 Task: For heading  Tahoma with underline.  font size for heading20,  'Change the font style of data to'Arial.  and font size to 12,  Change the alignment of both headline & data to Align left.  In the sheet   ExpReportsheet
Action: Mouse moved to (125, 198)
Screenshot: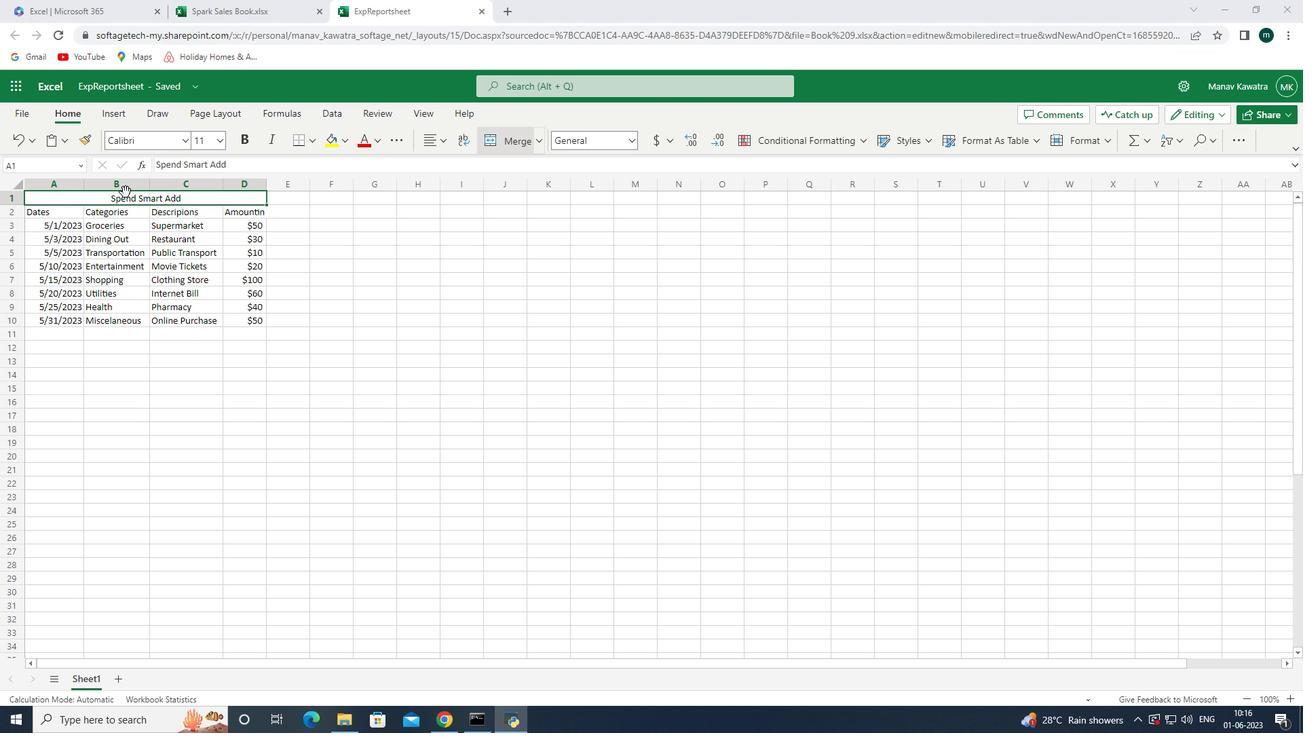 
Action: Mouse pressed left at (125, 198)
Screenshot: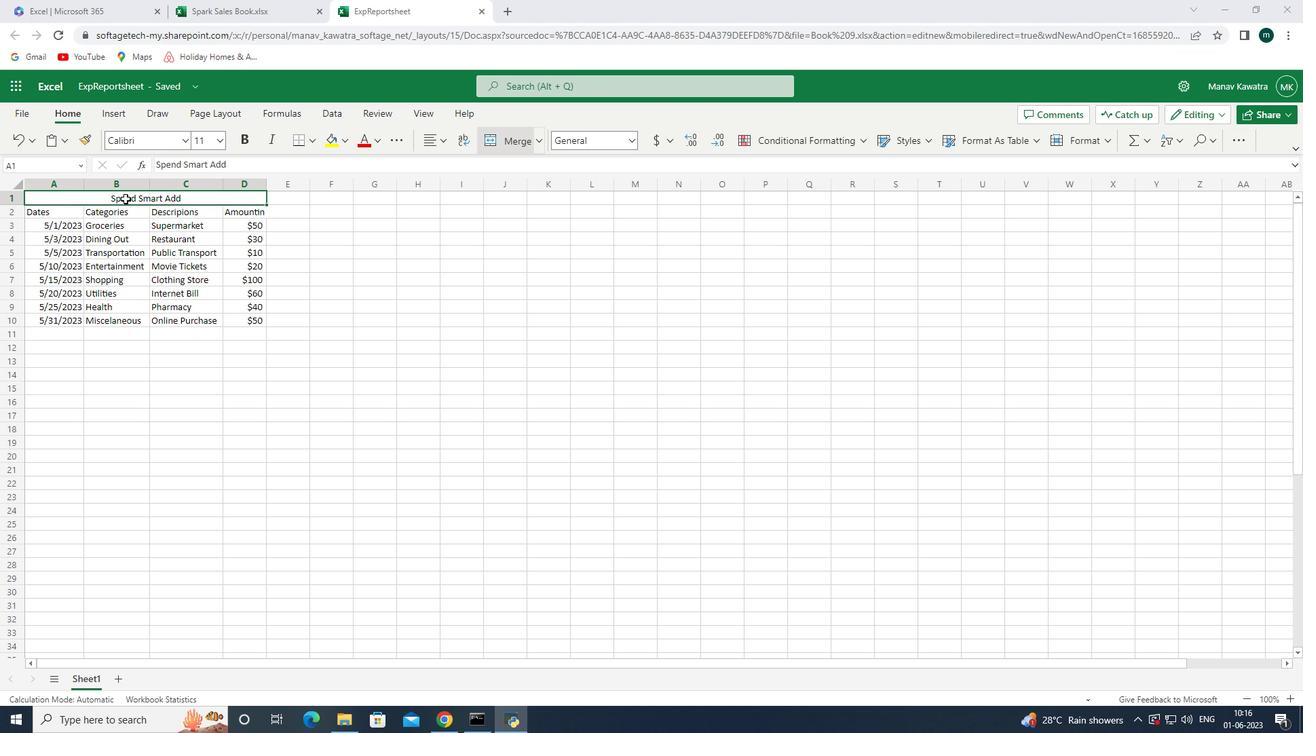 
Action: Mouse moved to (185, 140)
Screenshot: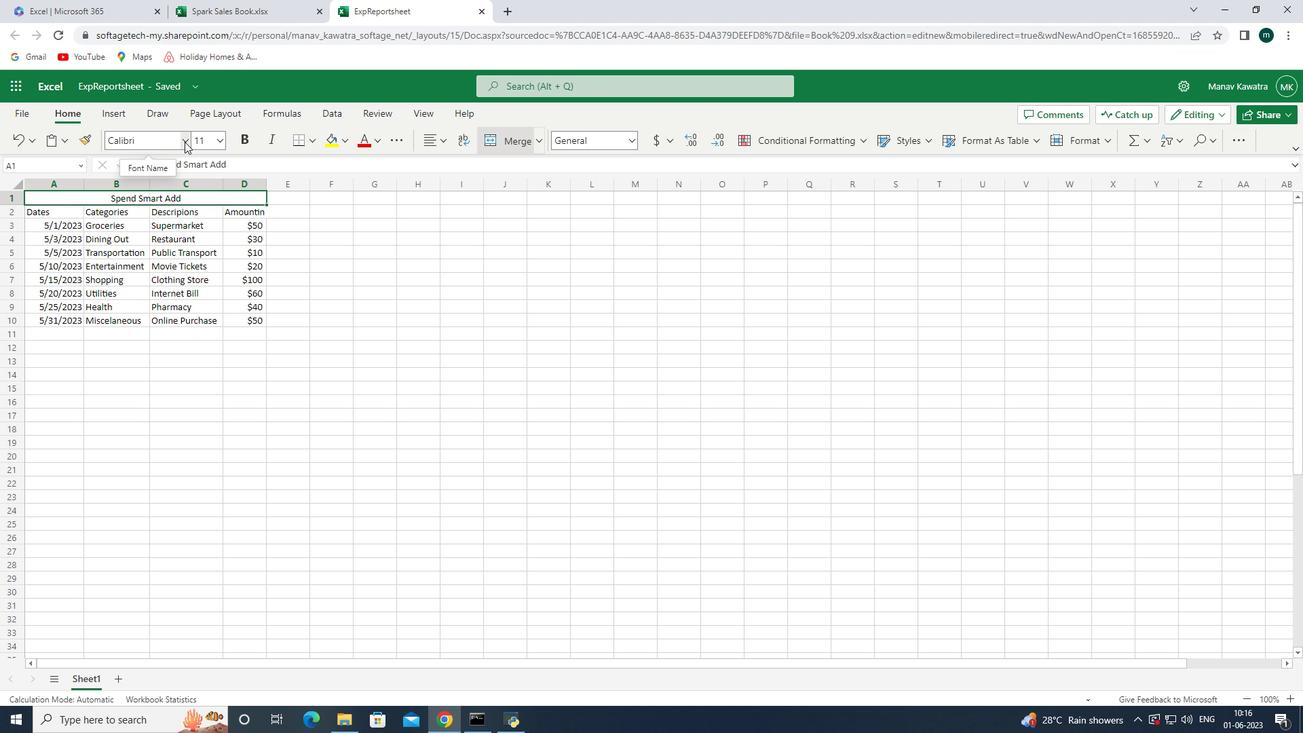 
Action: Mouse pressed left at (185, 140)
Screenshot: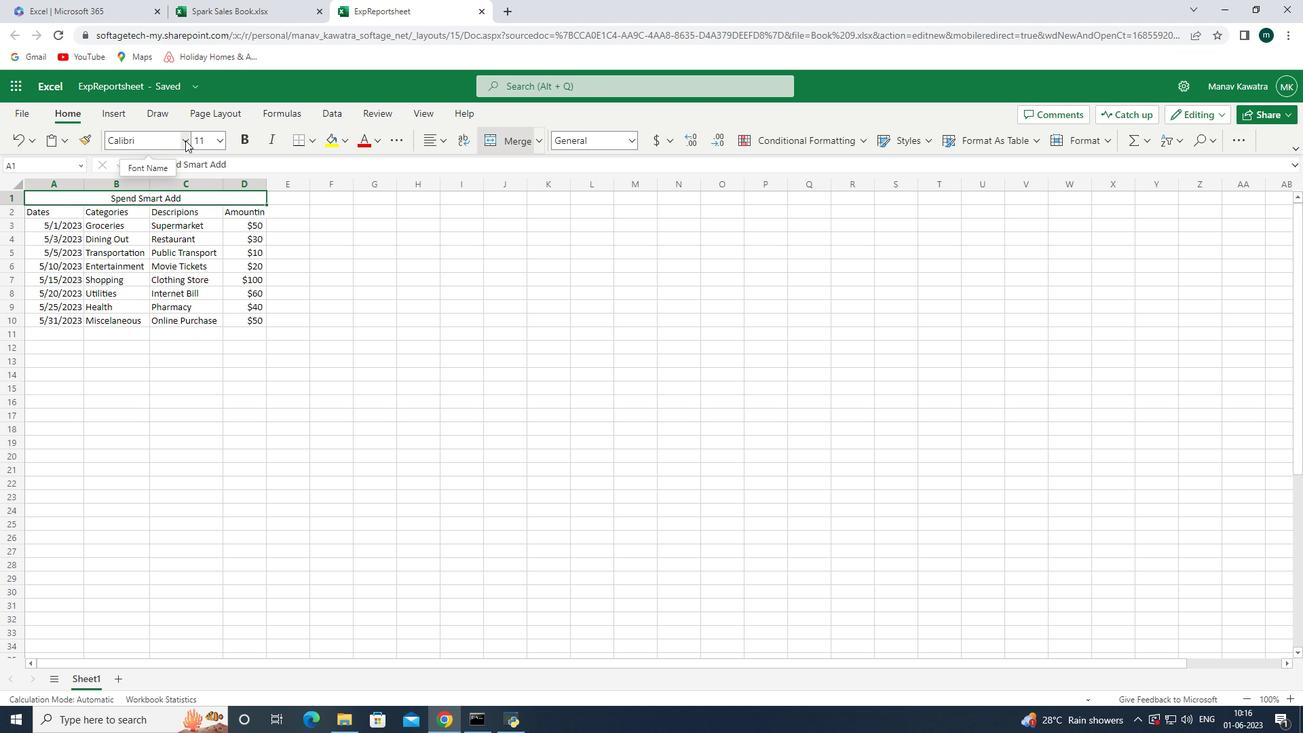 
Action: Mouse moved to (182, 142)
Screenshot: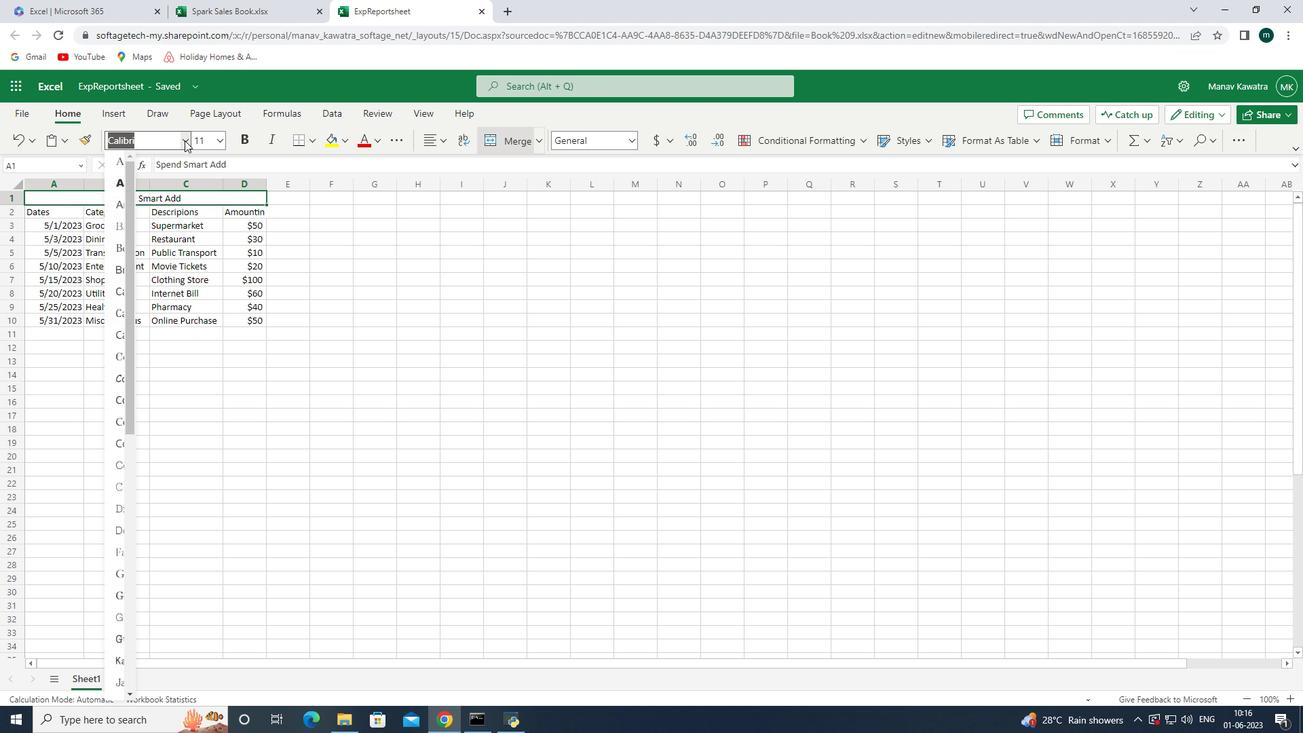 
Action: Mouse pressed left at (182, 142)
Screenshot: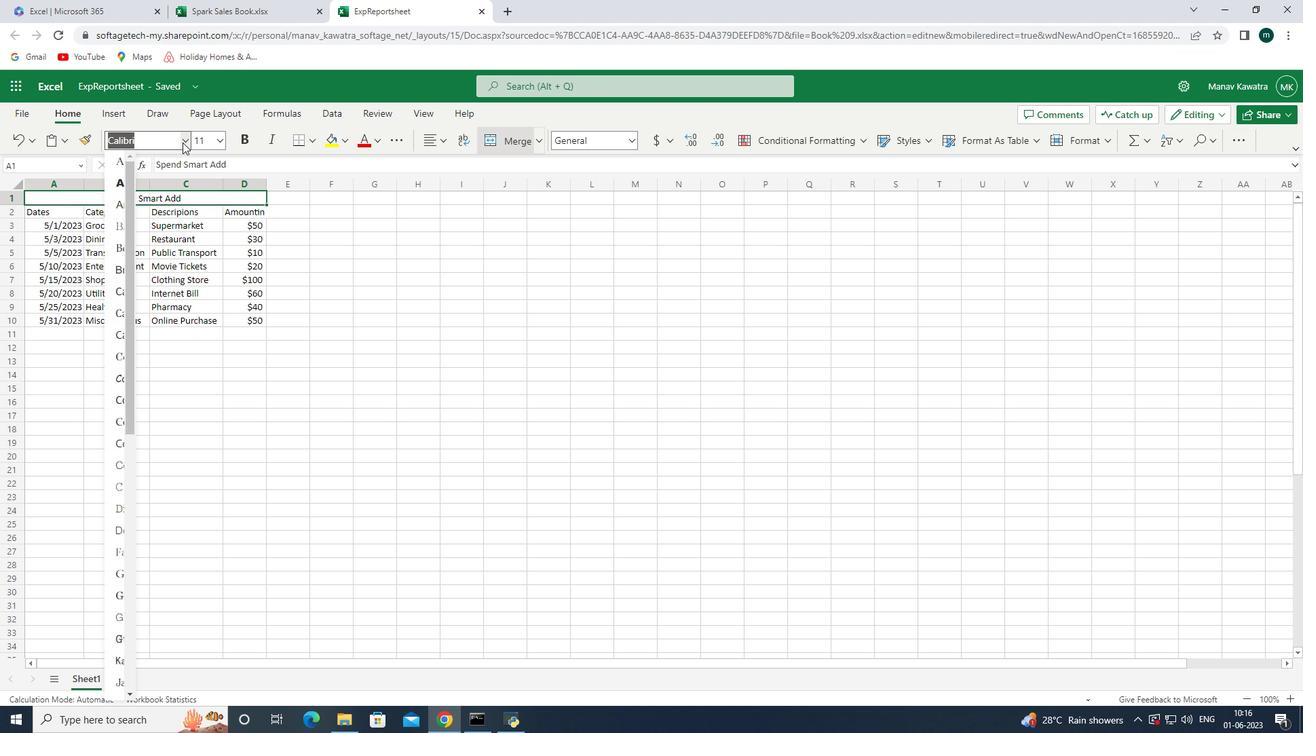 
Action: Mouse pressed left at (182, 142)
Screenshot: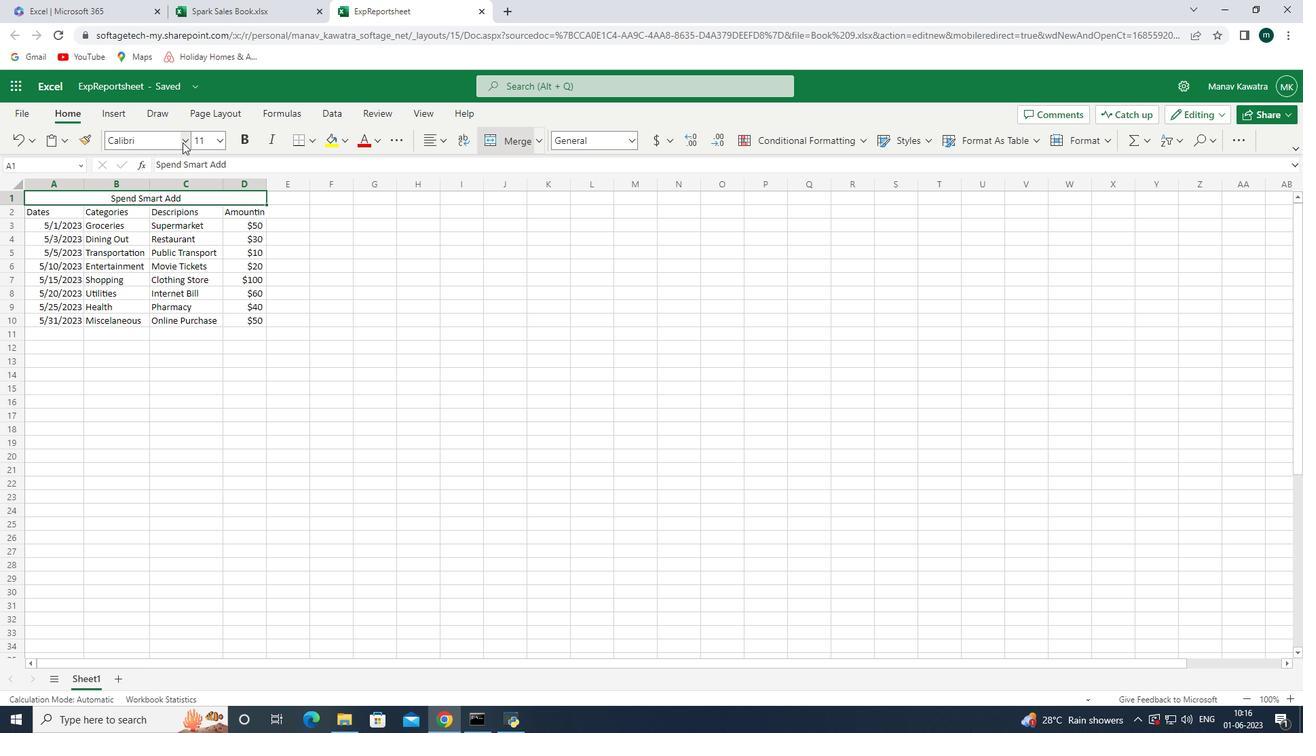 
Action: Key pressed <Key.down><Key.down><Key.down><Key.down><Key.down><Key.down><Key.down><Key.down><Key.down><Key.down><Key.down><Key.down><Key.down><Key.down><Key.down><Key.down><Key.down><Key.down><Key.down><Key.down><Key.down><Key.down><Key.down><Key.down><Key.down><Key.down><Key.down><Key.down><Key.down><Key.down><Key.down><Key.down><Key.down><Key.down><Key.down><Key.down><Key.down><Key.down><Key.down><Key.down><Key.down><Key.down><Key.down><Key.enter>
Screenshot: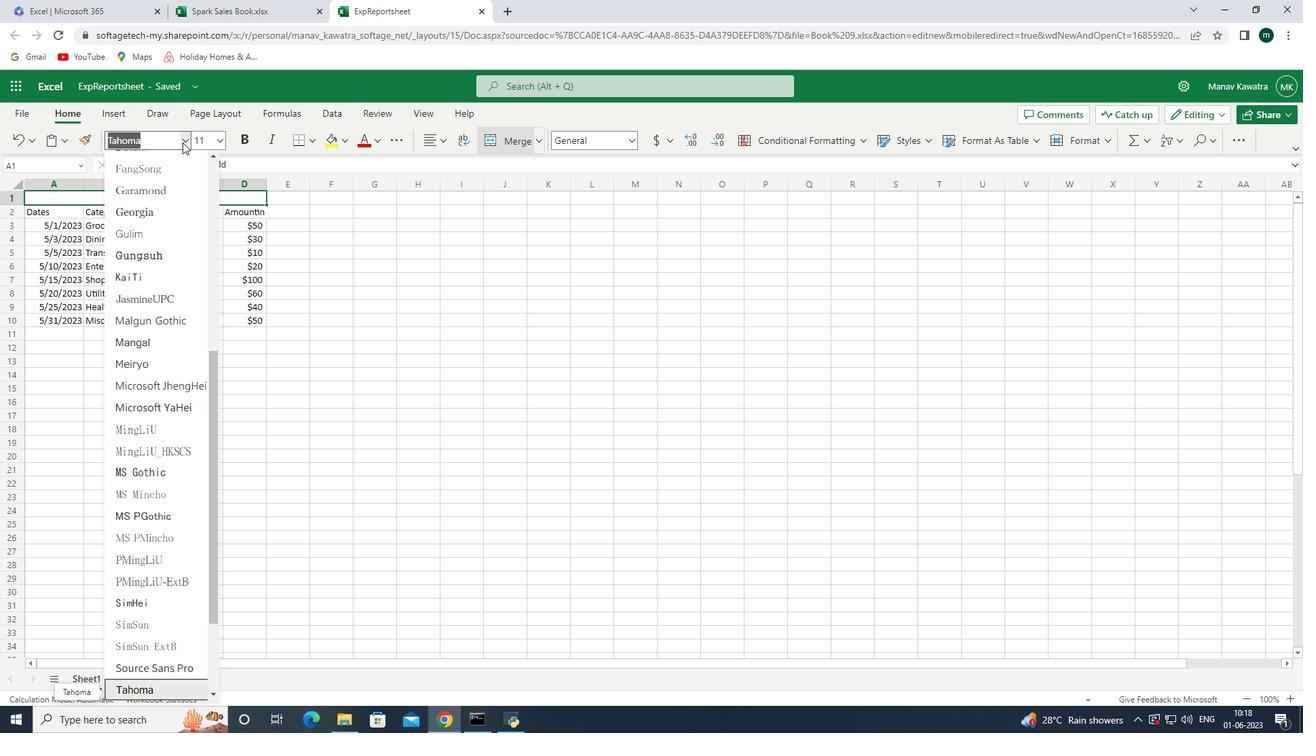 
Action: Mouse moved to (439, 138)
Screenshot: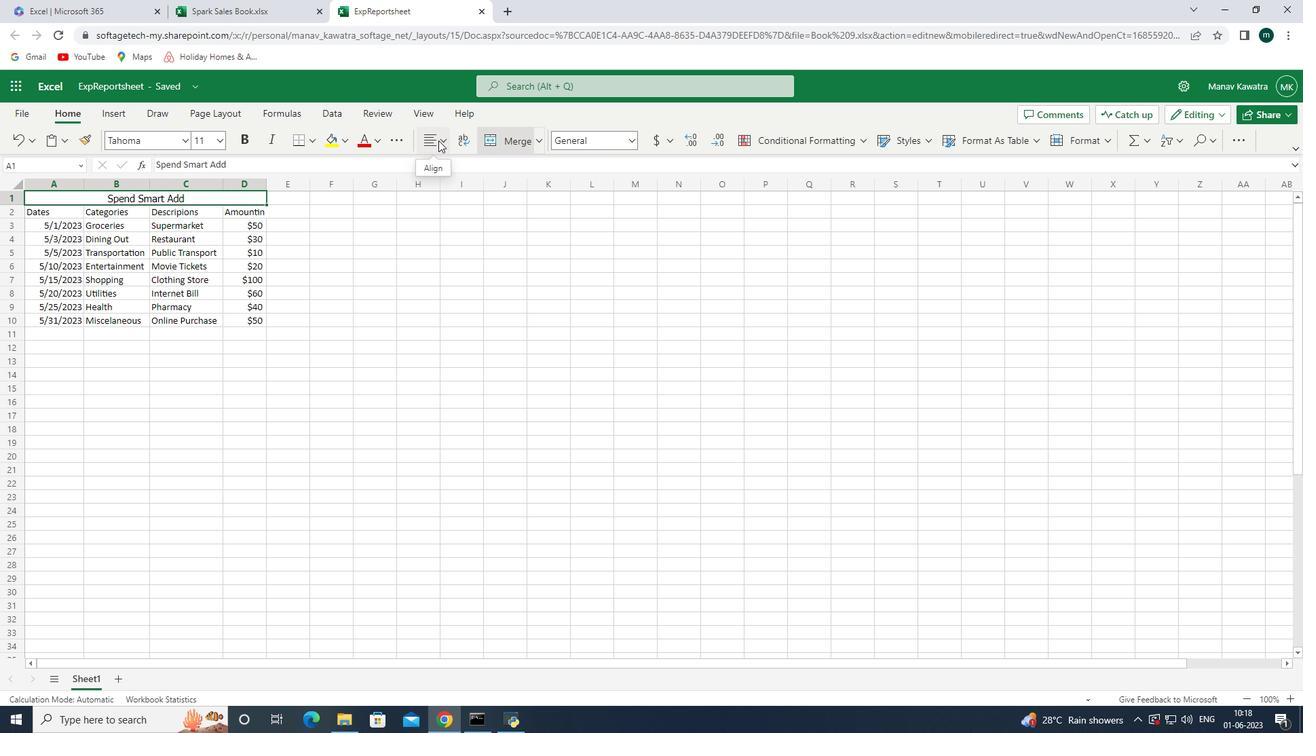 
Action: Mouse pressed left at (439, 138)
Screenshot: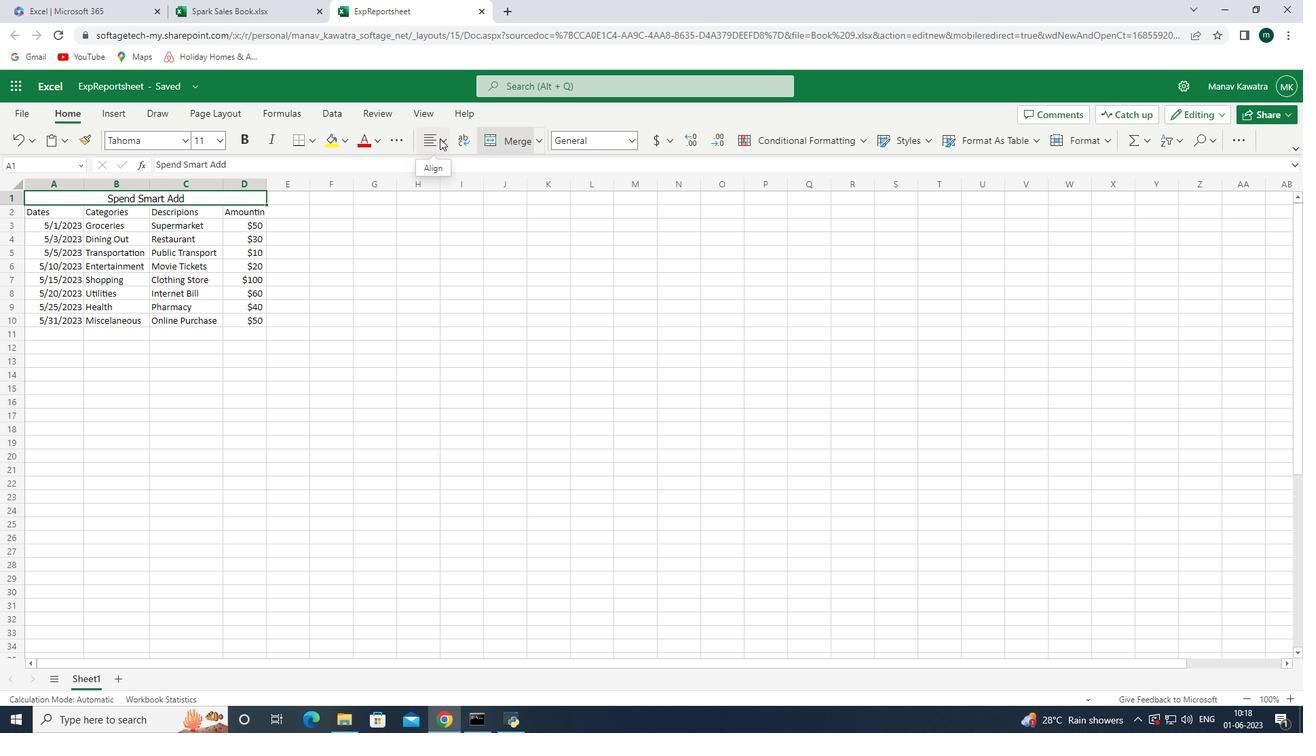 
Action: Mouse pressed left at (439, 138)
Screenshot: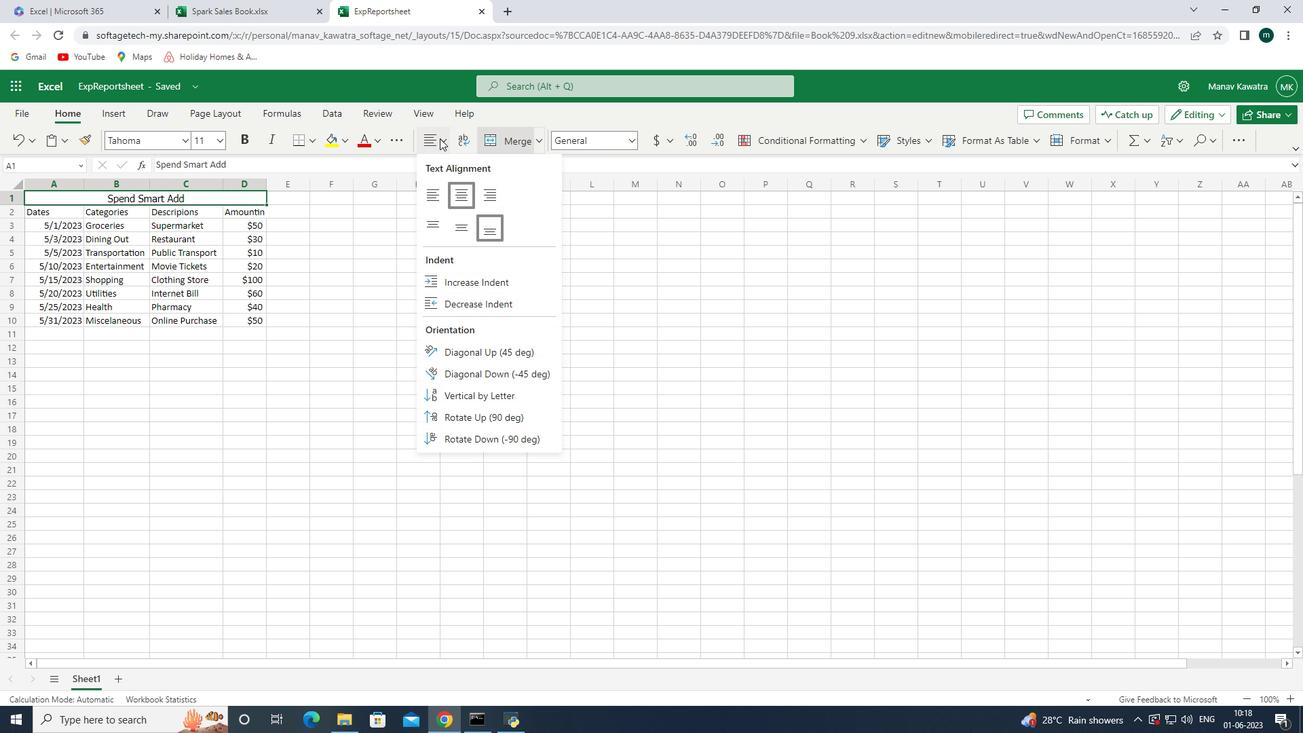
Action: Mouse moved to (397, 137)
Screenshot: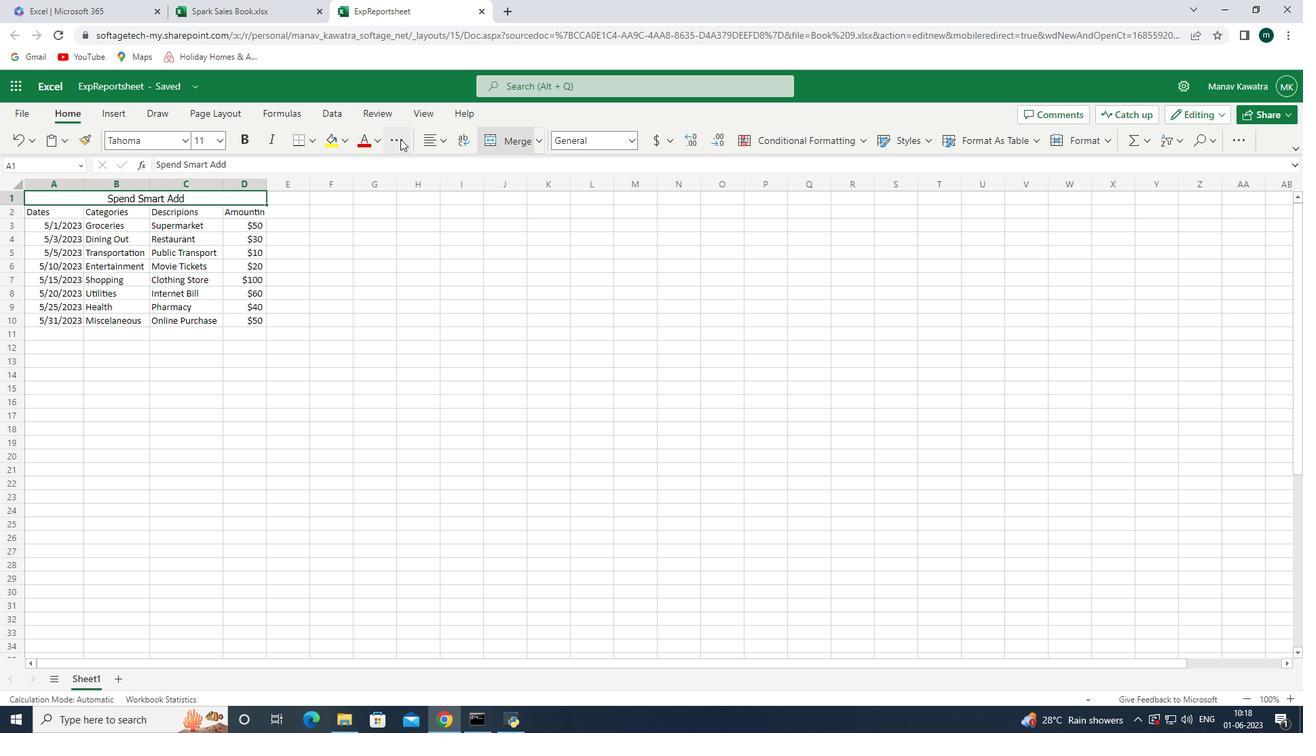
Action: Mouse pressed left at (397, 137)
Screenshot: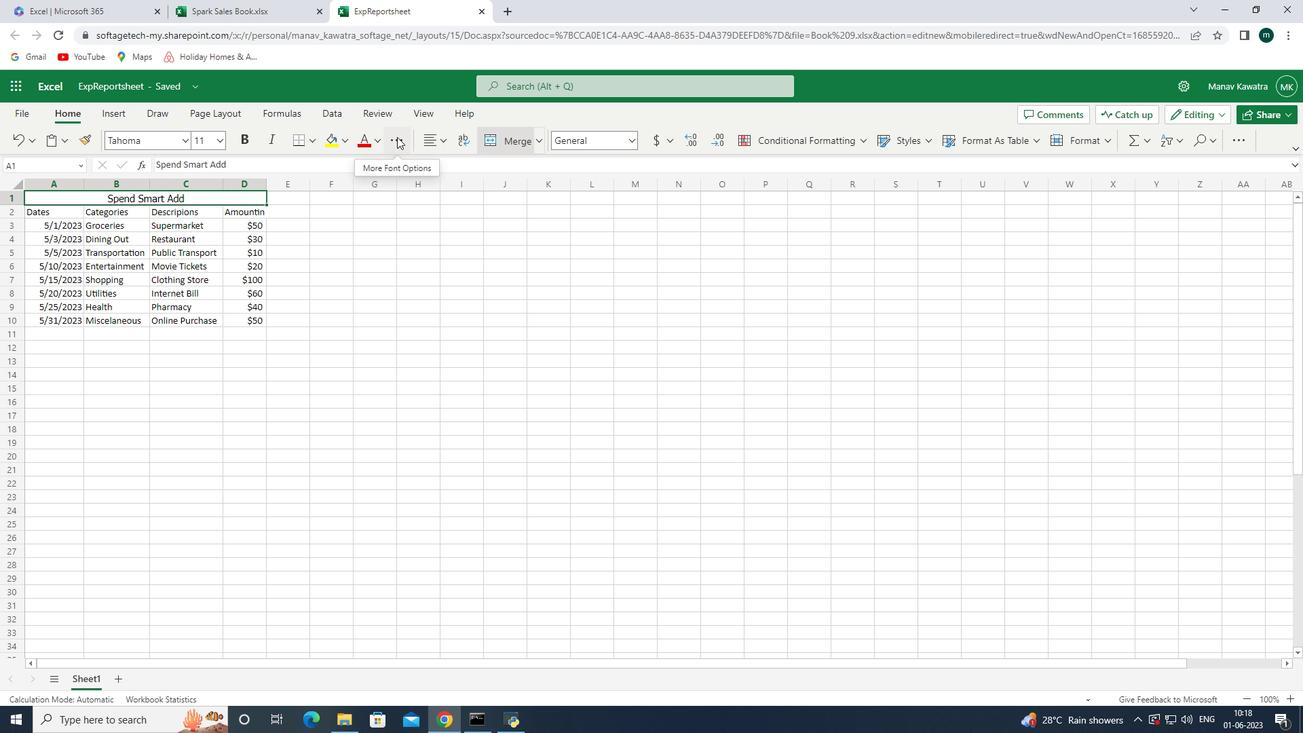 
Action: Mouse moved to (406, 228)
Screenshot: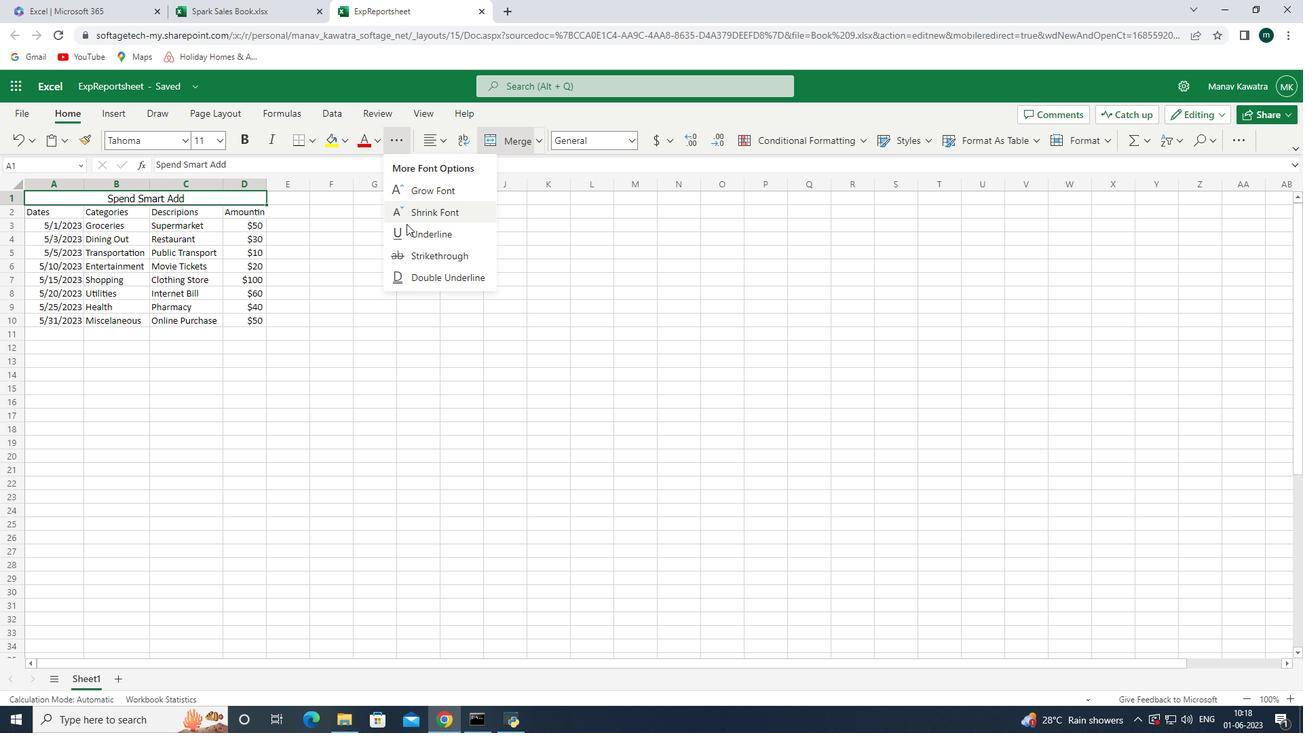 
Action: Mouse pressed left at (406, 228)
Screenshot: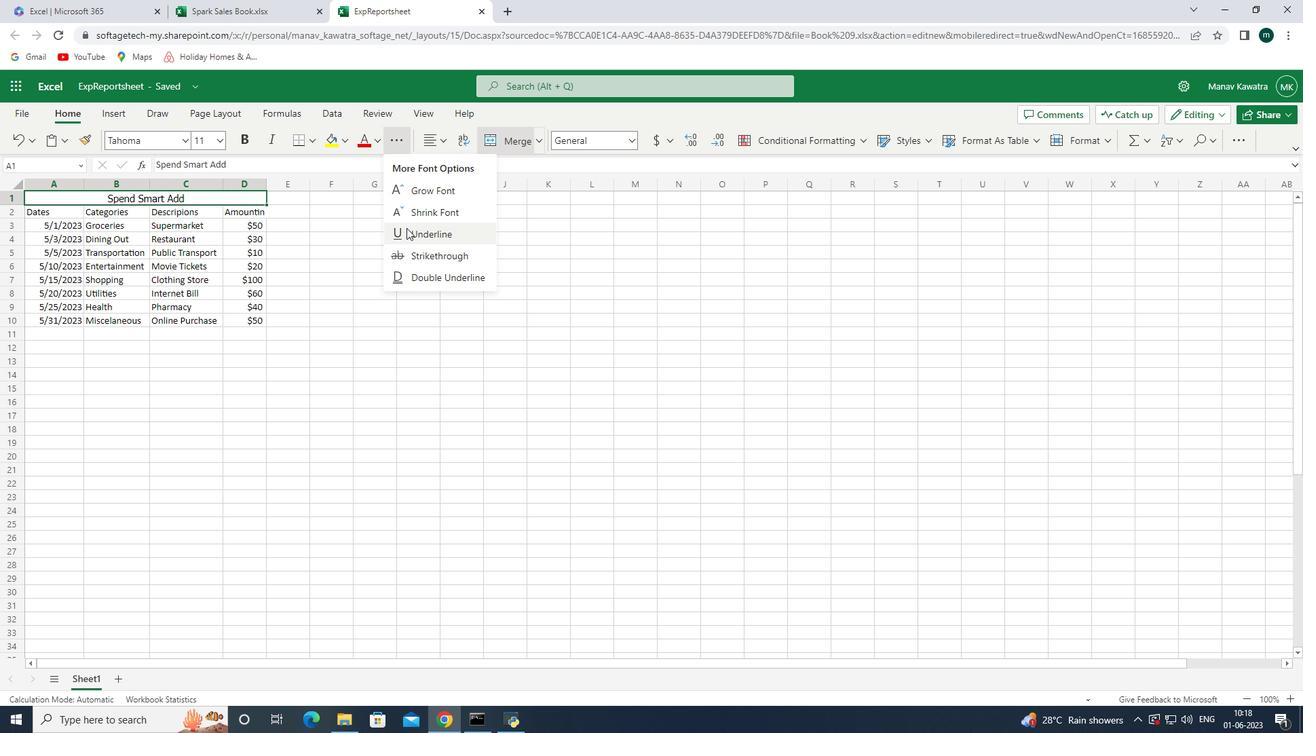 
Action: Mouse moved to (219, 141)
Screenshot: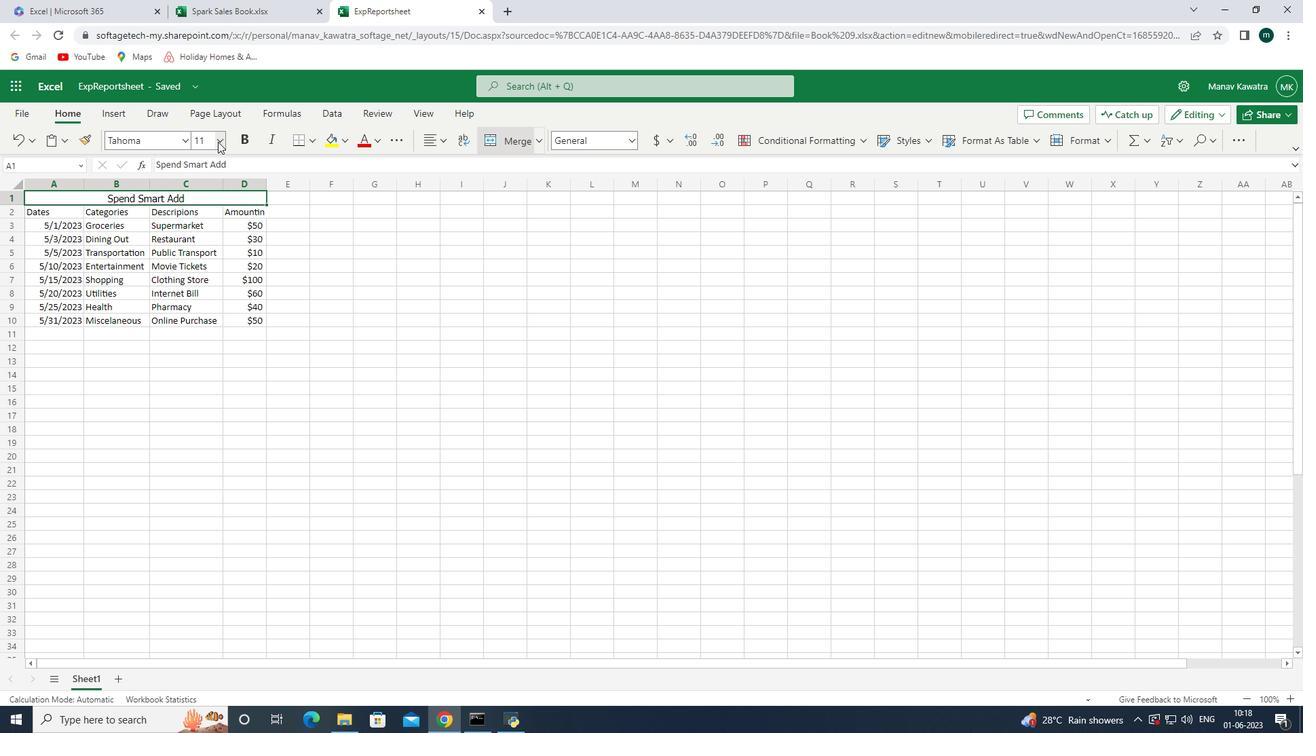 
Action: Mouse pressed left at (219, 141)
Screenshot: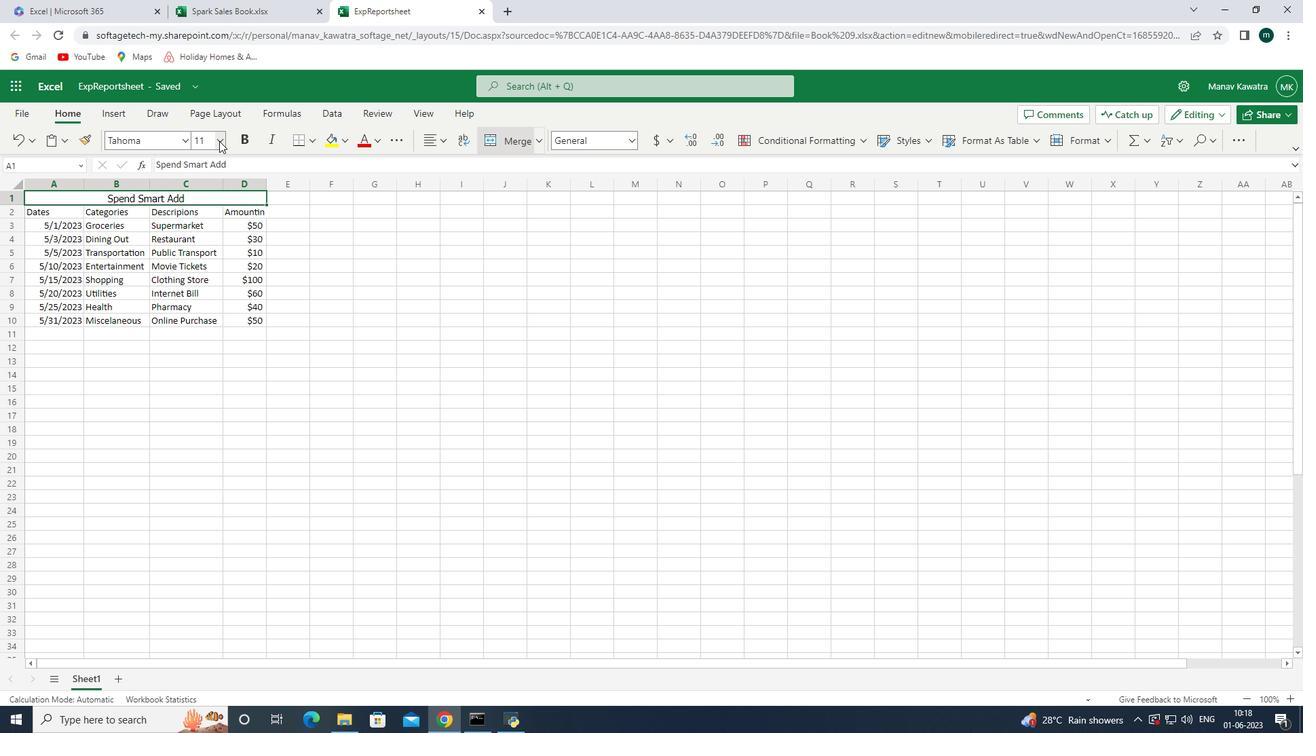 
Action: Mouse moved to (217, 331)
Screenshot: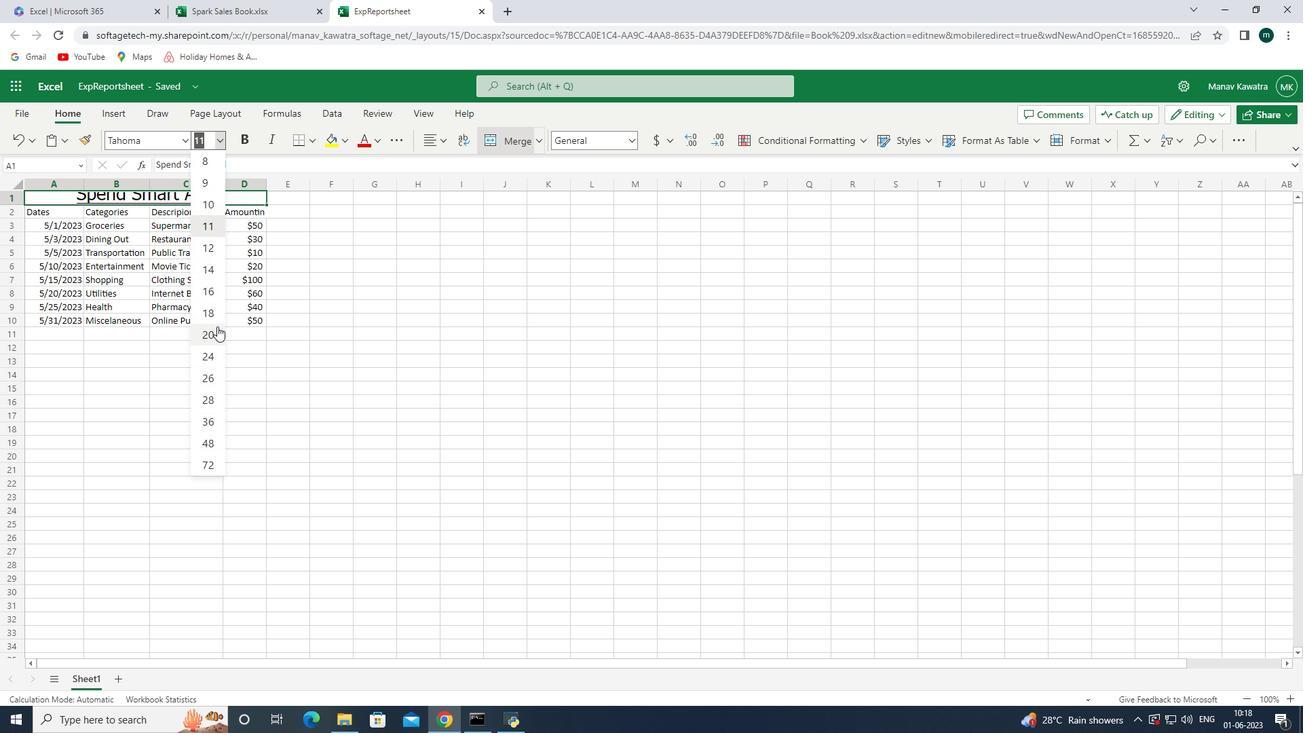
Action: Mouse pressed left at (217, 331)
Screenshot: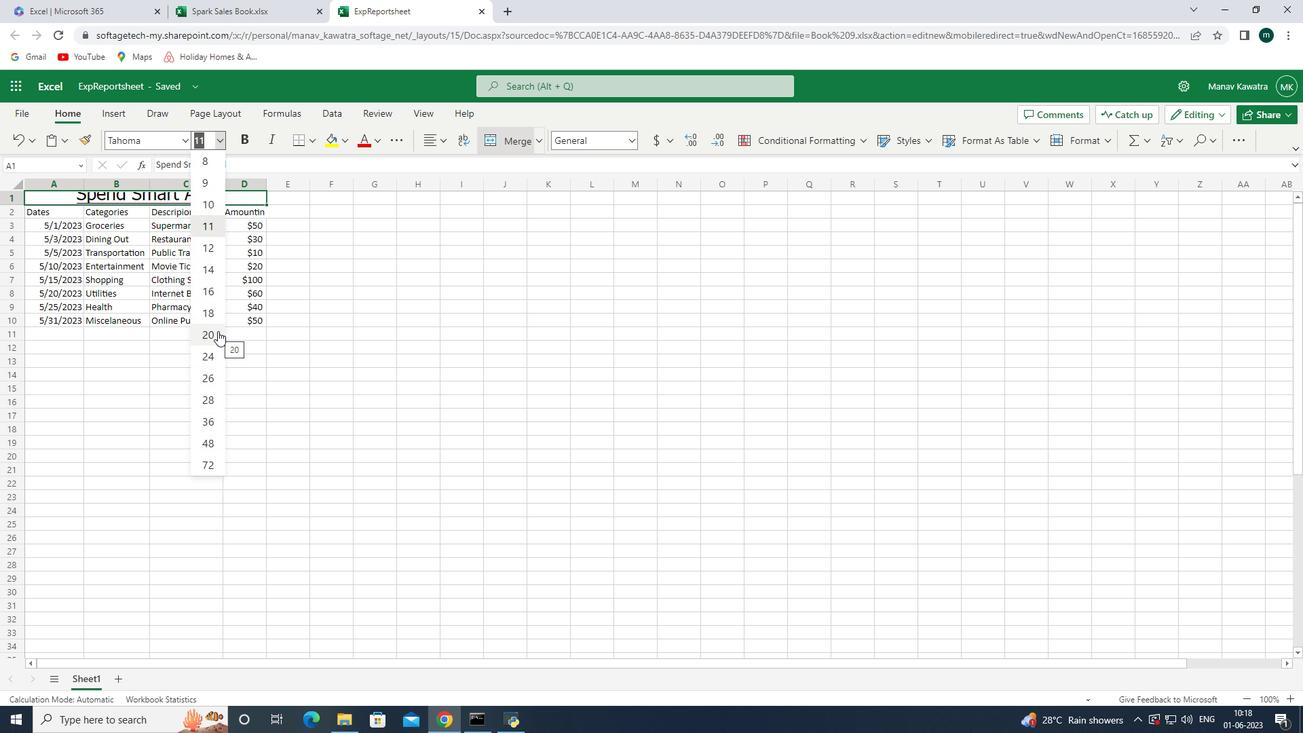 
Action: Mouse moved to (61, 225)
Screenshot: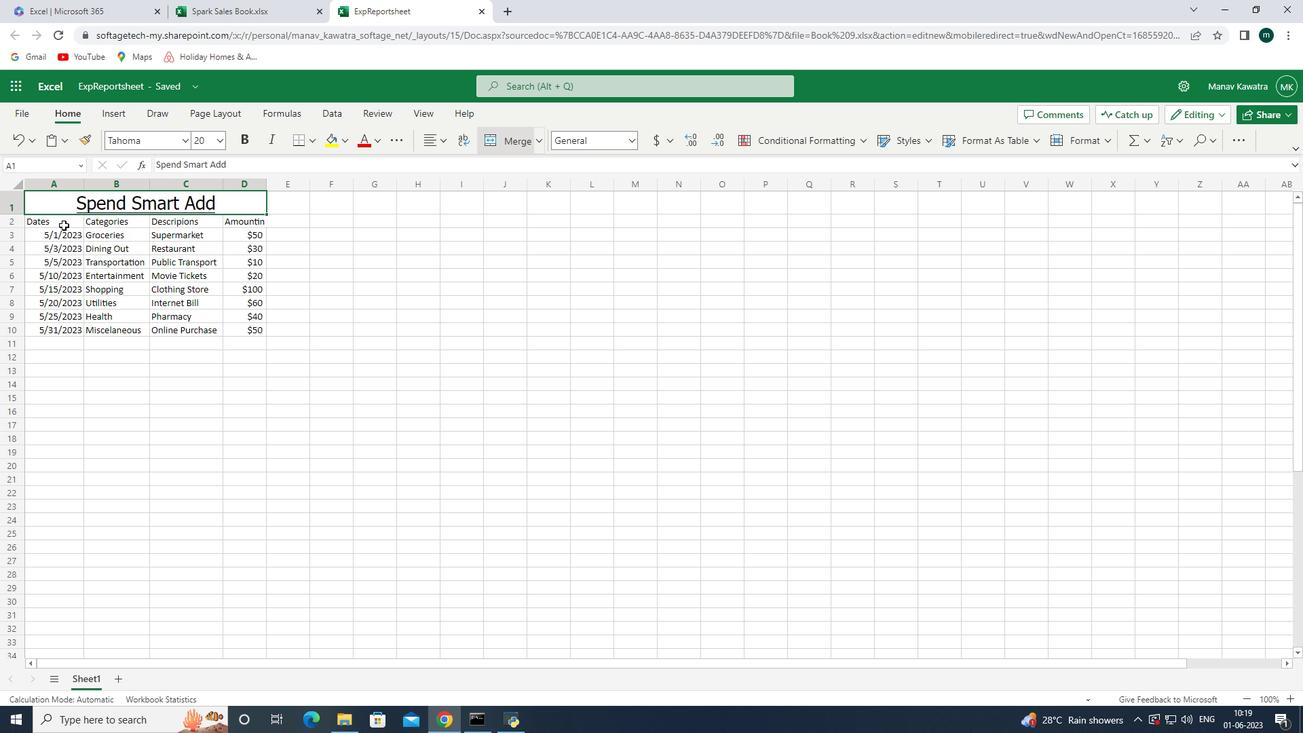 
Action: Mouse pressed left at (61, 225)
Screenshot: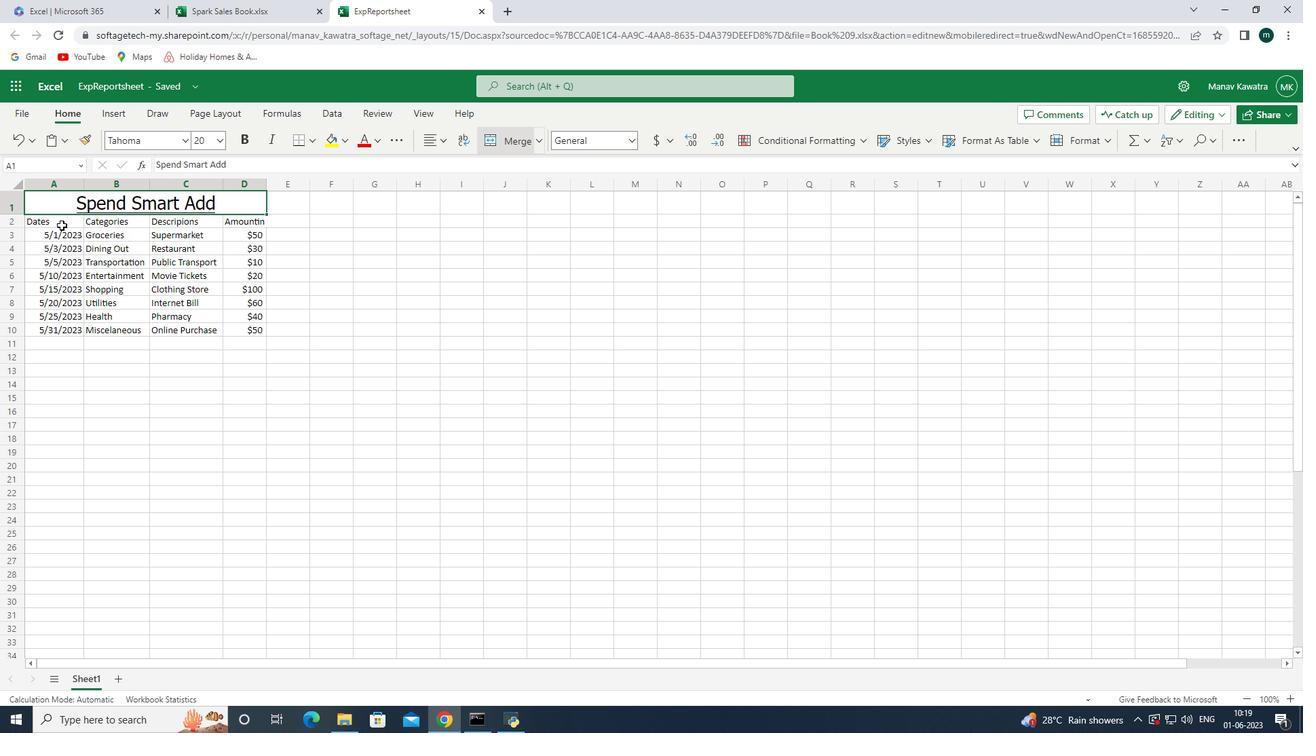 
Action: Mouse moved to (185, 140)
Screenshot: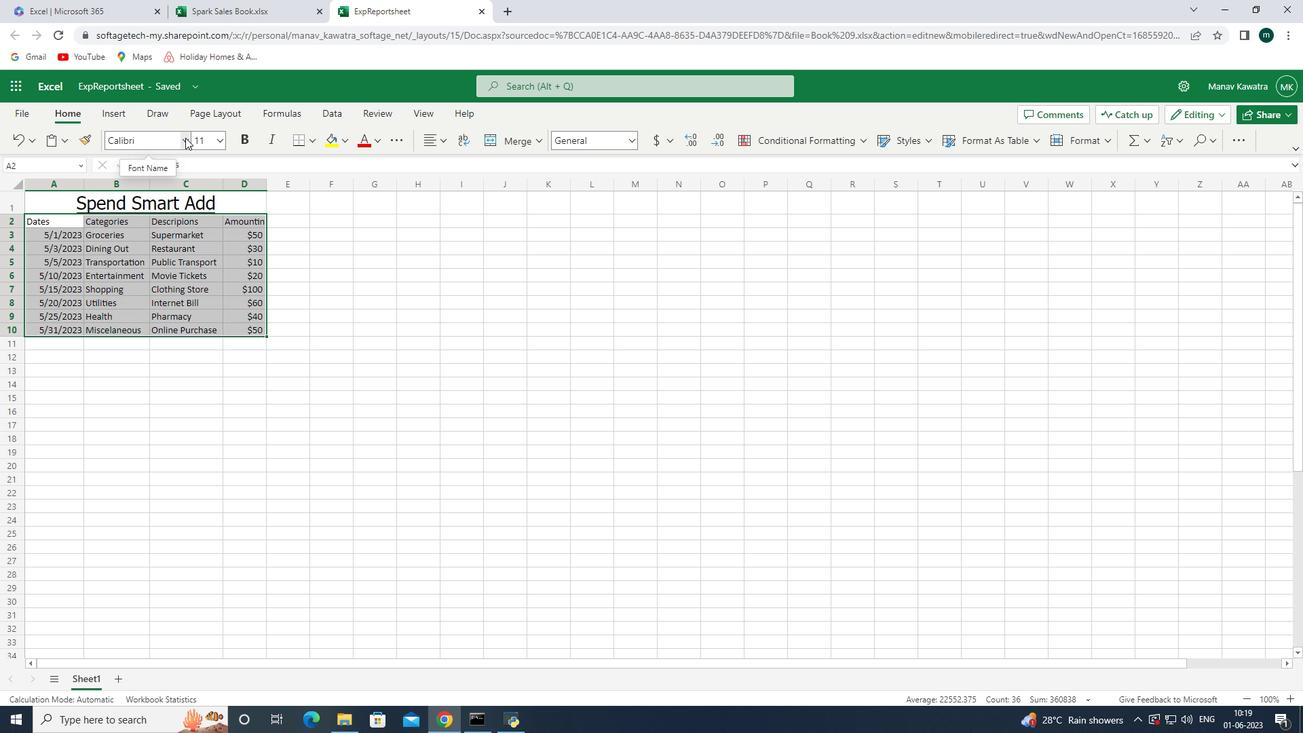 
Action: Mouse pressed left at (185, 140)
Screenshot: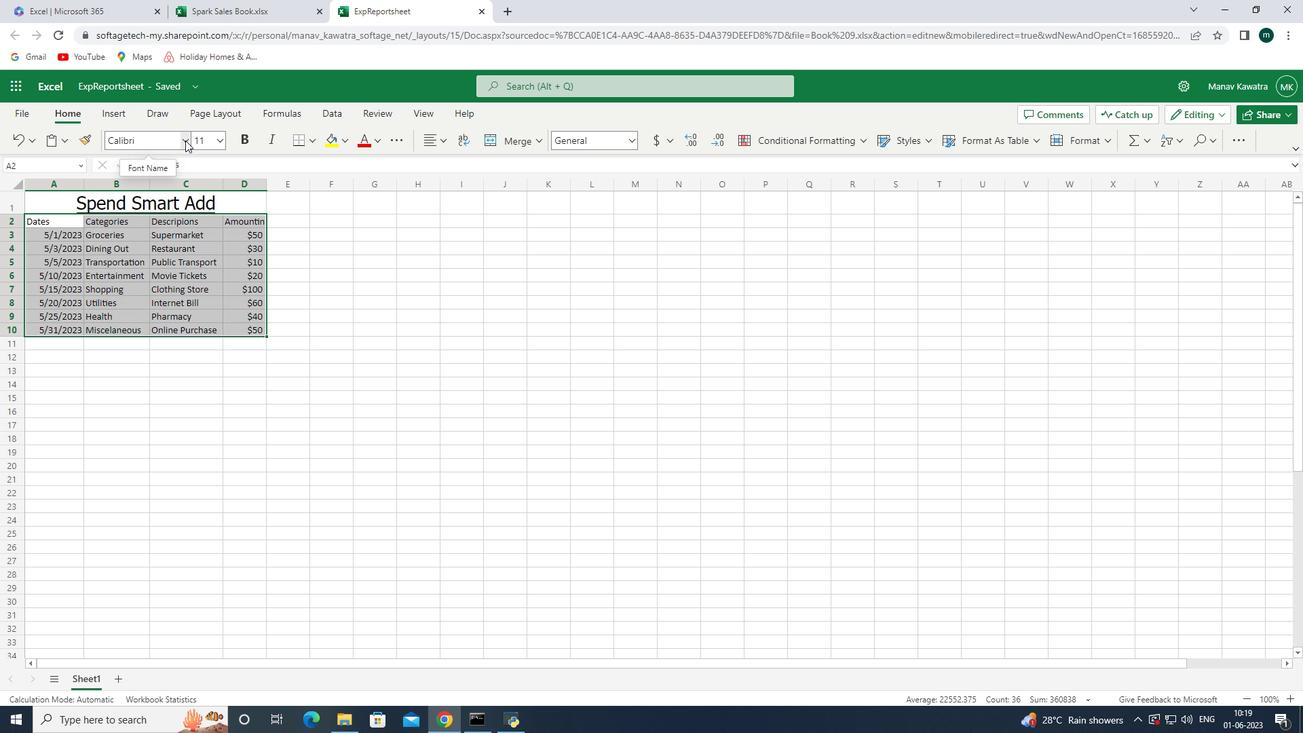 
Action: Mouse moved to (168, 135)
Screenshot: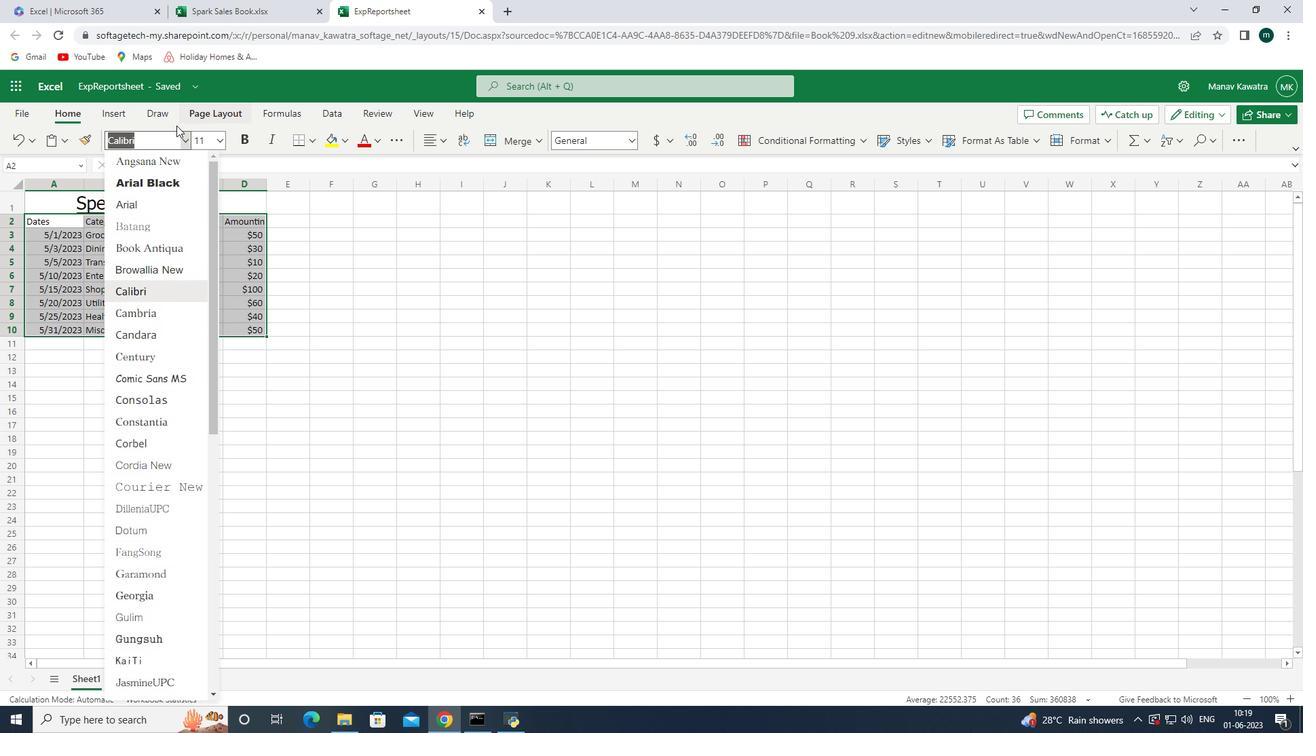
Action: Key pressed <Key.down><Key.down><Key.down><Key.enter>
Screenshot: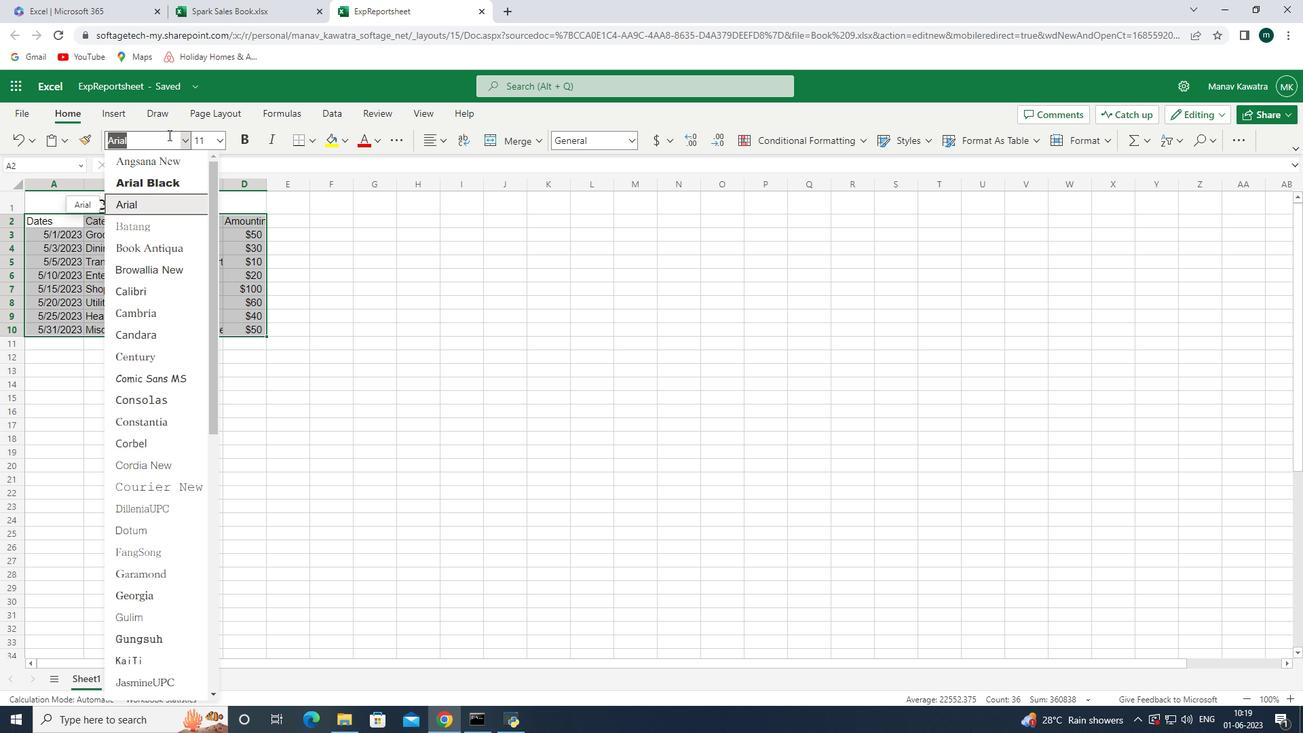 
Action: Mouse moved to (222, 141)
Screenshot: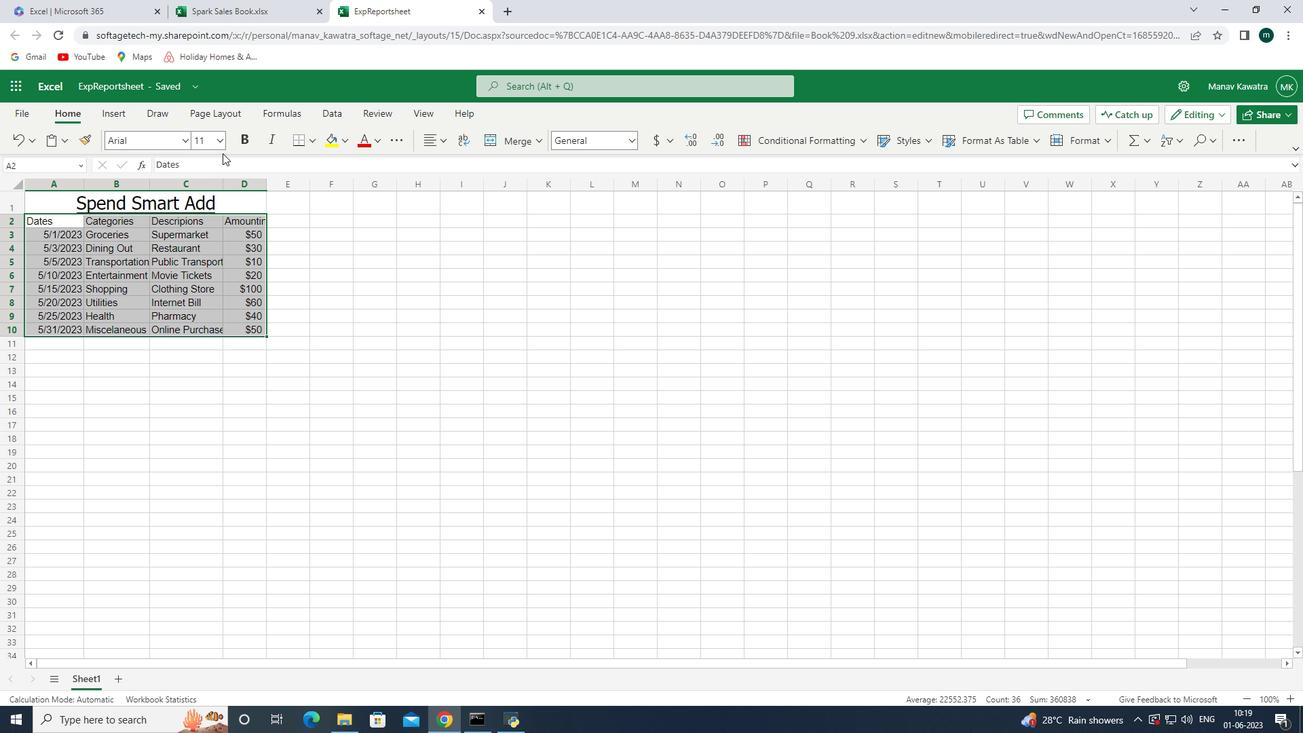 
Action: Mouse pressed left at (222, 141)
Screenshot: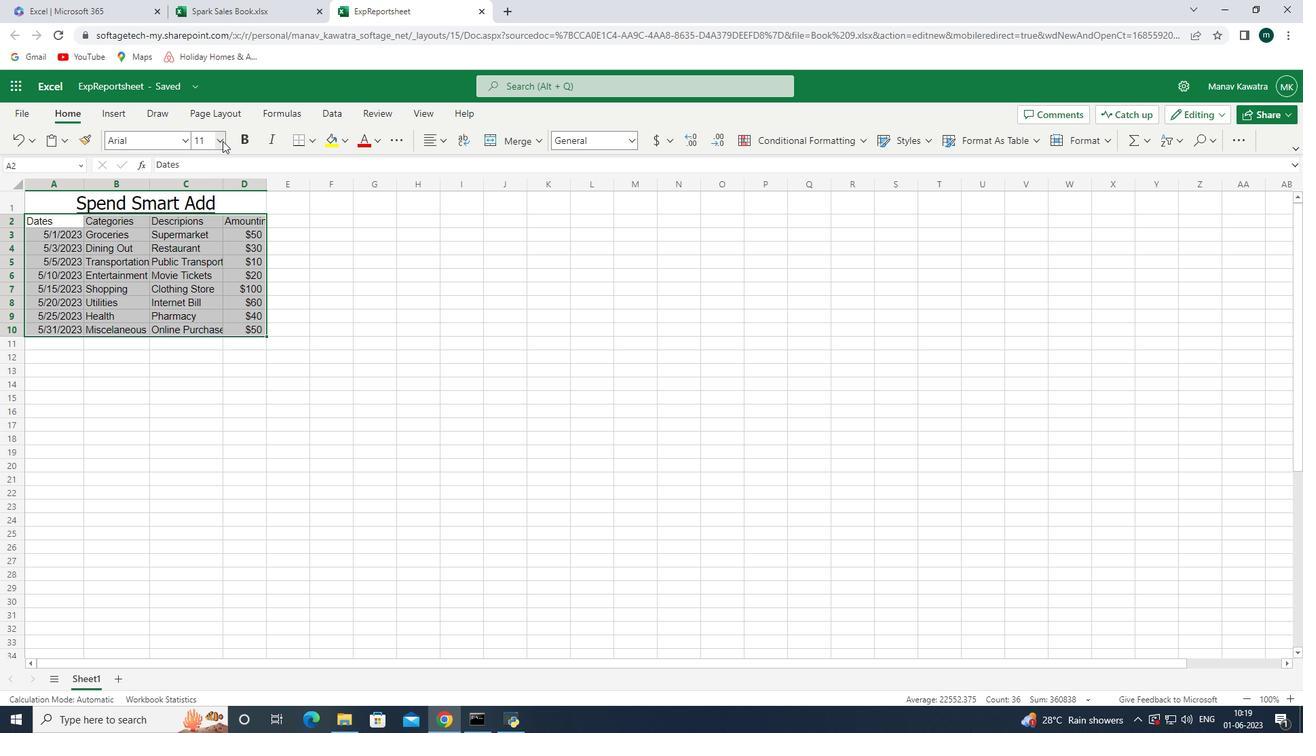 
Action: Mouse moved to (206, 244)
Screenshot: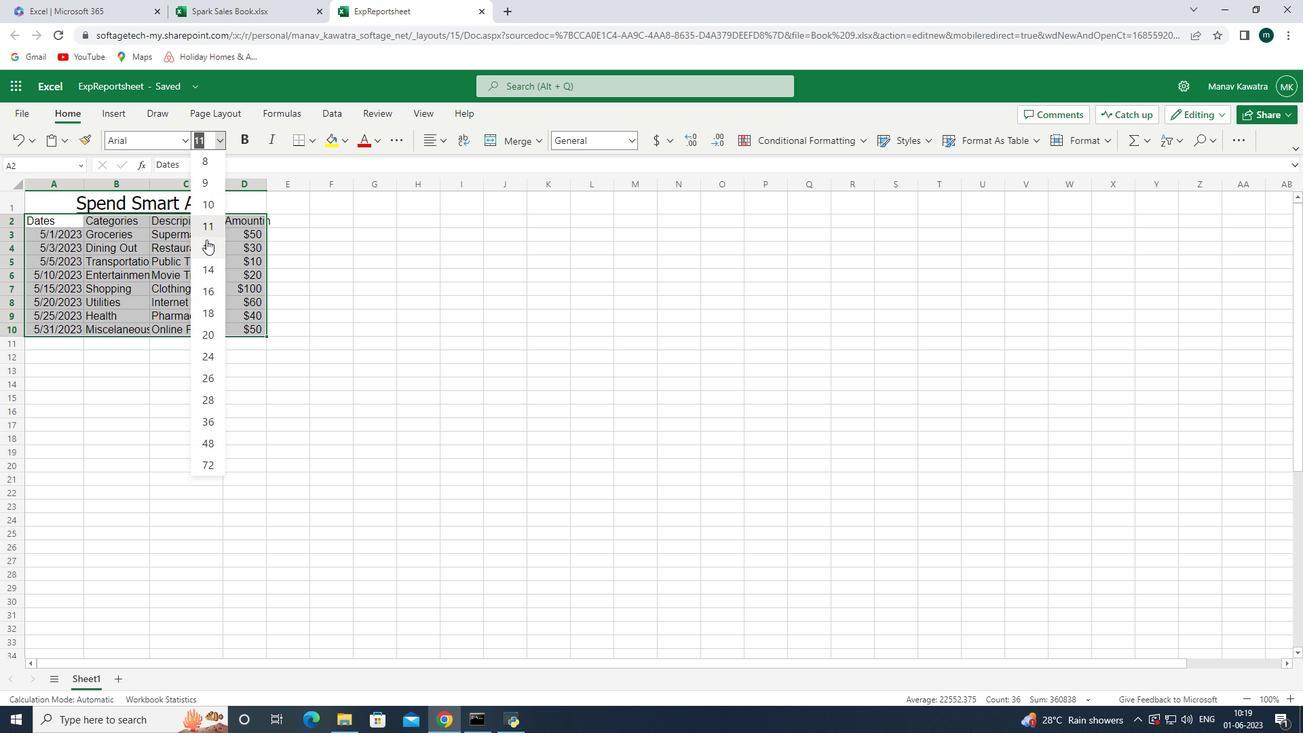 
Action: Mouse pressed left at (206, 244)
Screenshot: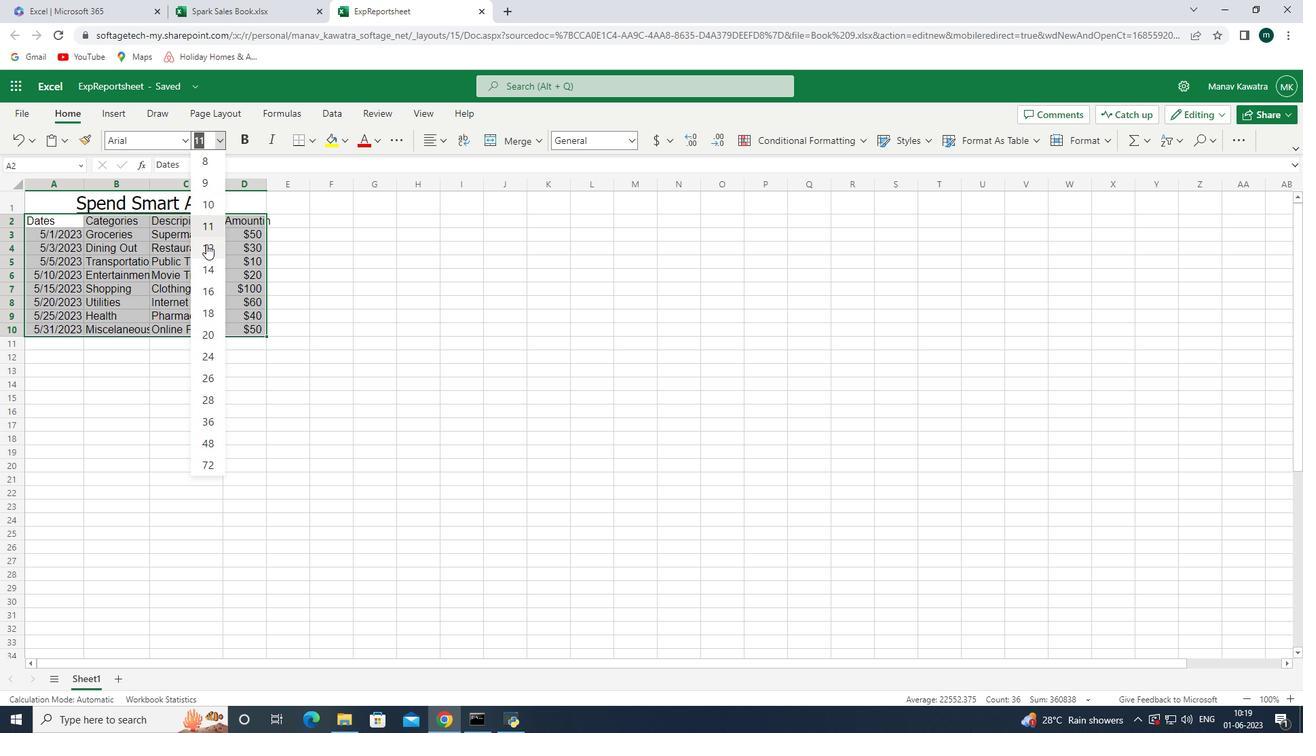 
Action: Mouse moved to (308, 211)
Screenshot: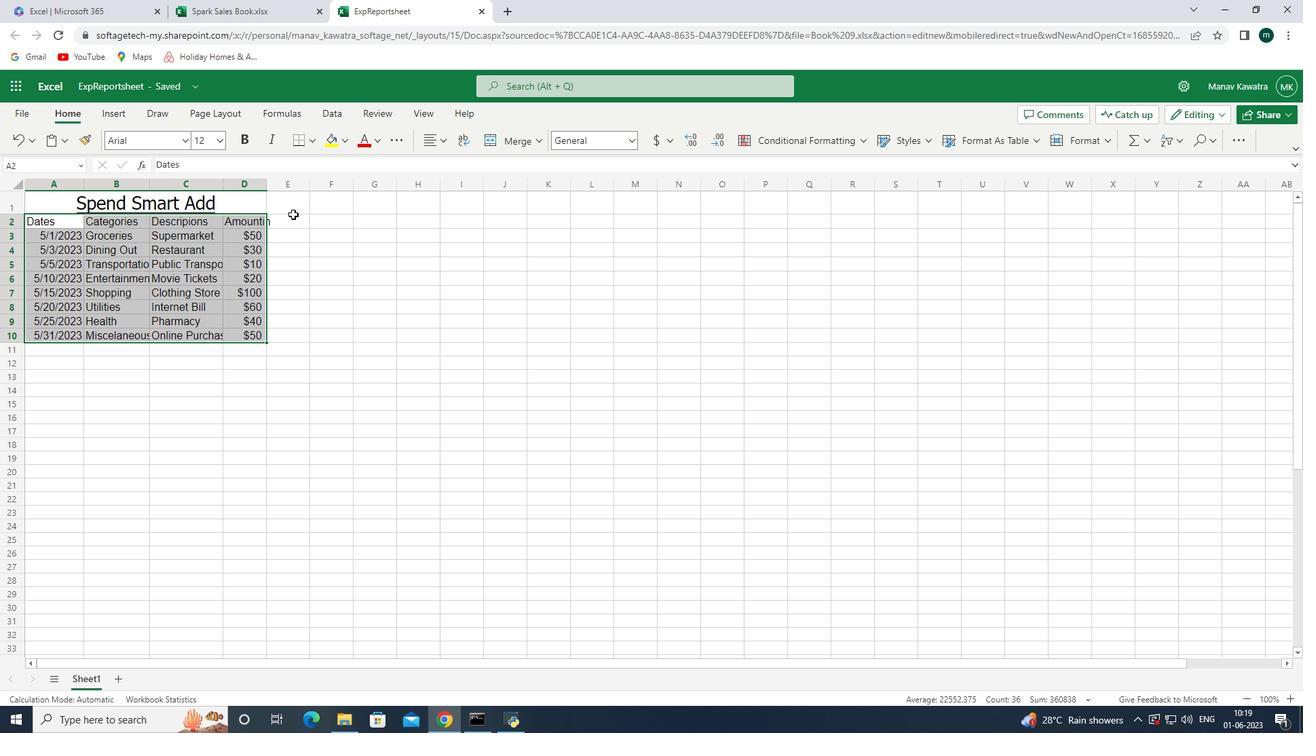 
Action: Mouse pressed left at (308, 211)
Screenshot: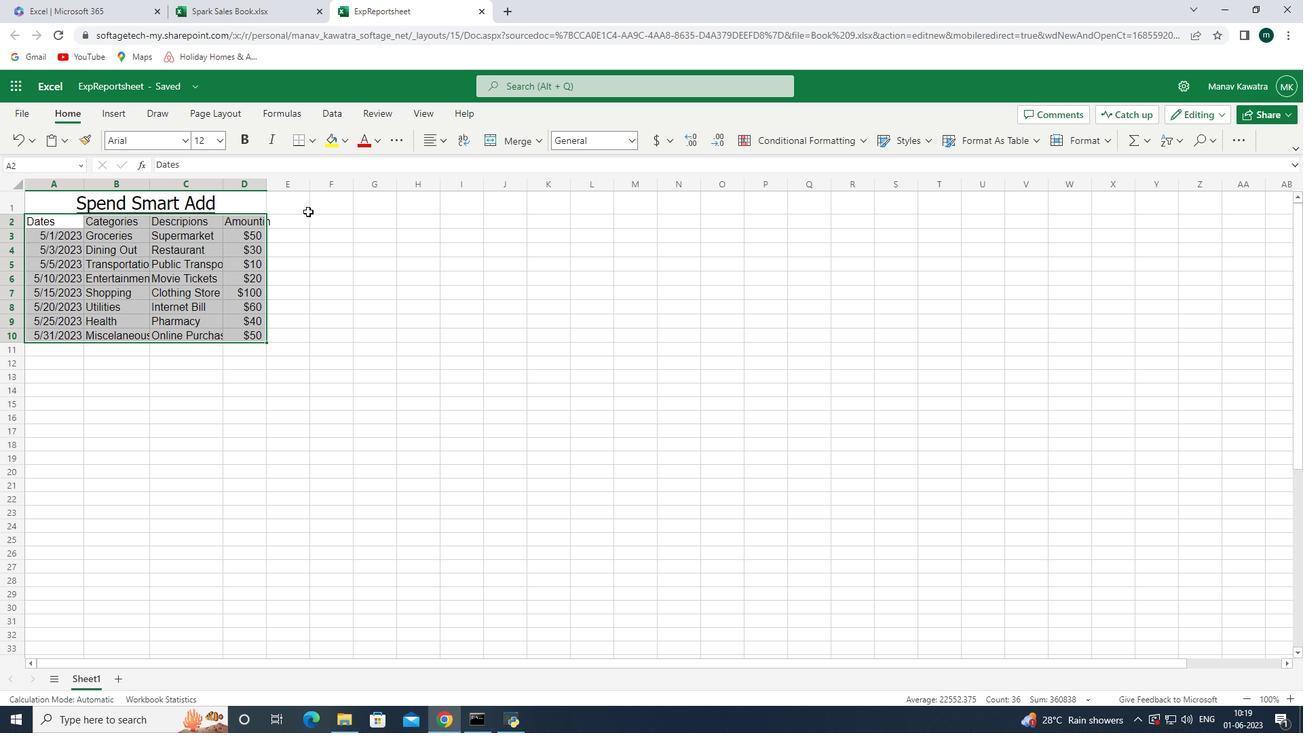
Action: Mouse moved to (81, 179)
Screenshot: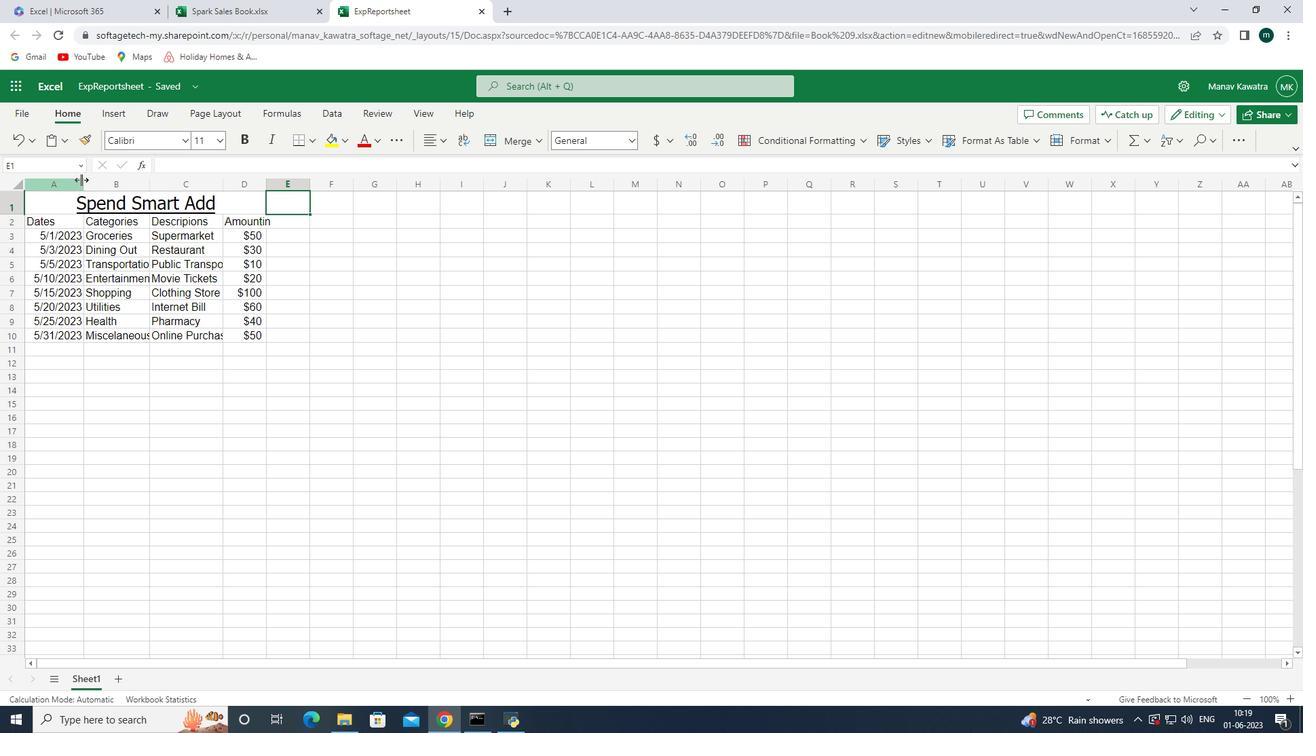 
Action: Mouse pressed left at (81, 179)
Screenshot: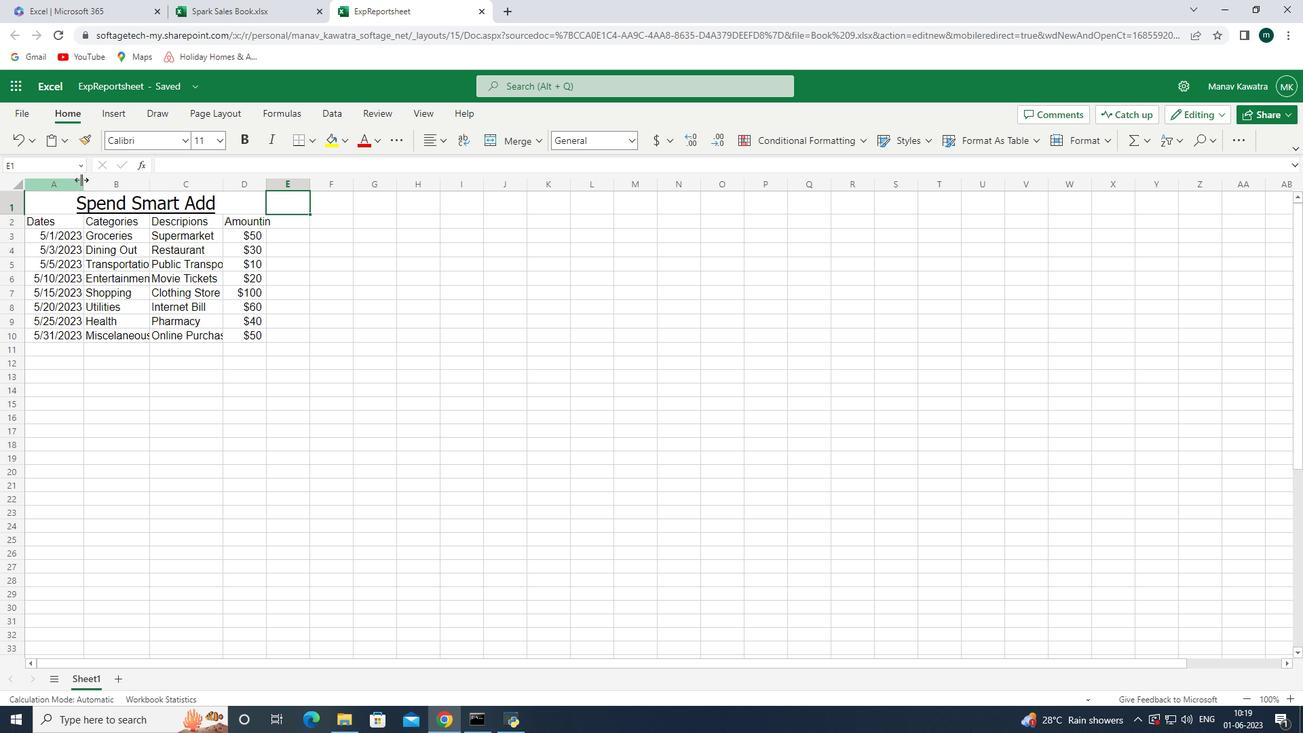 
Action: Mouse pressed left at (81, 179)
Screenshot: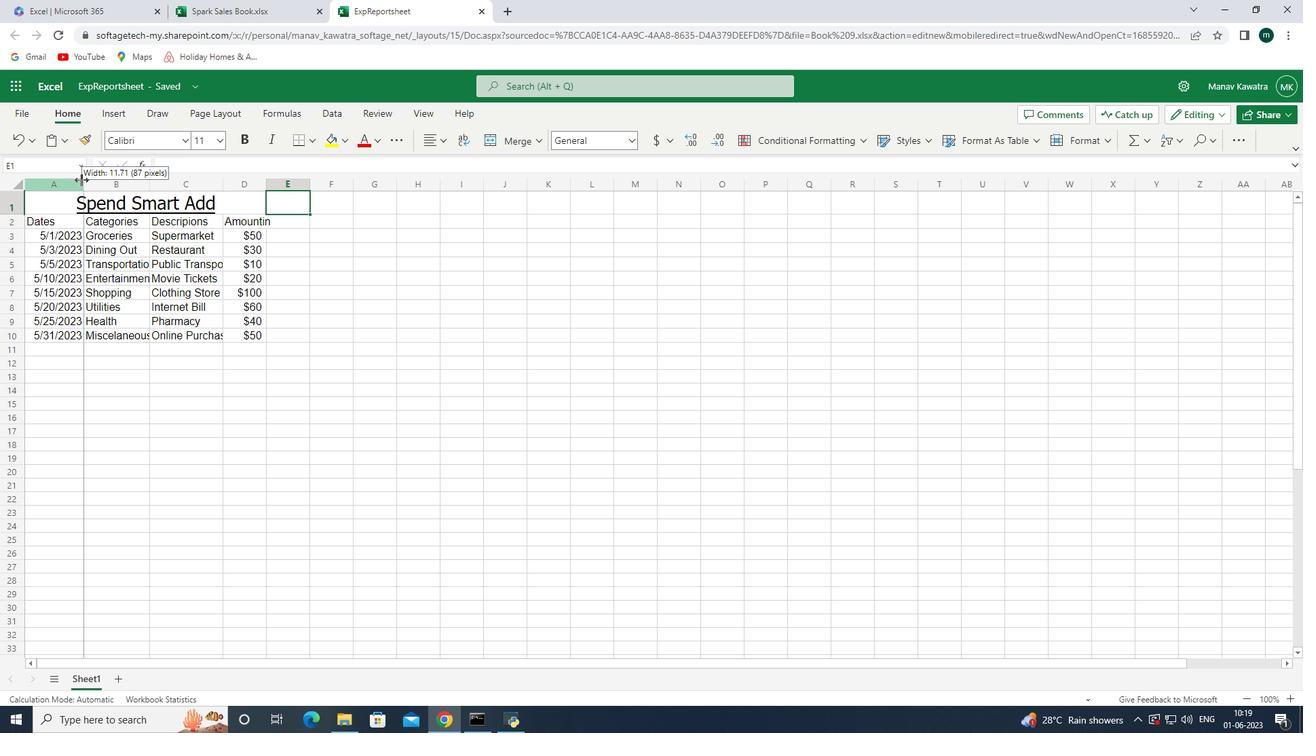 
Action: Mouse moved to (80, 181)
Screenshot: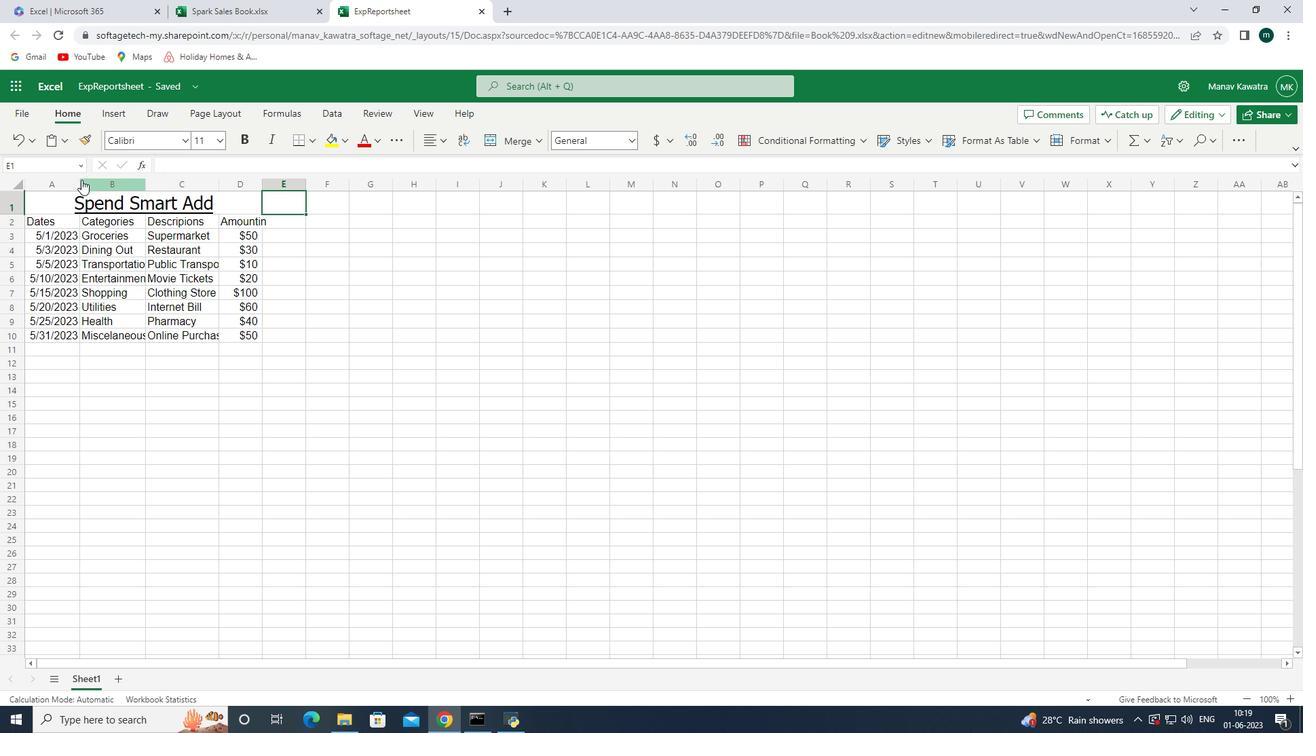 
Action: Mouse pressed left at (80, 181)
Screenshot: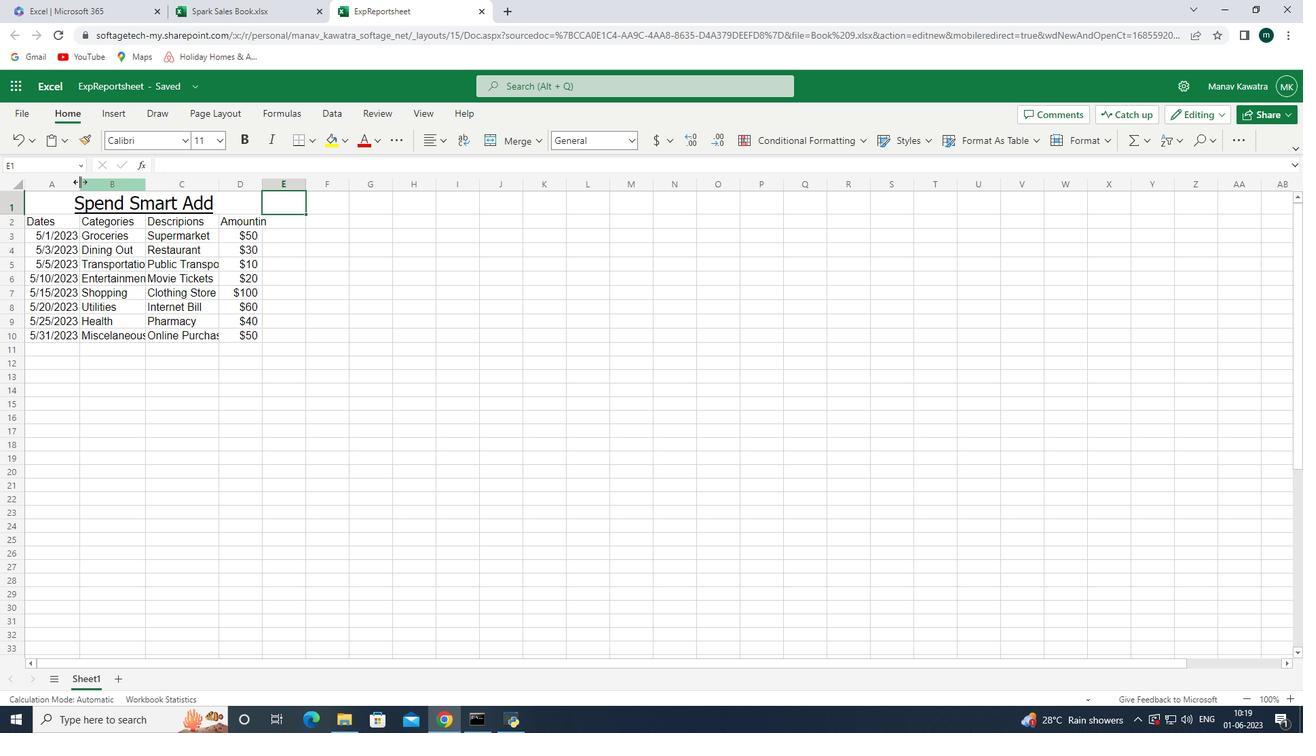 
Action: Mouse pressed left at (80, 181)
Screenshot: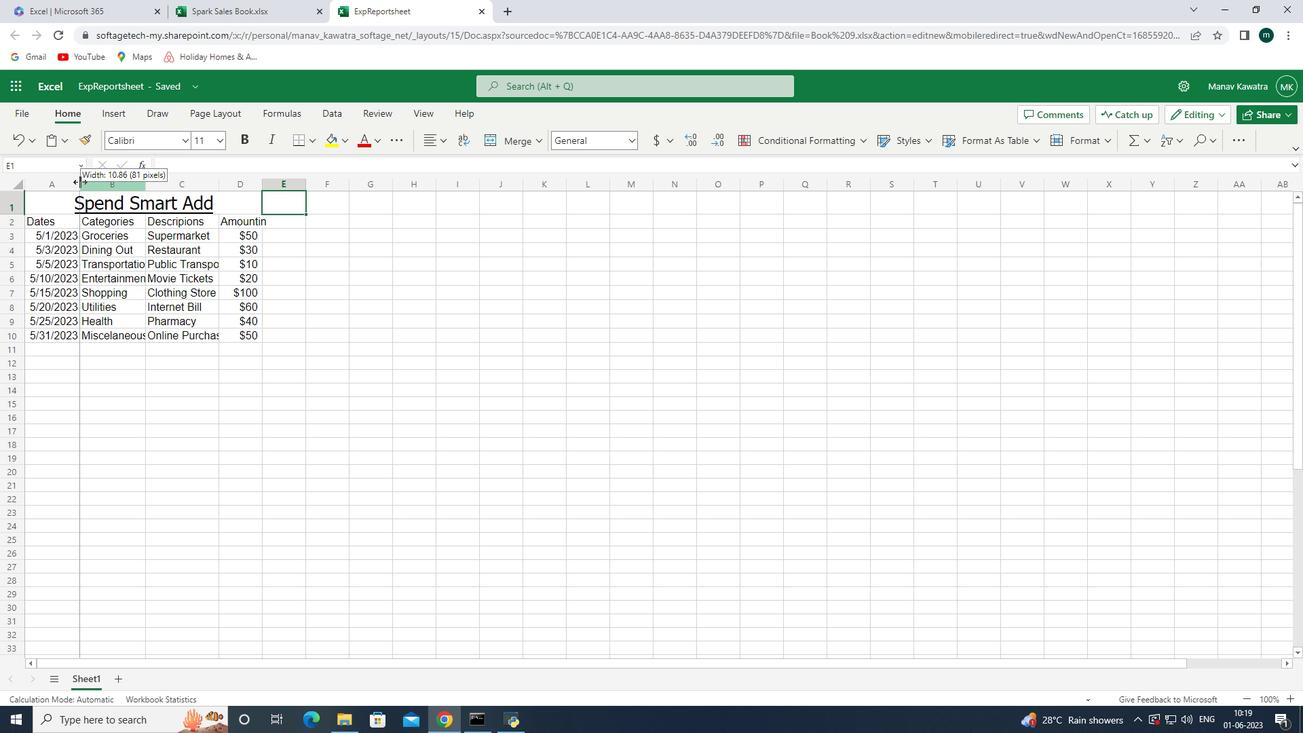 
Action: Mouse pressed left at (80, 181)
Screenshot: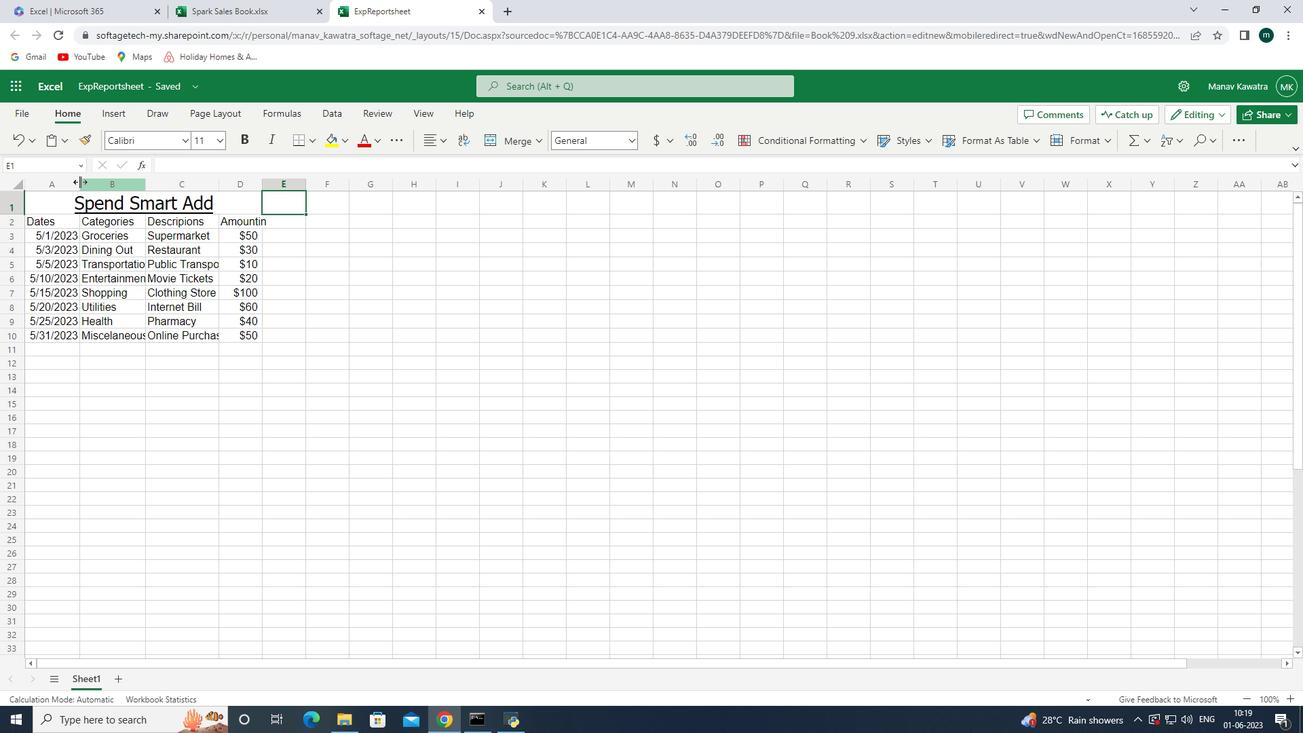 
Action: Mouse moved to (149, 183)
Screenshot: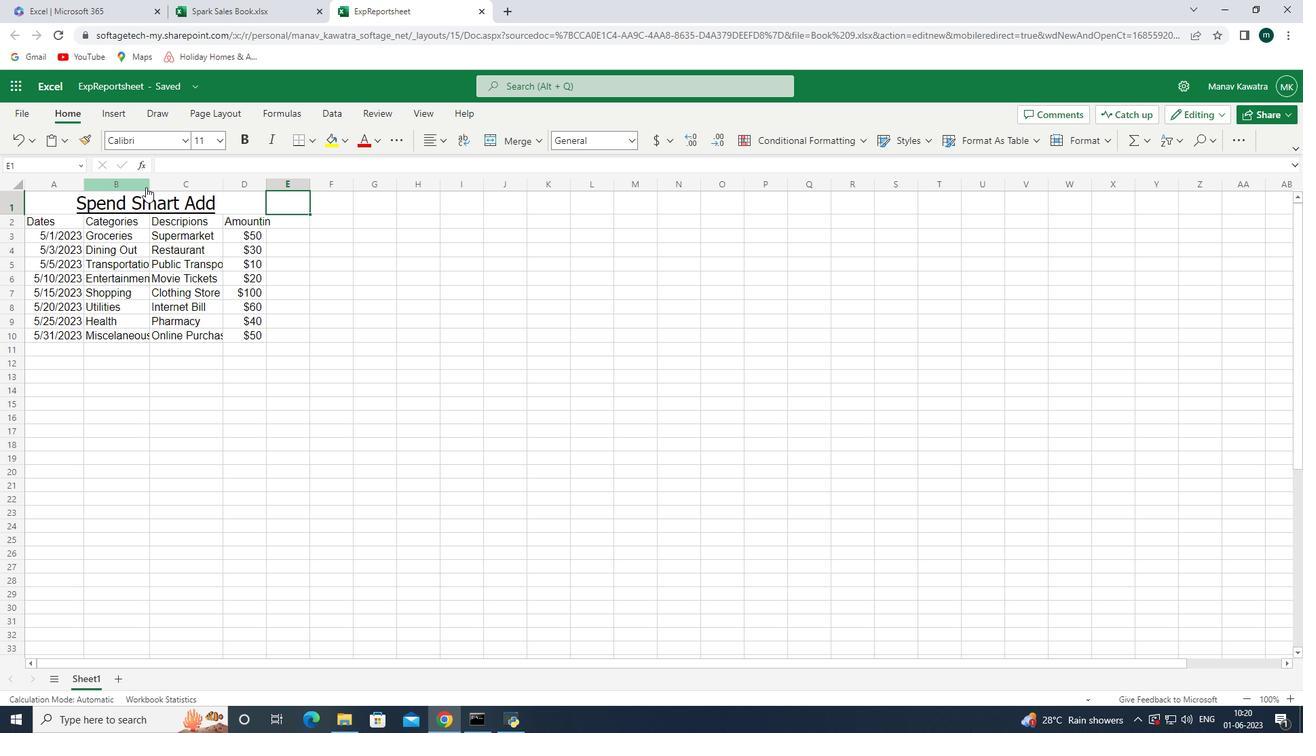 
Action: Mouse pressed left at (149, 183)
Screenshot: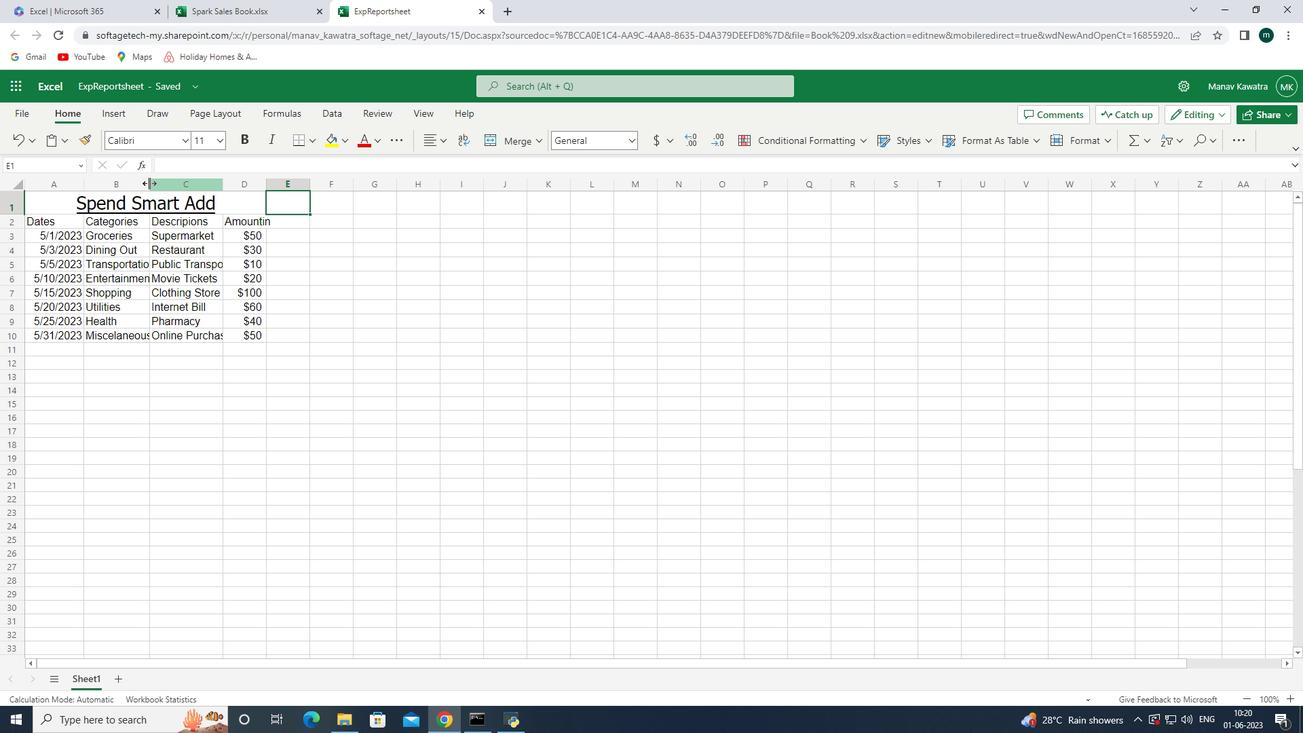 
Action: Mouse pressed left at (149, 183)
Screenshot: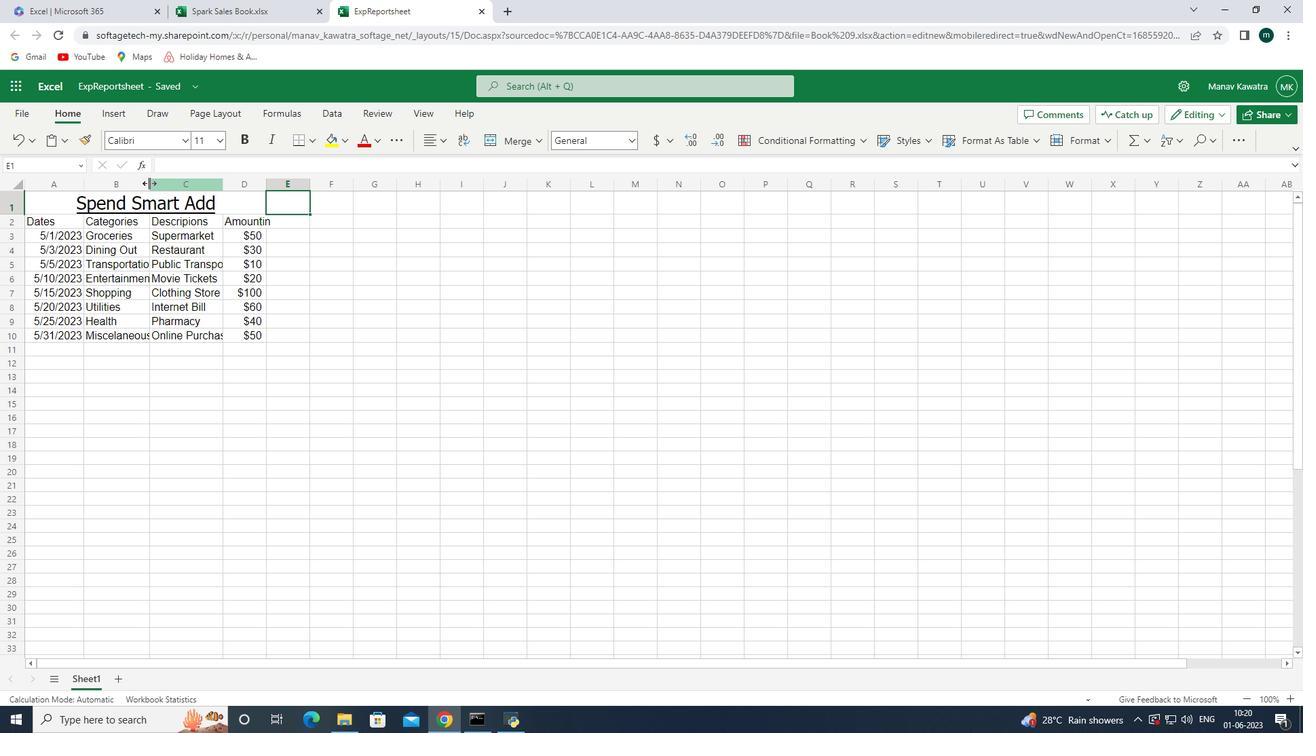 
Action: Mouse moved to (232, 182)
Screenshot: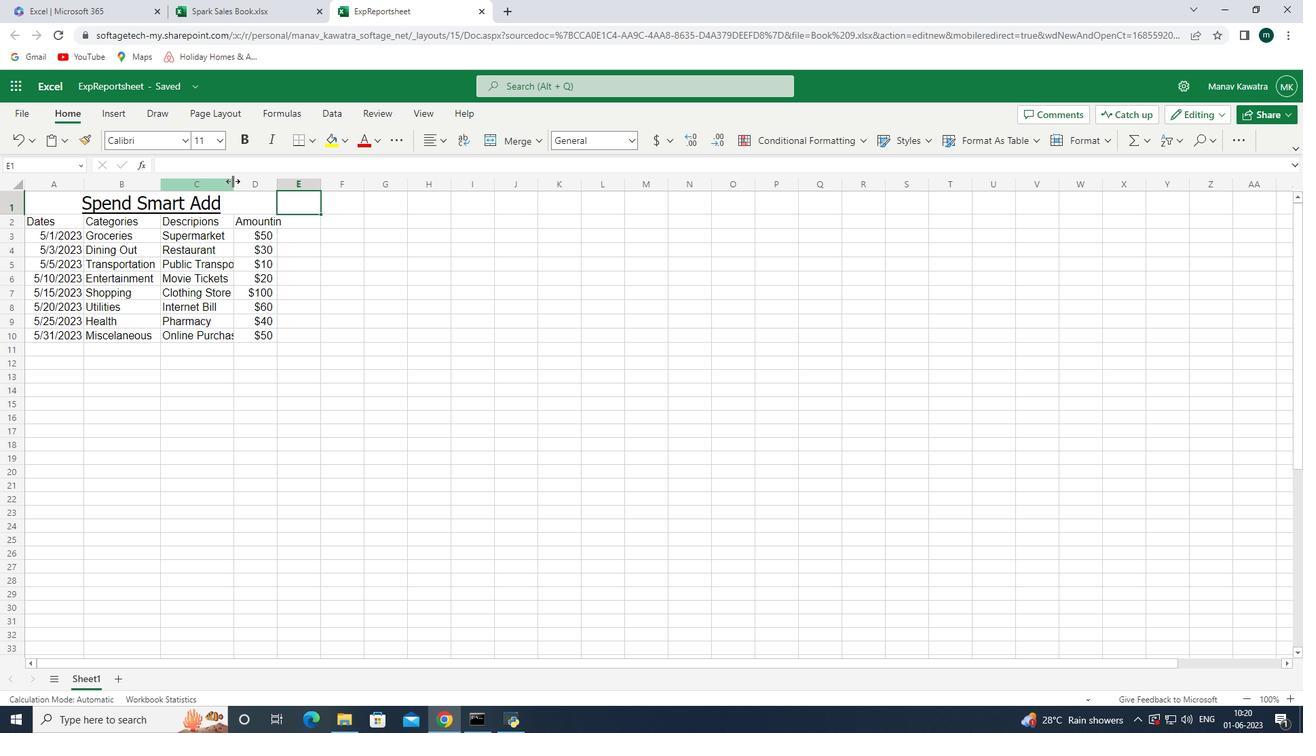 
Action: Mouse pressed left at (232, 182)
Screenshot: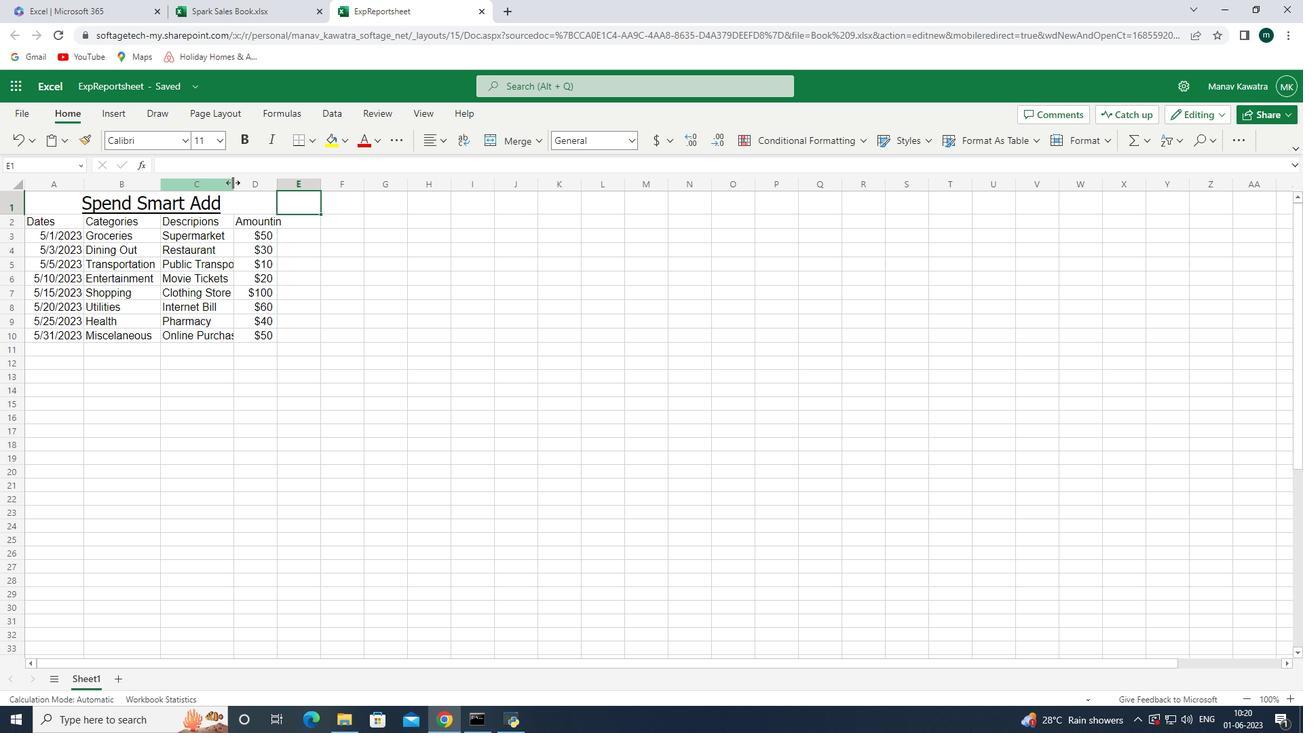 
Action: Mouse pressed left at (232, 182)
Screenshot: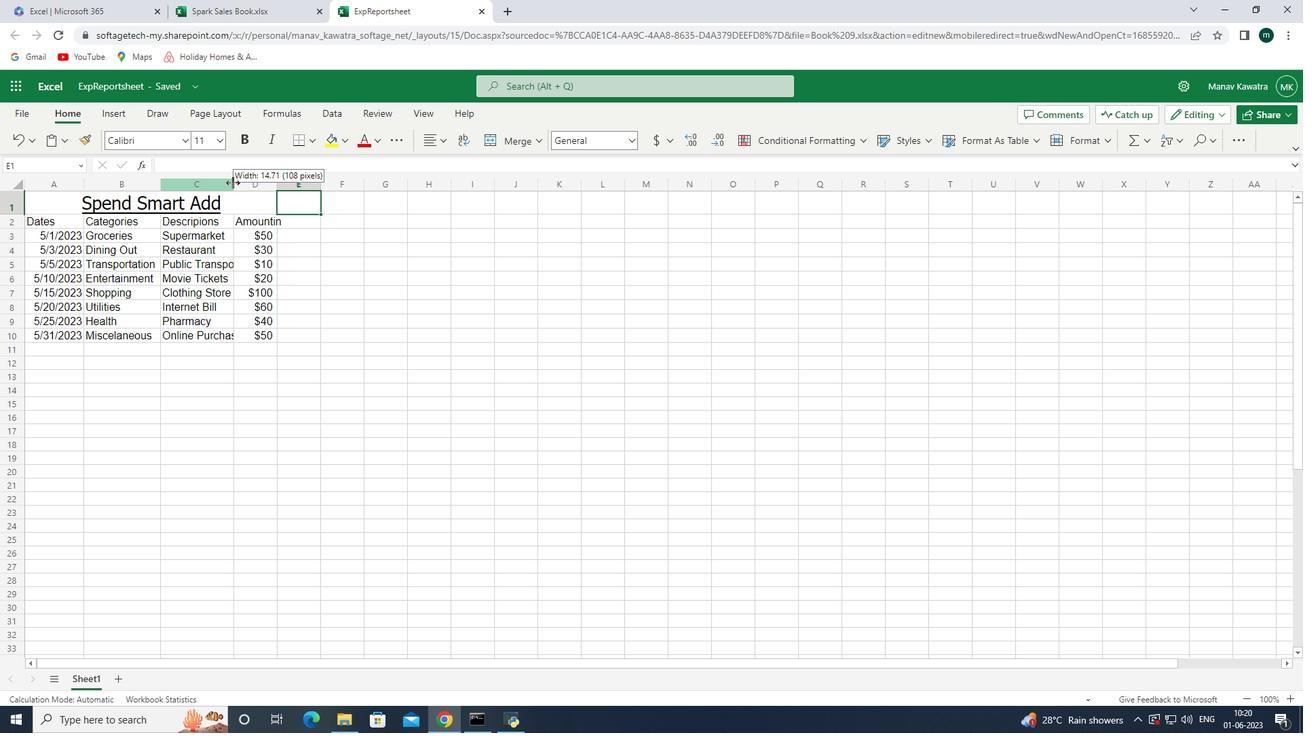
Action: Mouse moved to (293, 183)
Screenshot: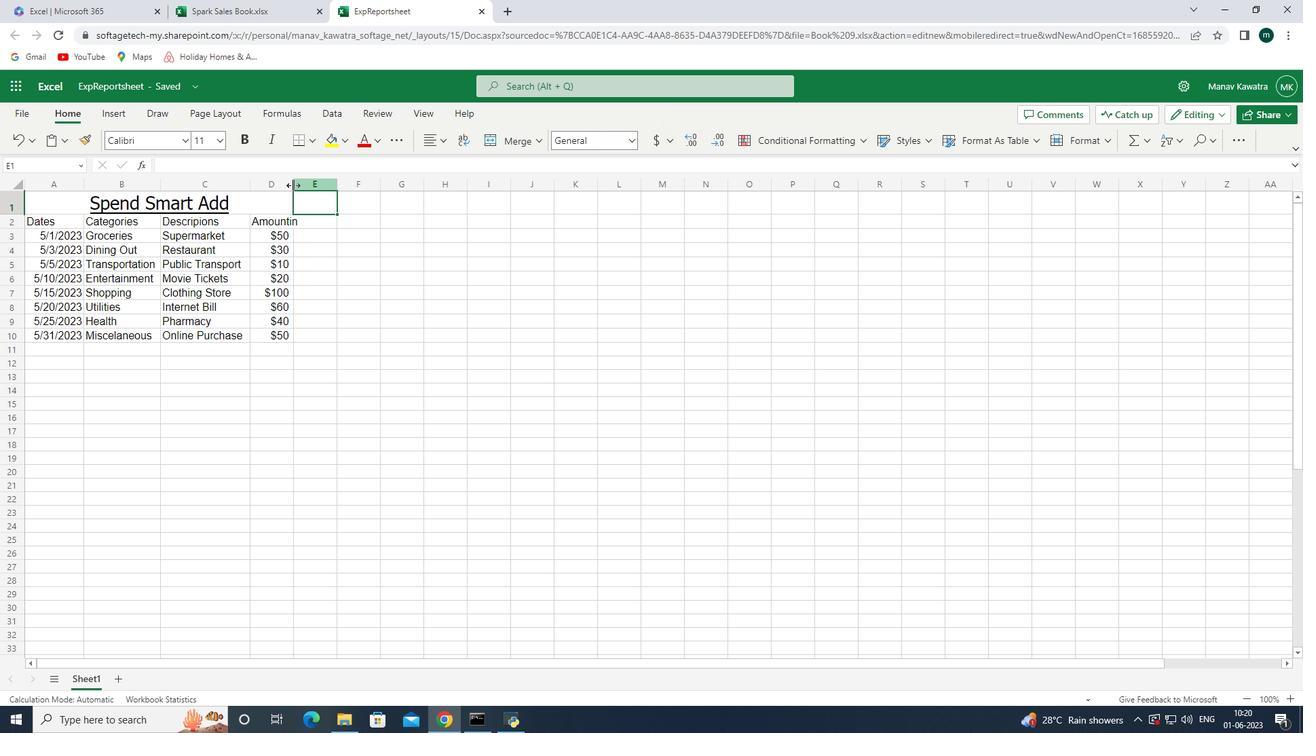 
Action: Mouse pressed left at (293, 183)
Screenshot: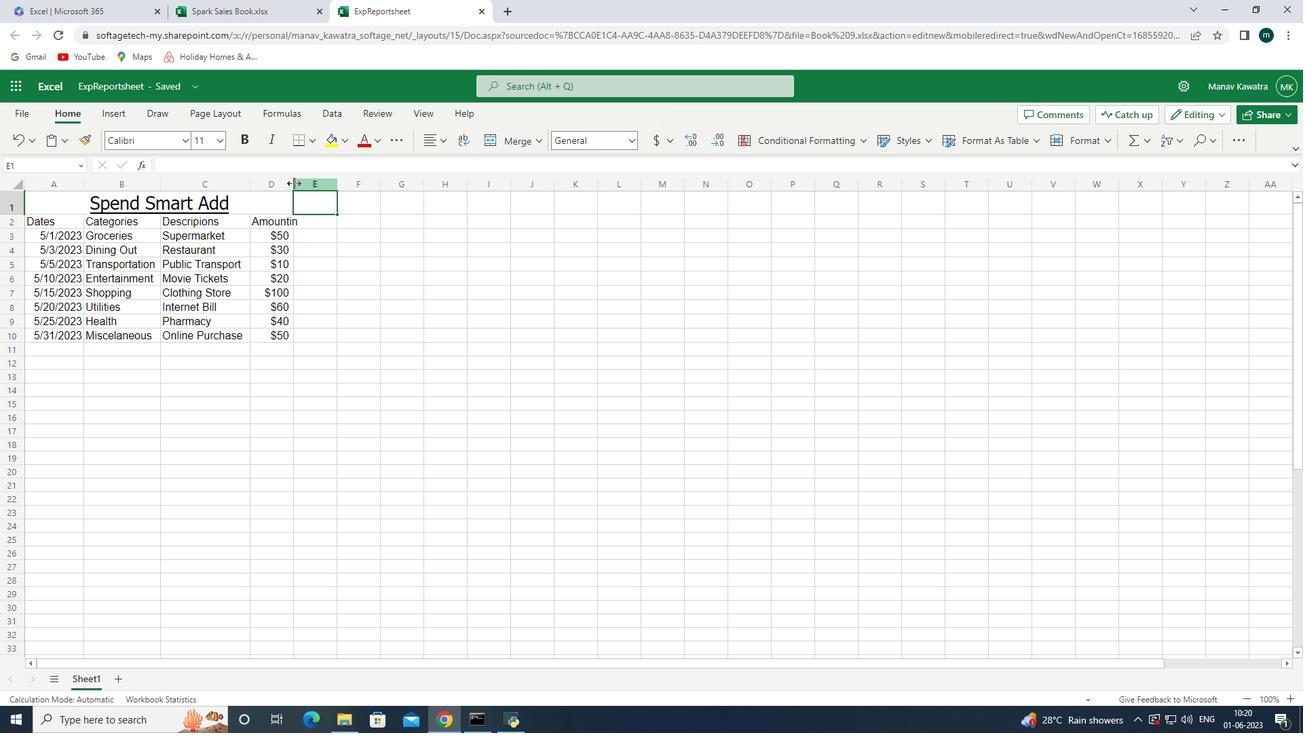 
Action: Mouse pressed left at (293, 183)
Screenshot: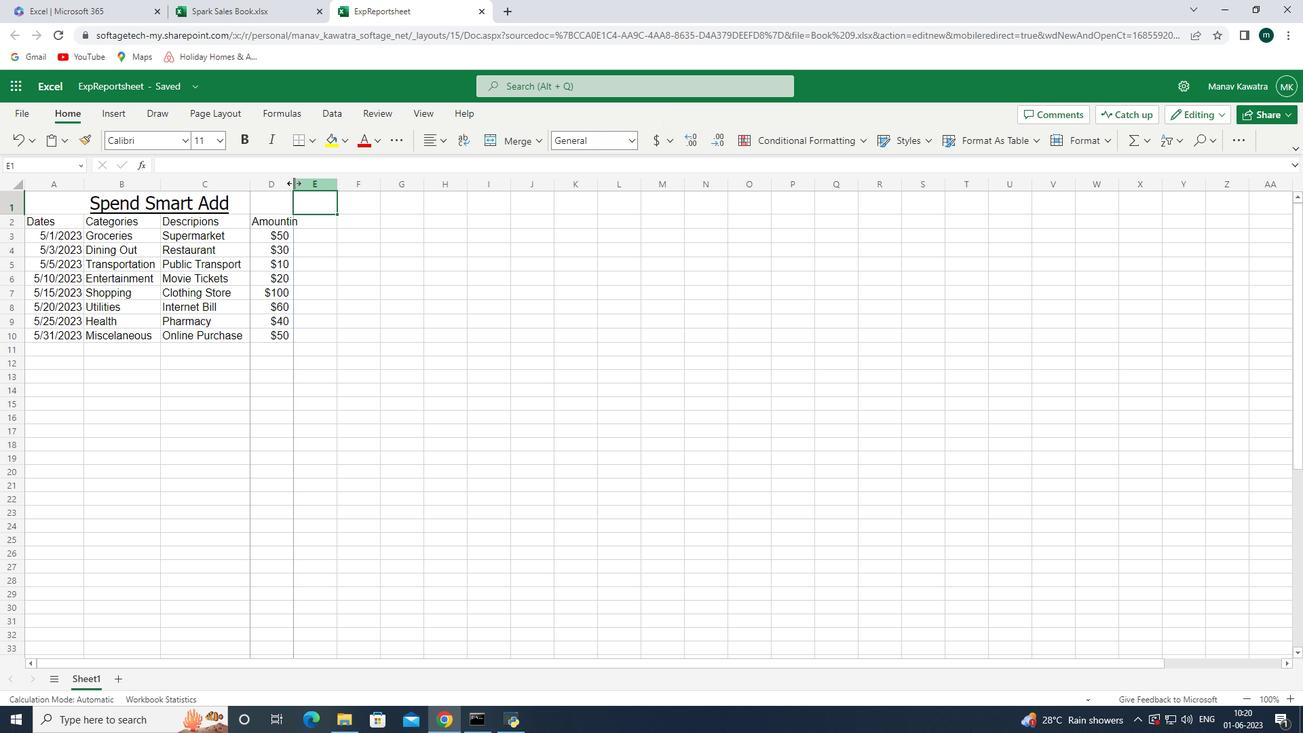 
Action: Mouse moved to (125, 207)
Screenshot: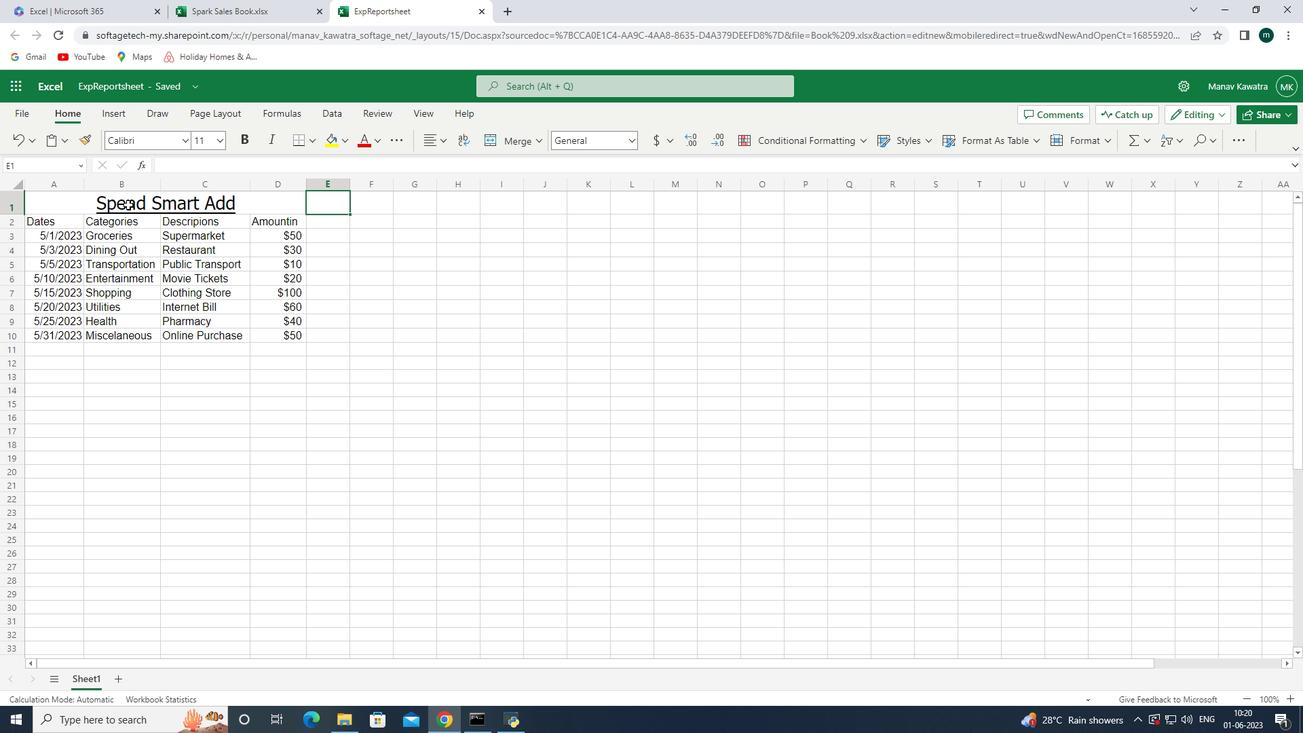 
Action: Mouse pressed left at (125, 207)
Screenshot: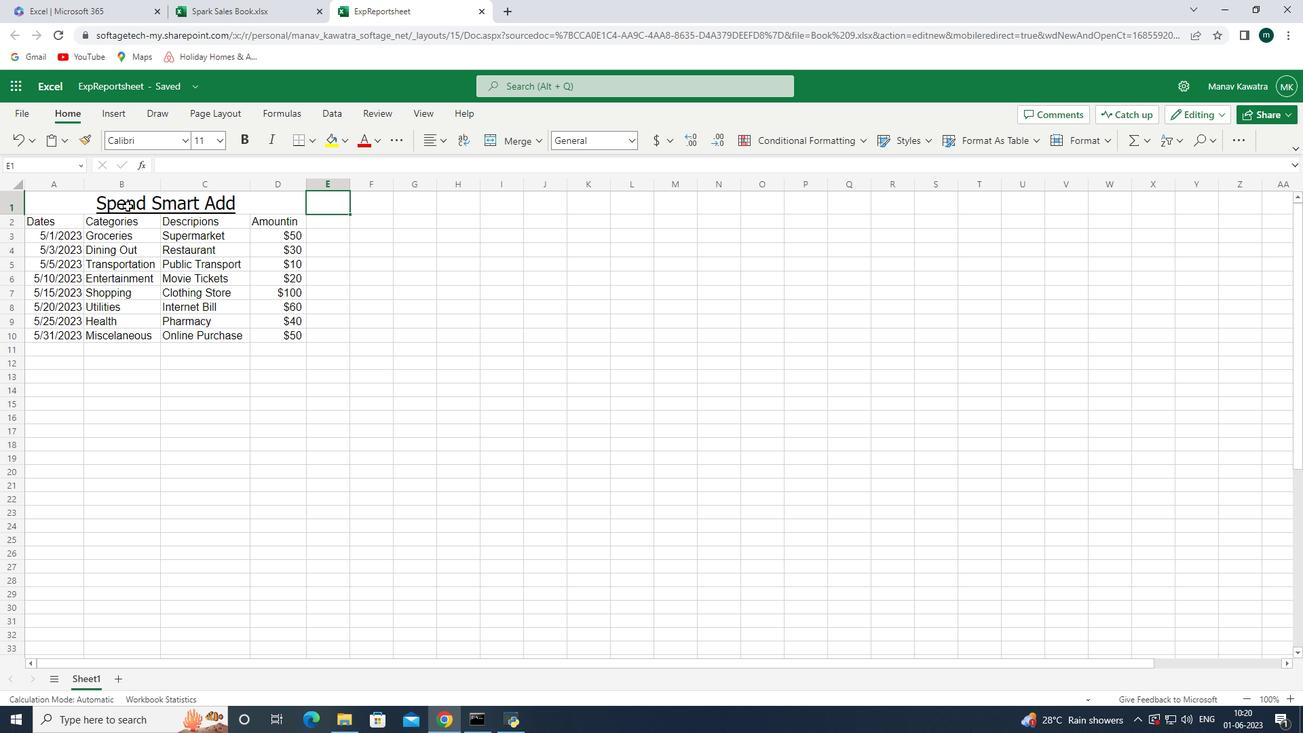 
Action: Mouse moved to (106, 107)
Screenshot: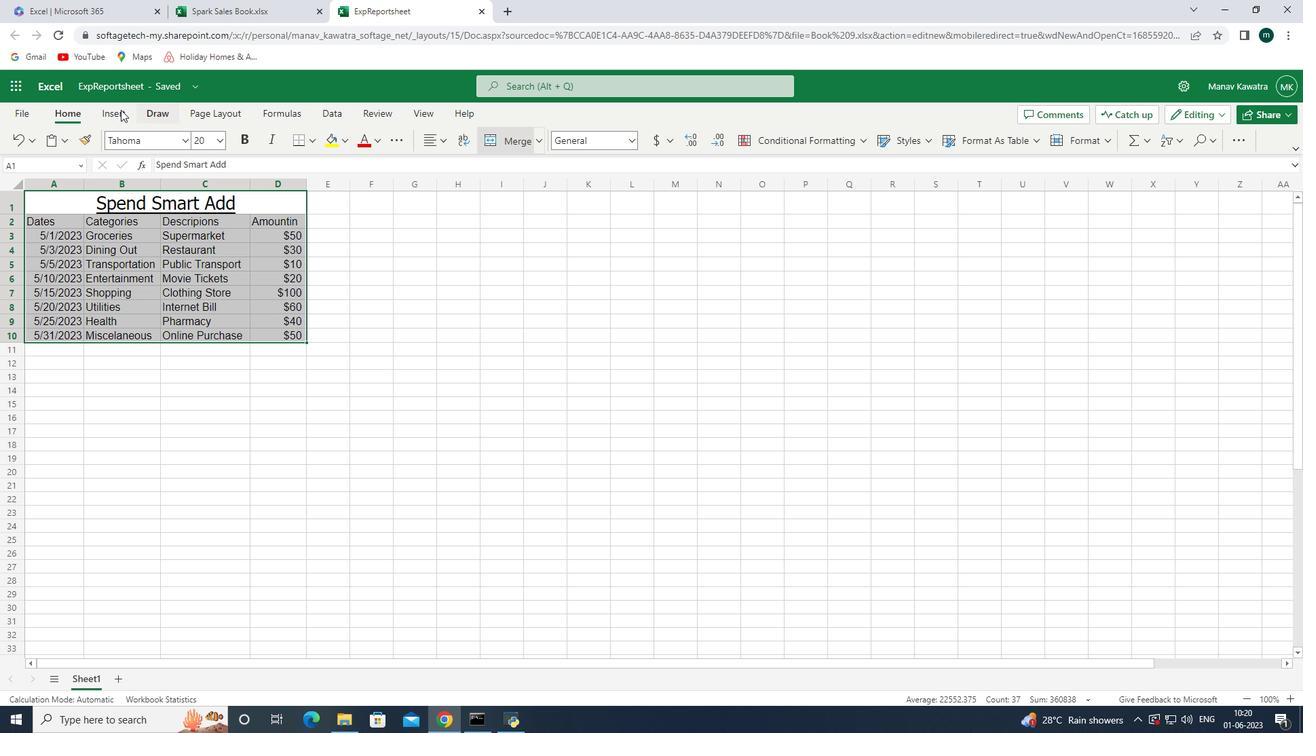 
Action: Mouse pressed left at (106, 107)
Screenshot: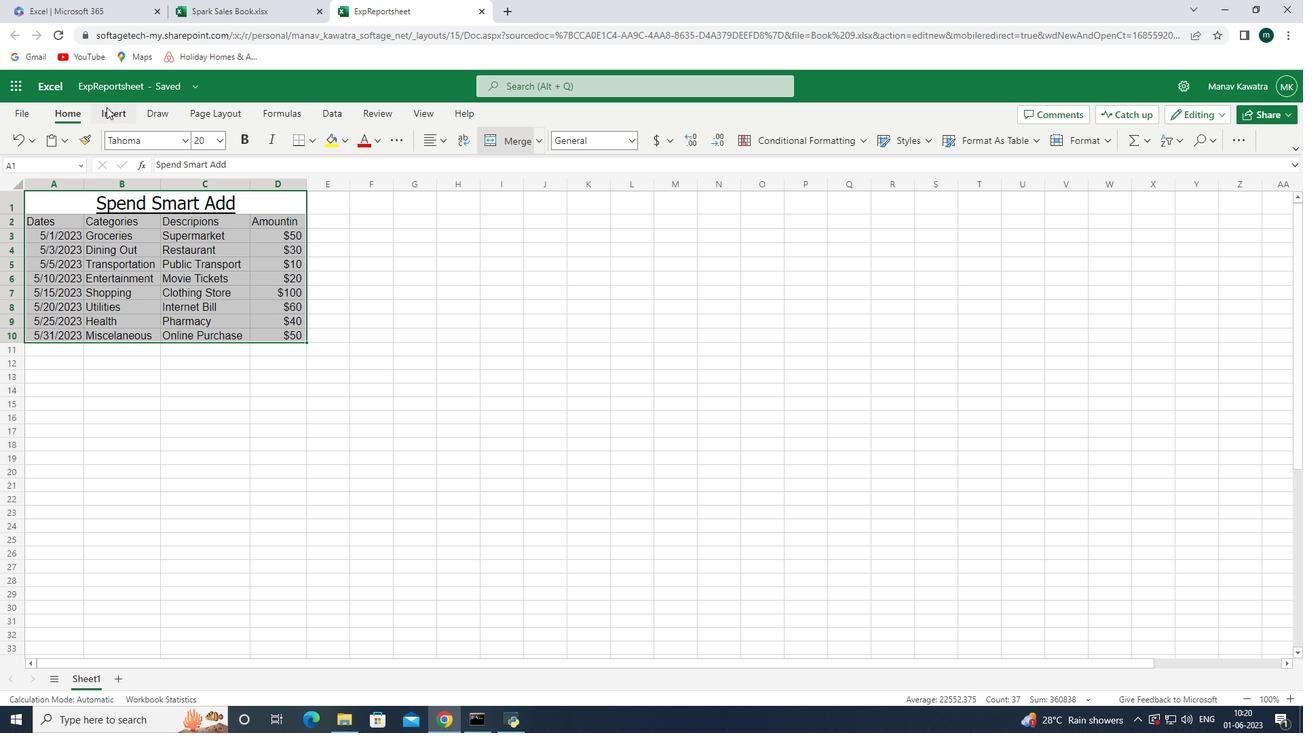 
Action: Mouse moved to (170, 114)
Screenshot: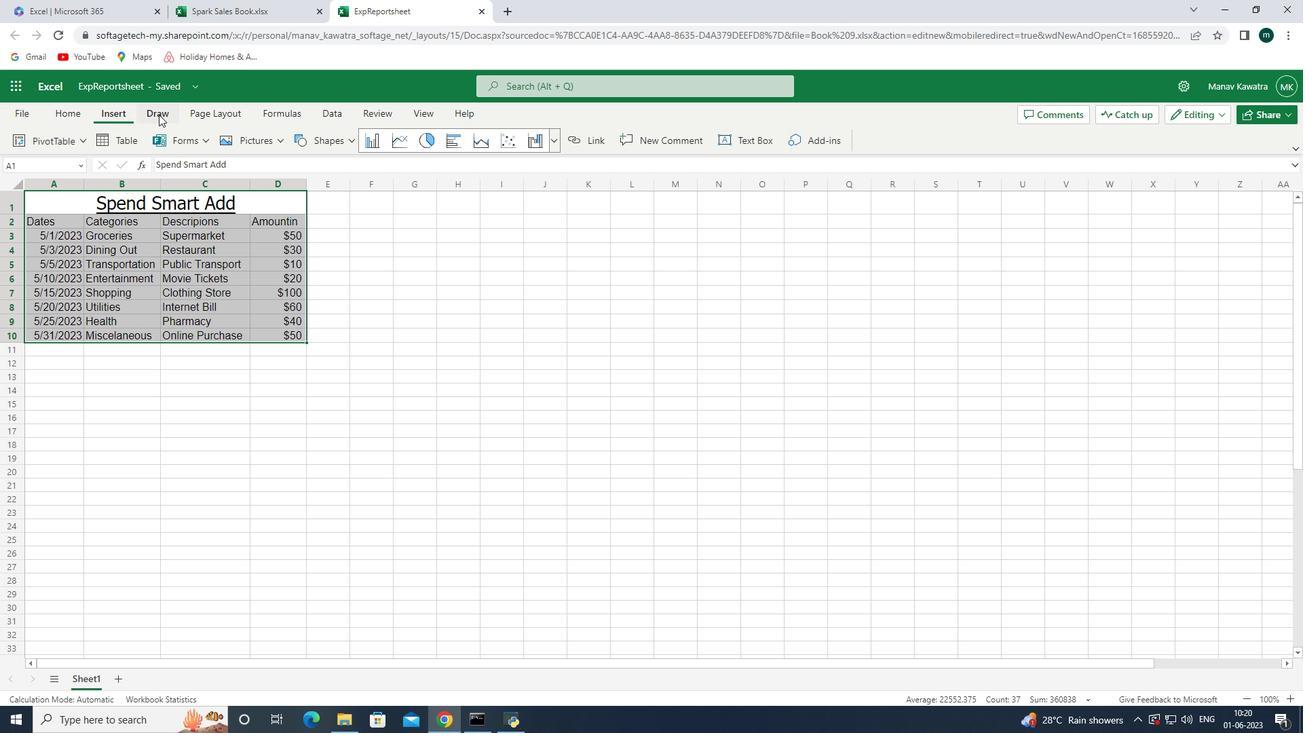
Action: Mouse pressed left at (170, 114)
Screenshot: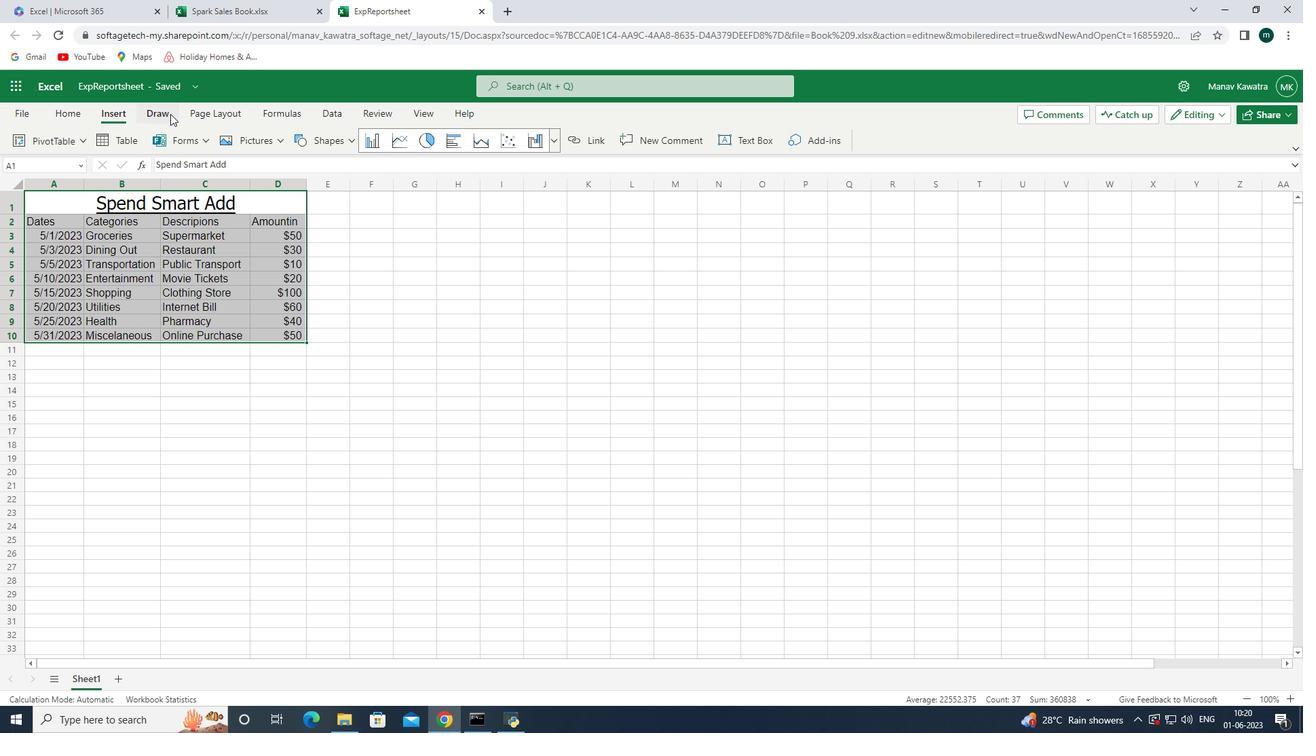 
Action: Mouse moved to (200, 112)
Screenshot: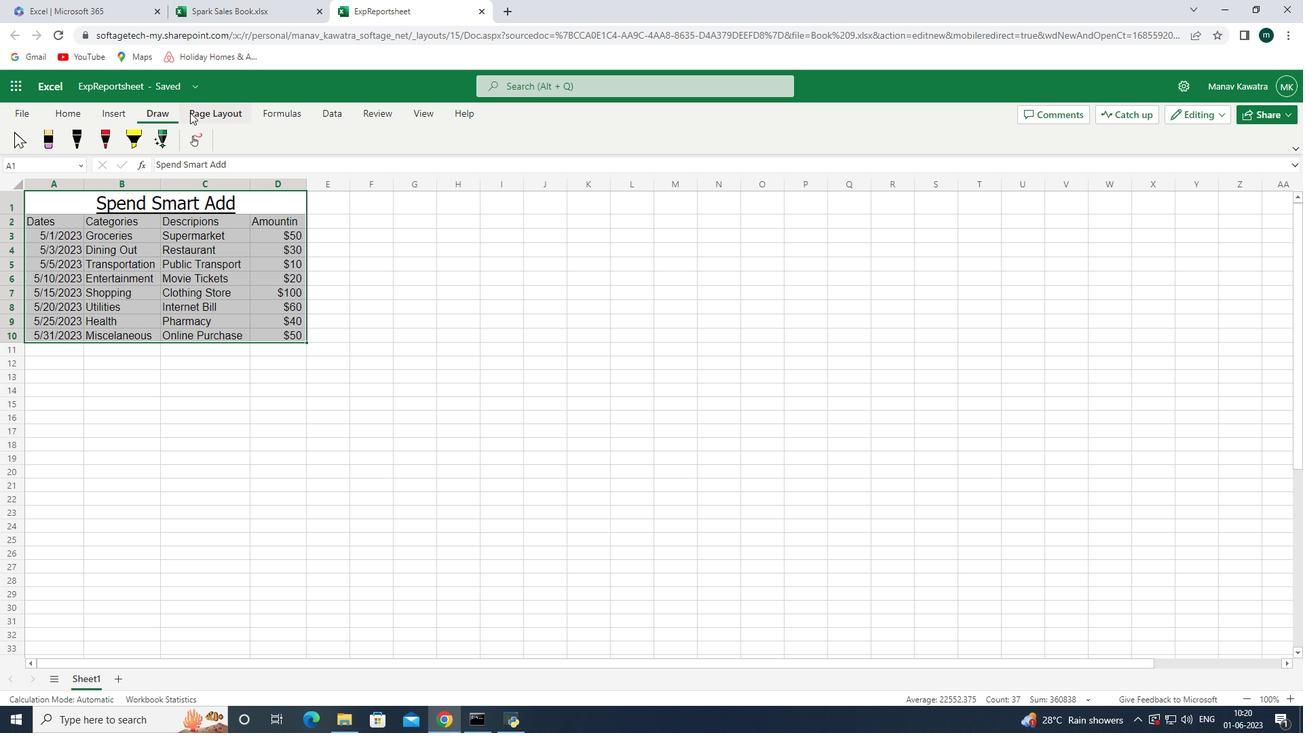 
Action: Mouse pressed left at (200, 112)
Screenshot: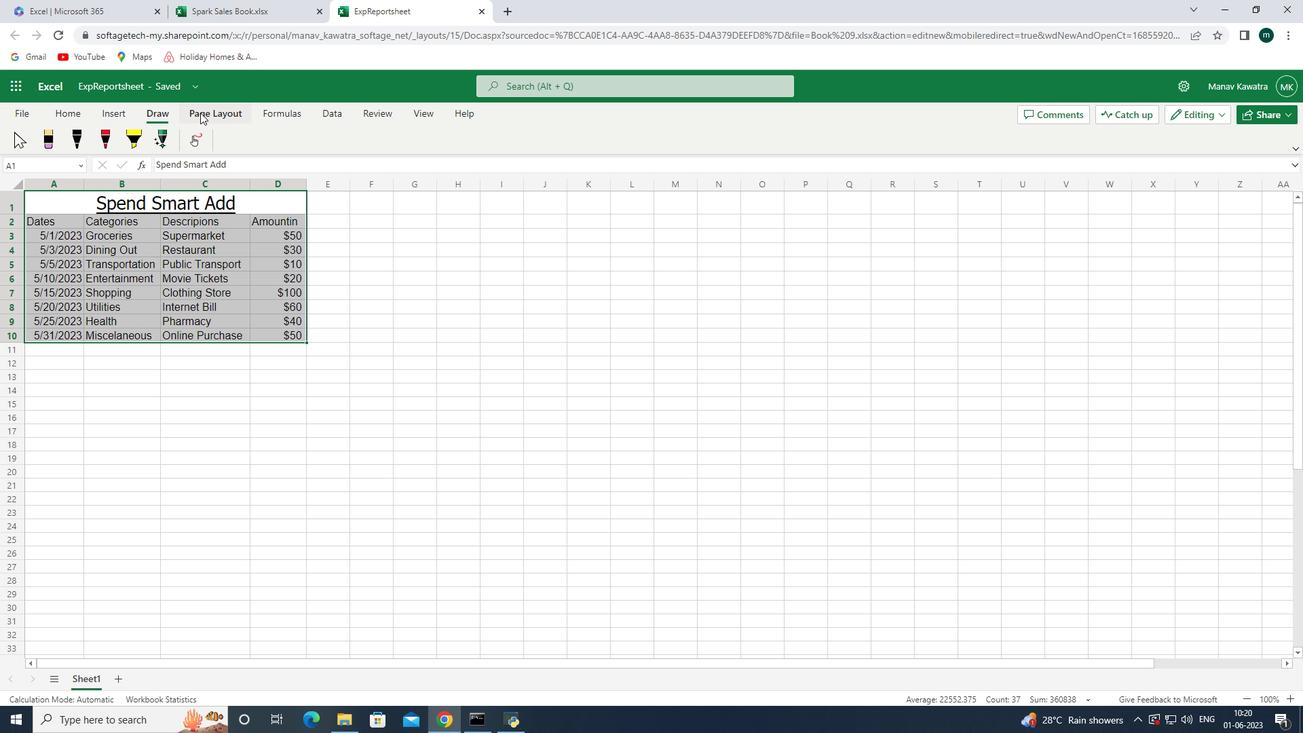 
Action: Mouse moved to (81, 107)
Screenshot: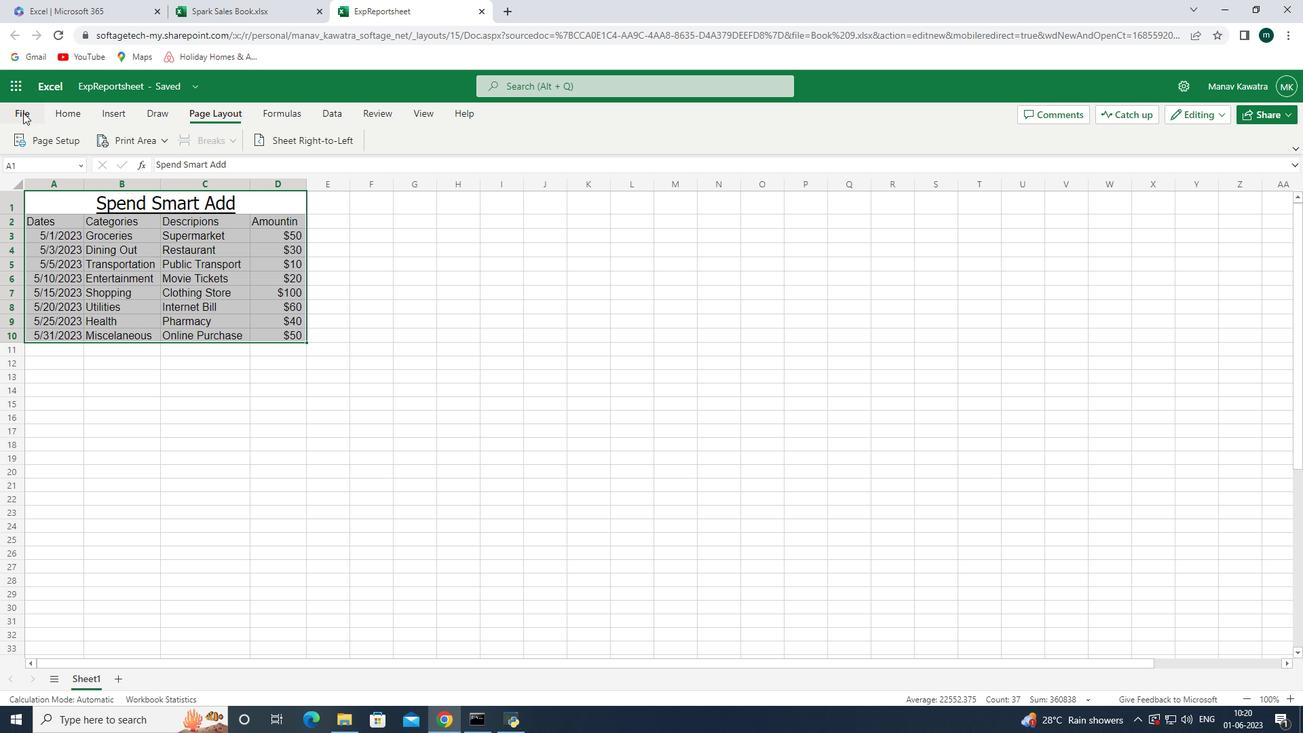
Action: Mouse pressed left at (81, 107)
Screenshot: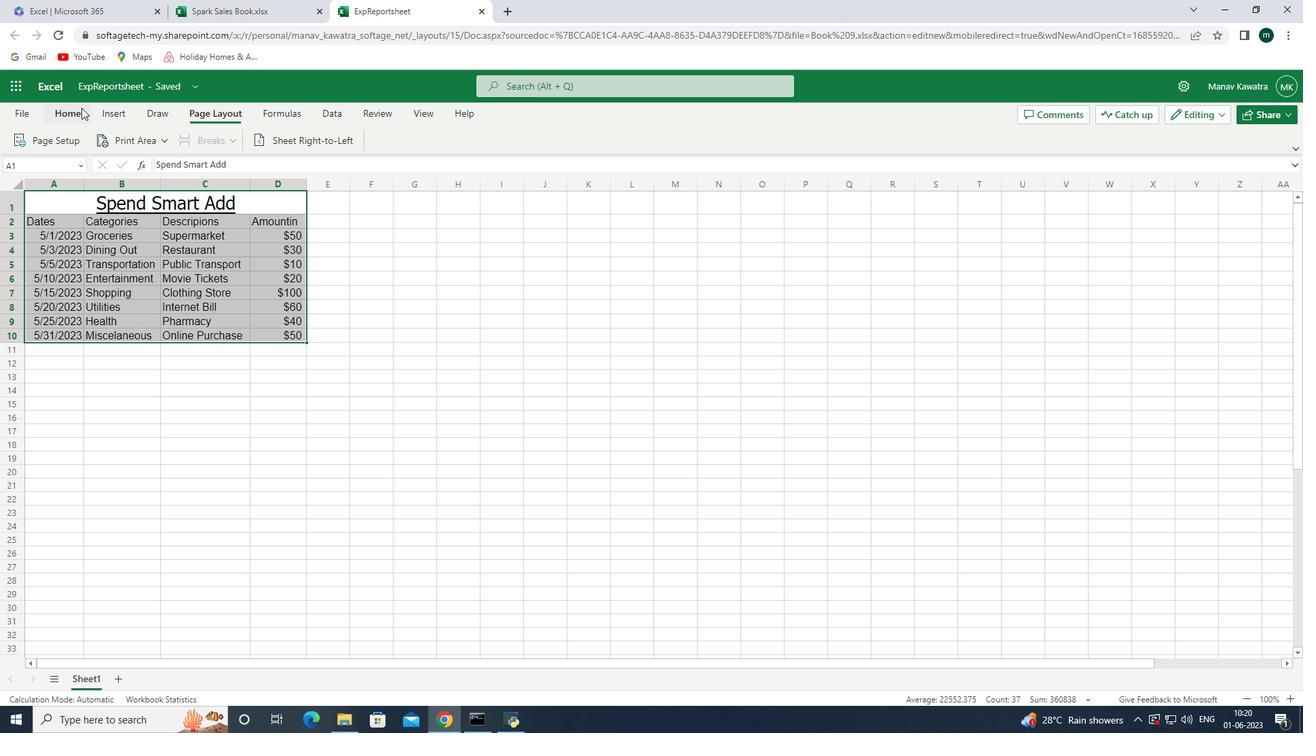 
Action: Mouse moved to (124, 111)
Screenshot: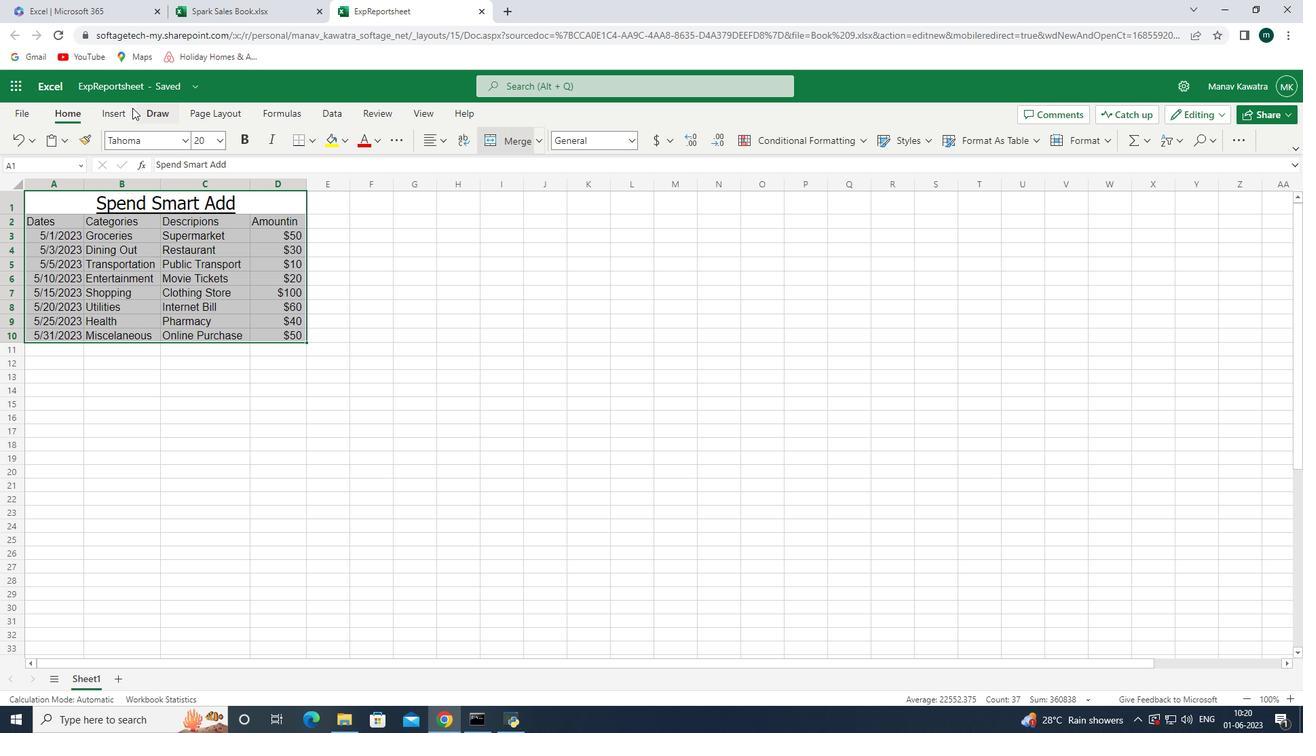 
Action: Mouse pressed left at (124, 111)
Screenshot: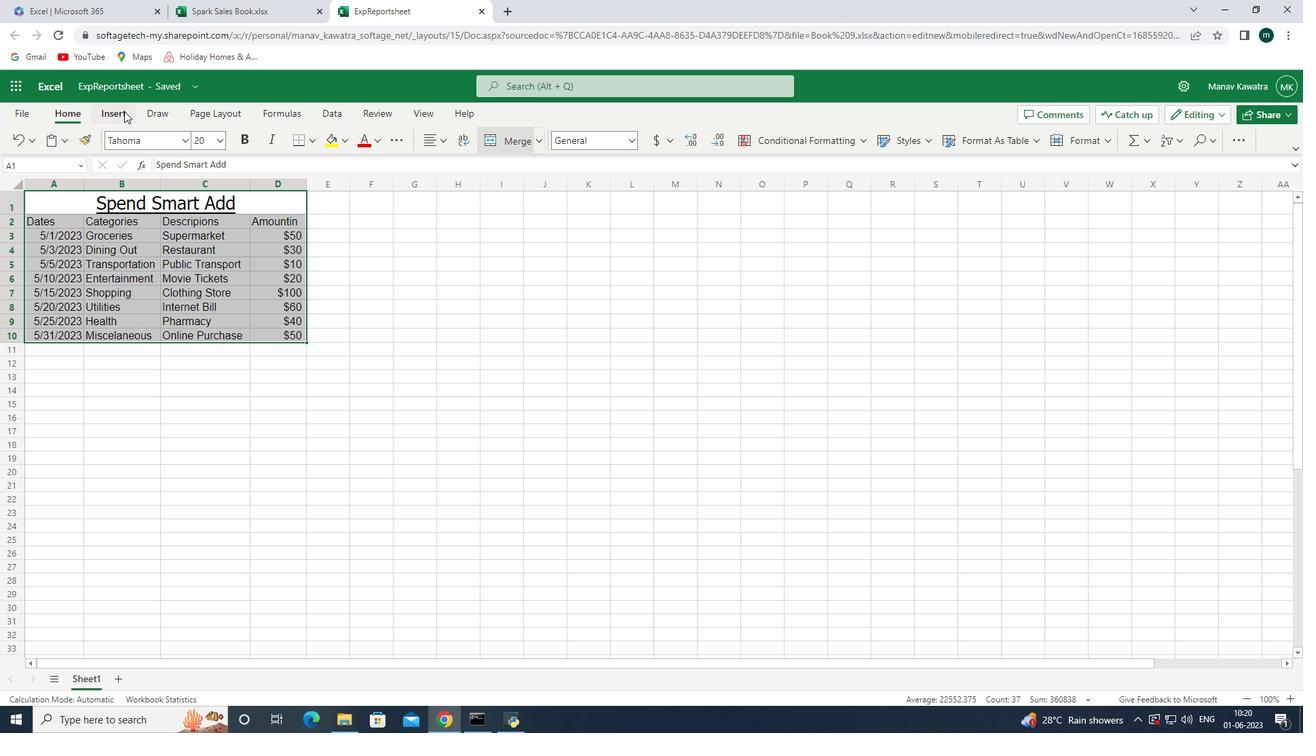 
Action: Mouse moved to (82, 137)
Screenshot: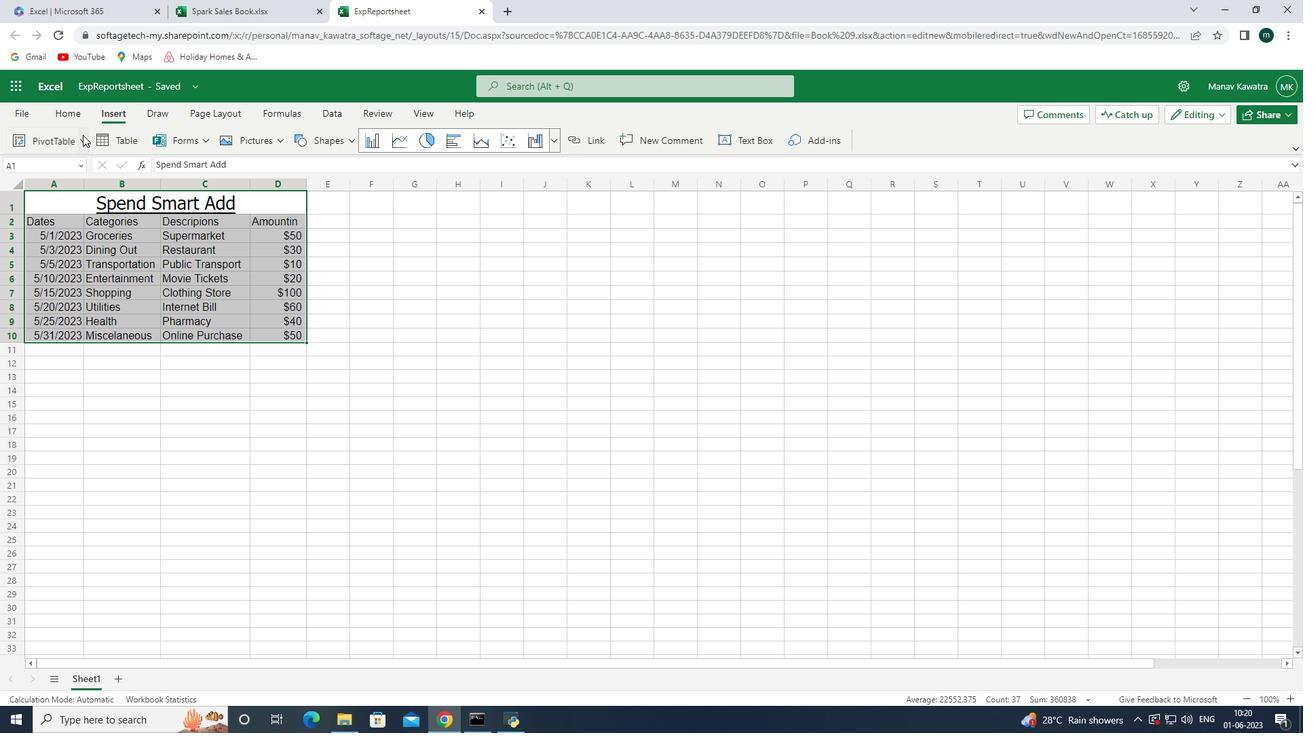 
Action: Mouse pressed left at (82, 137)
Screenshot: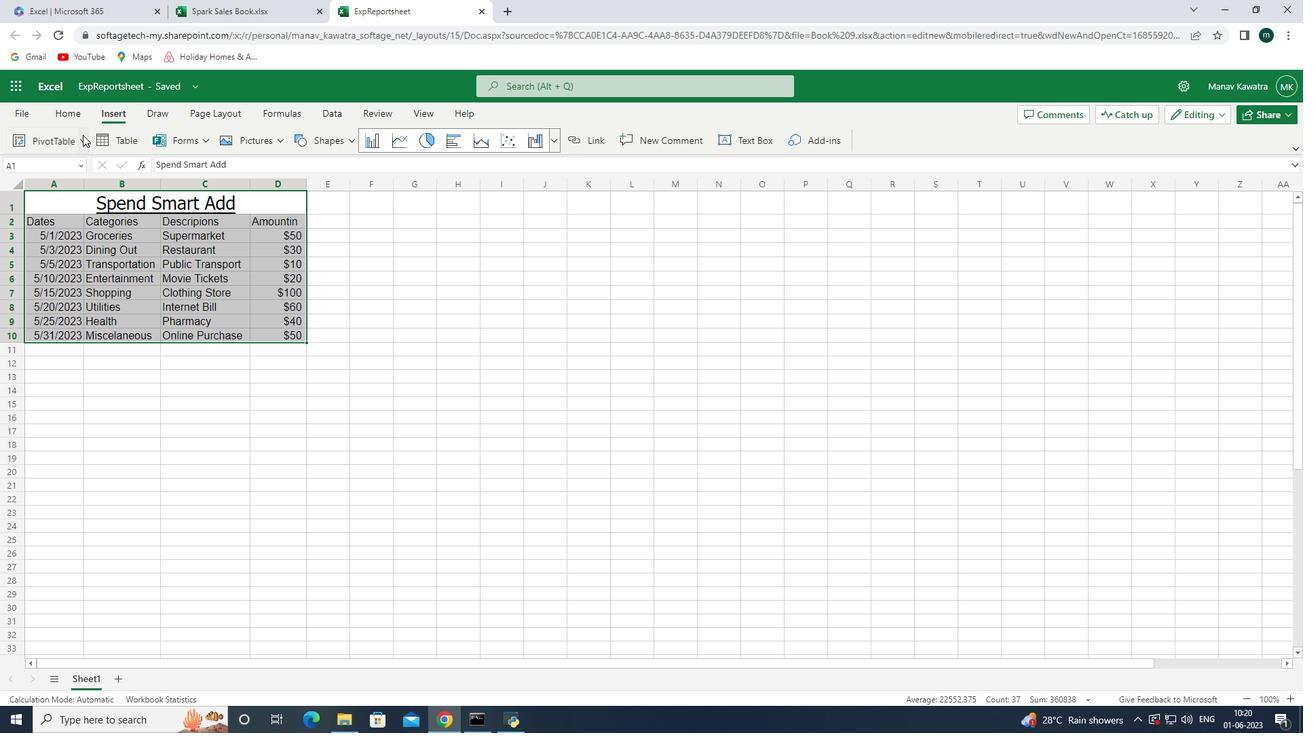 
Action: Mouse moved to (207, 141)
Screenshot: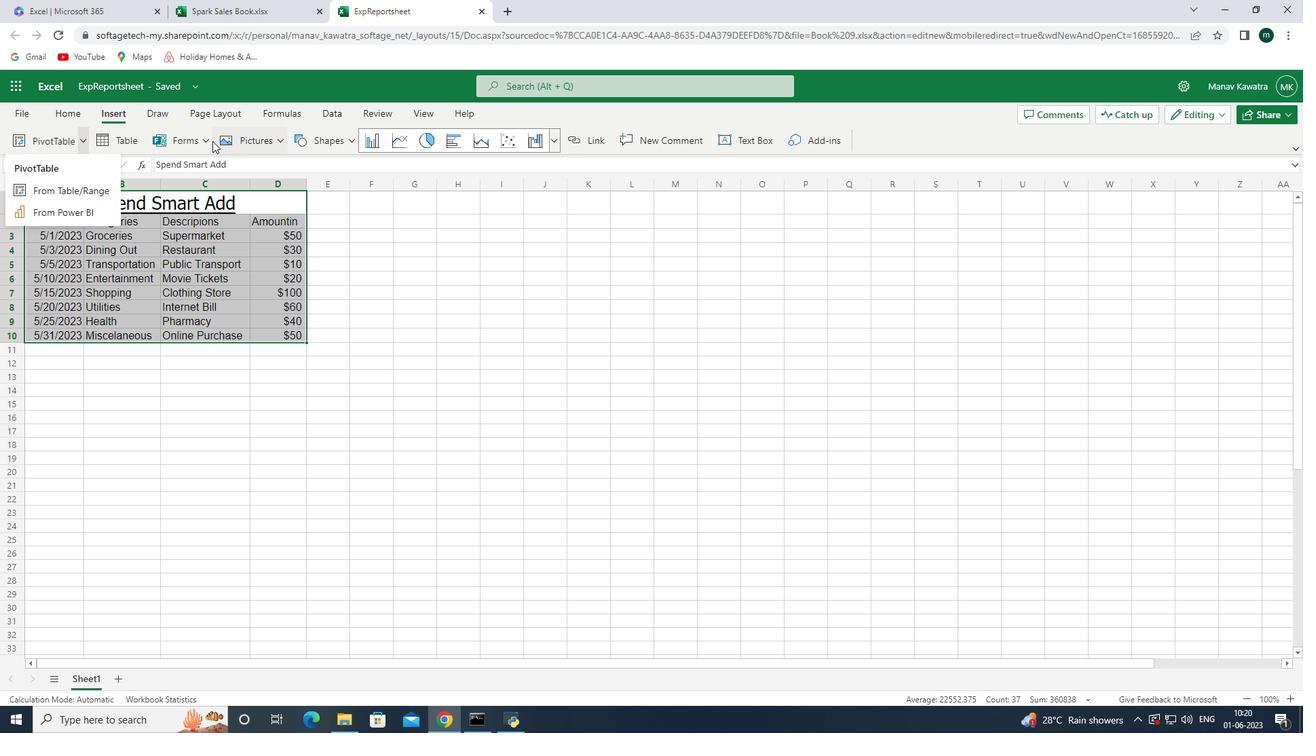 
Action: Mouse pressed left at (207, 141)
Screenshot: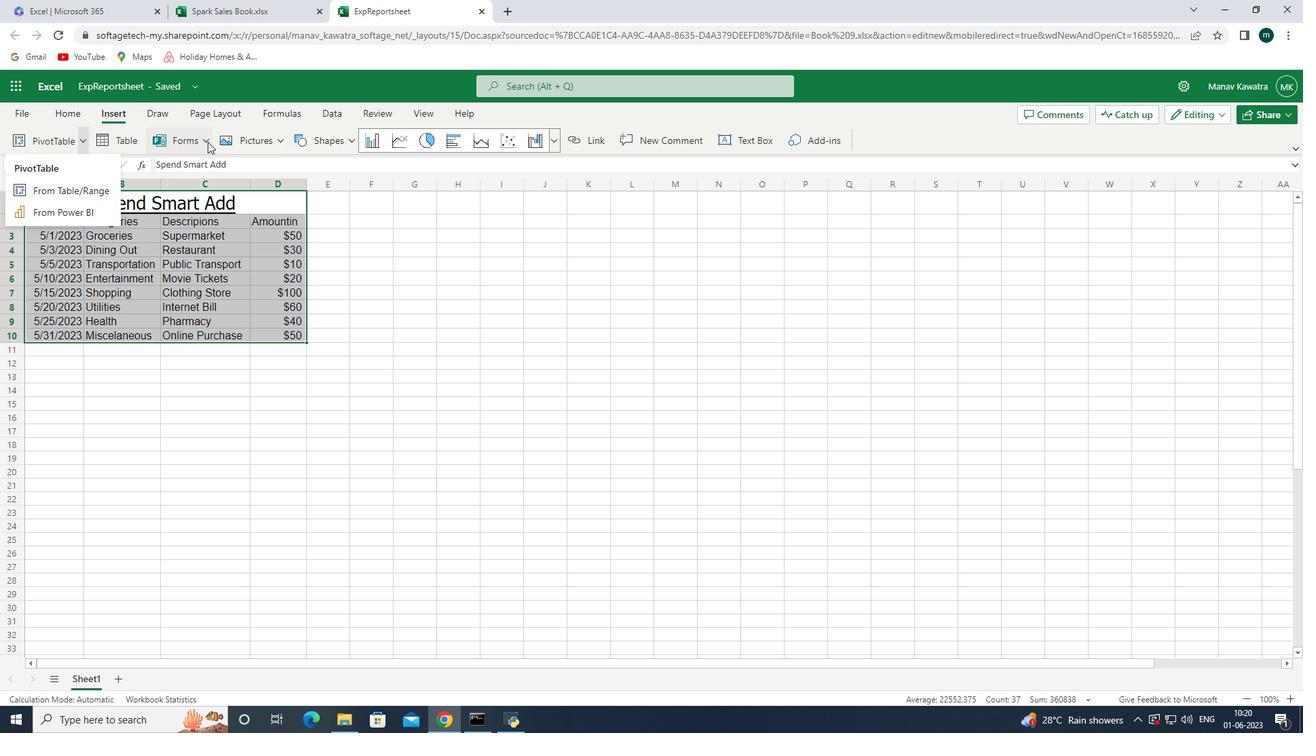 
Action: Mouse moved to (280, 139)
Screenshot: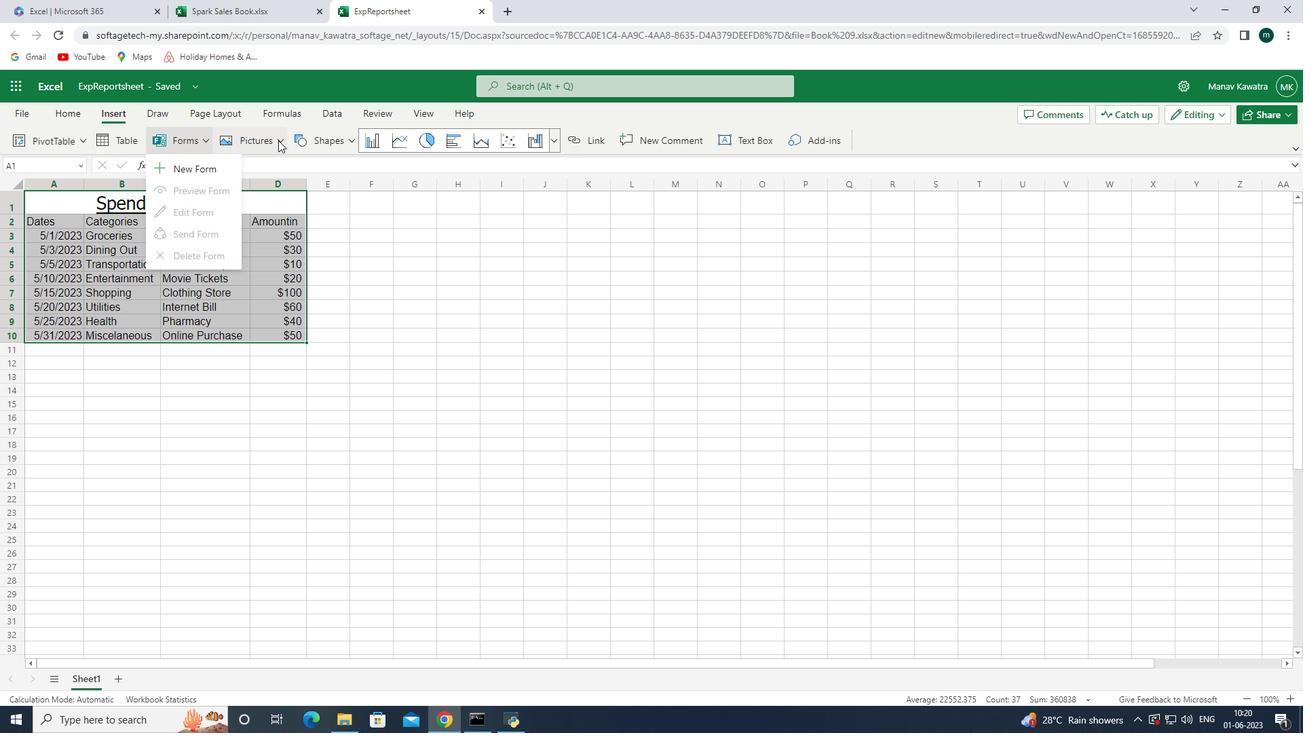 
Action: Mouse pressed left at (280, 139)
Screenshot: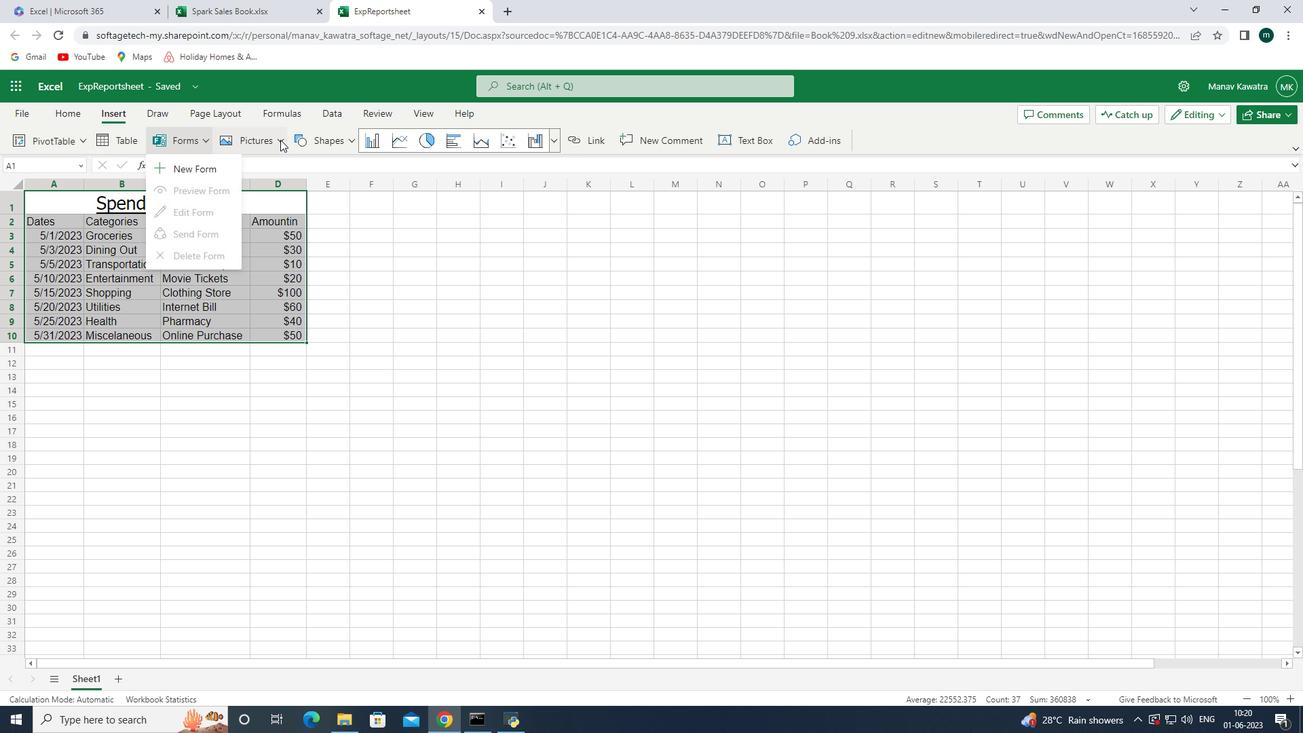 
Action: Mouse moved to (353, 141)
Screenshot: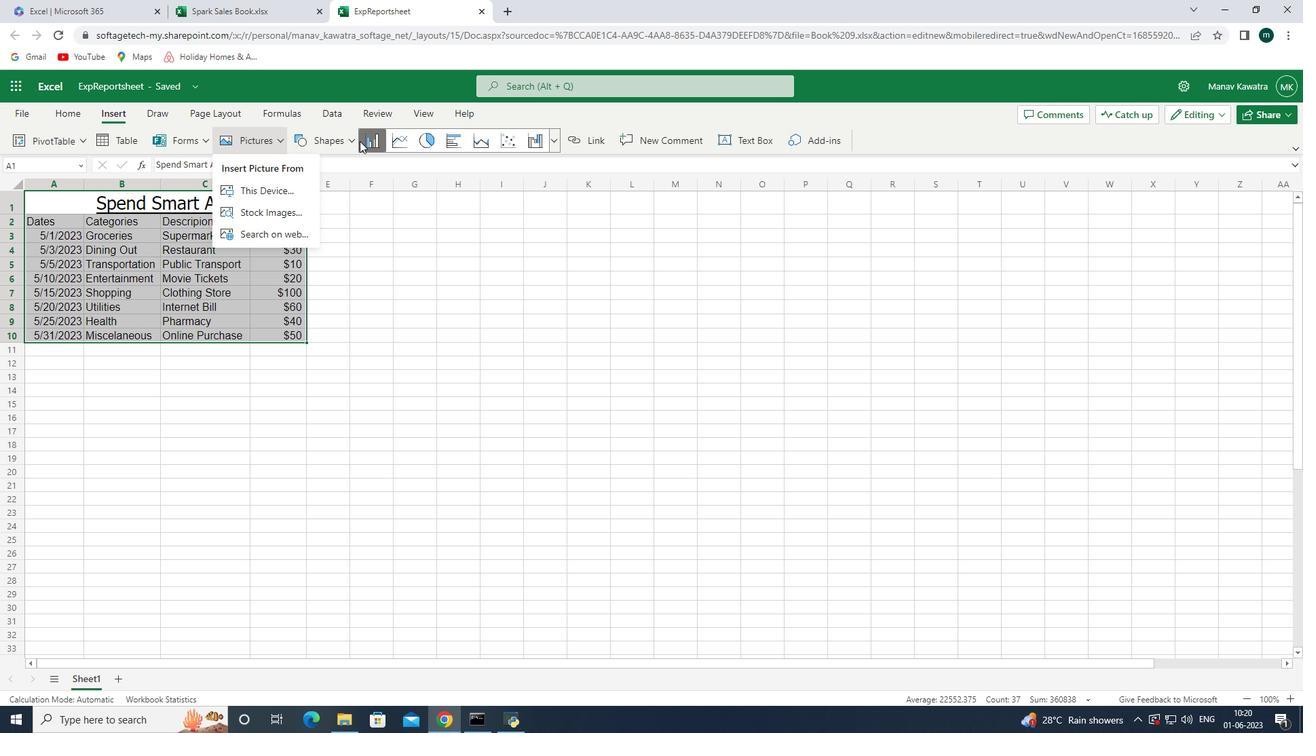 
Action: Mouse pressed left at (353, 141)
Screenshot: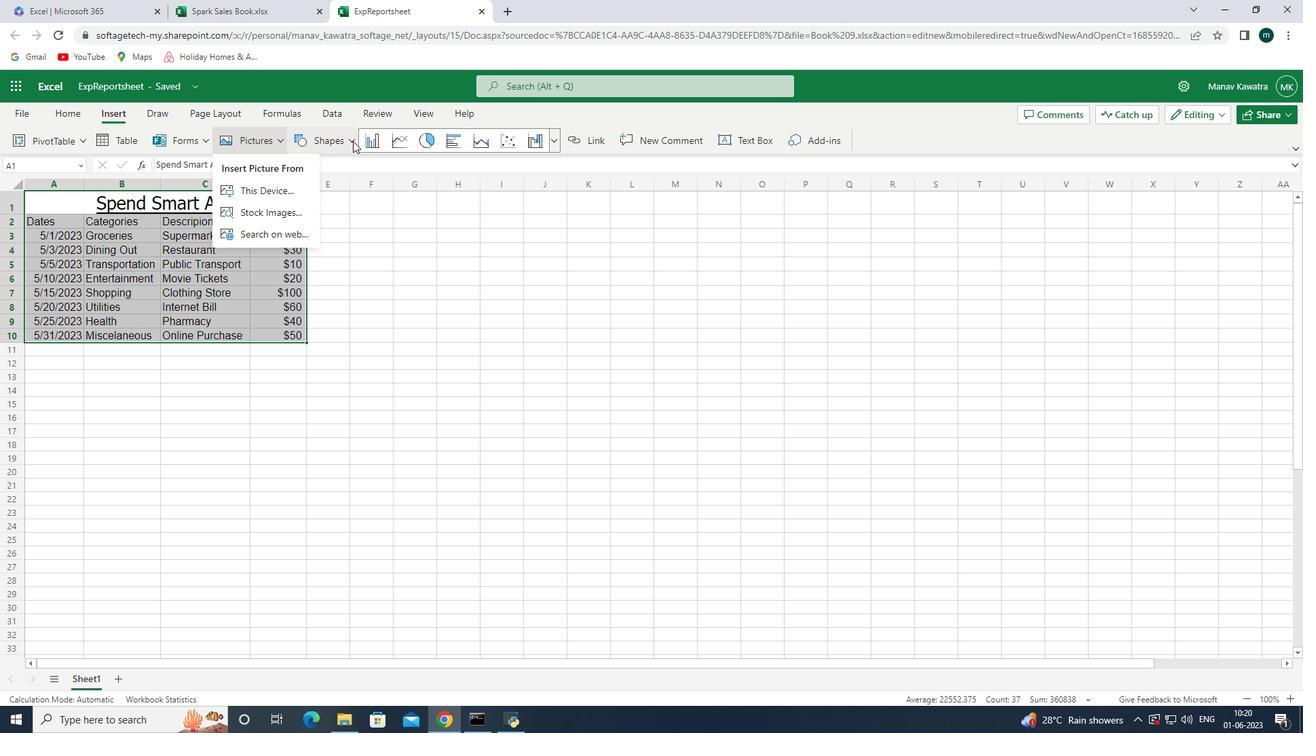 
Action: Mouse moved to (171, 120)
Screenshot: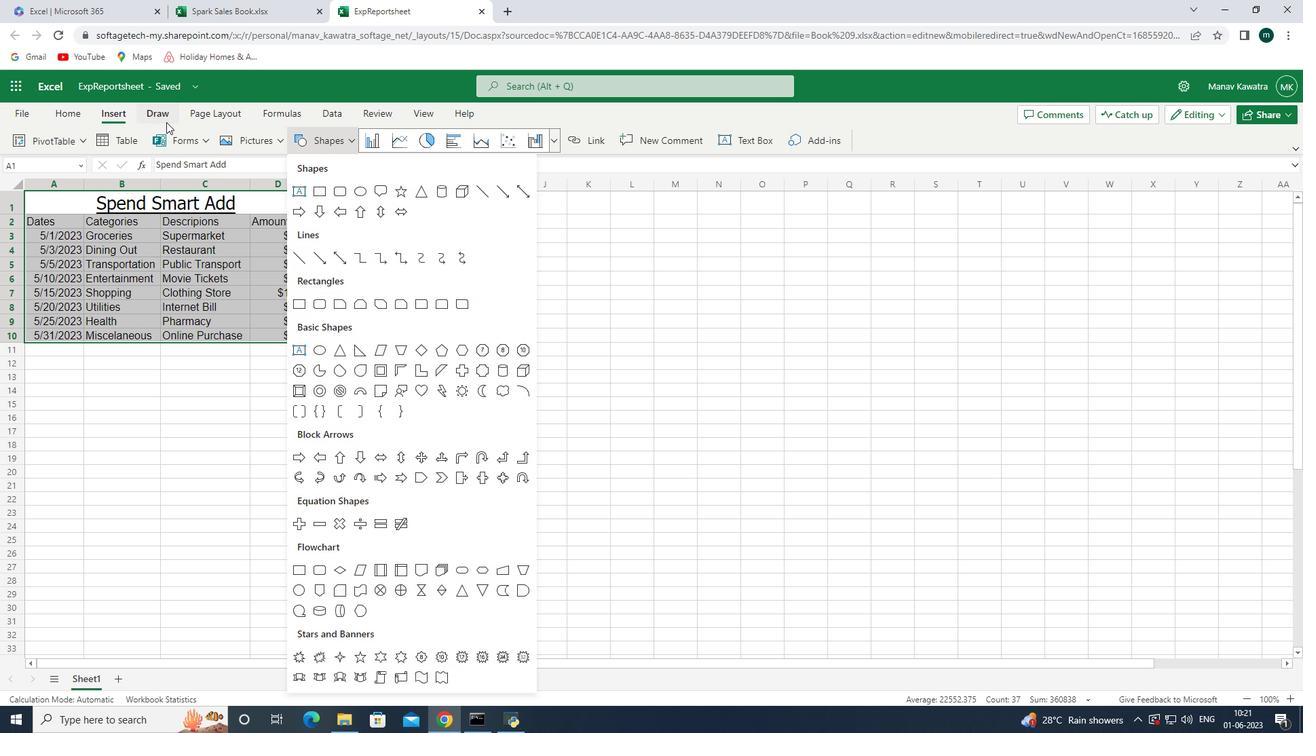 
Action: Mouse pressed left at (171, 120)
Screenshot: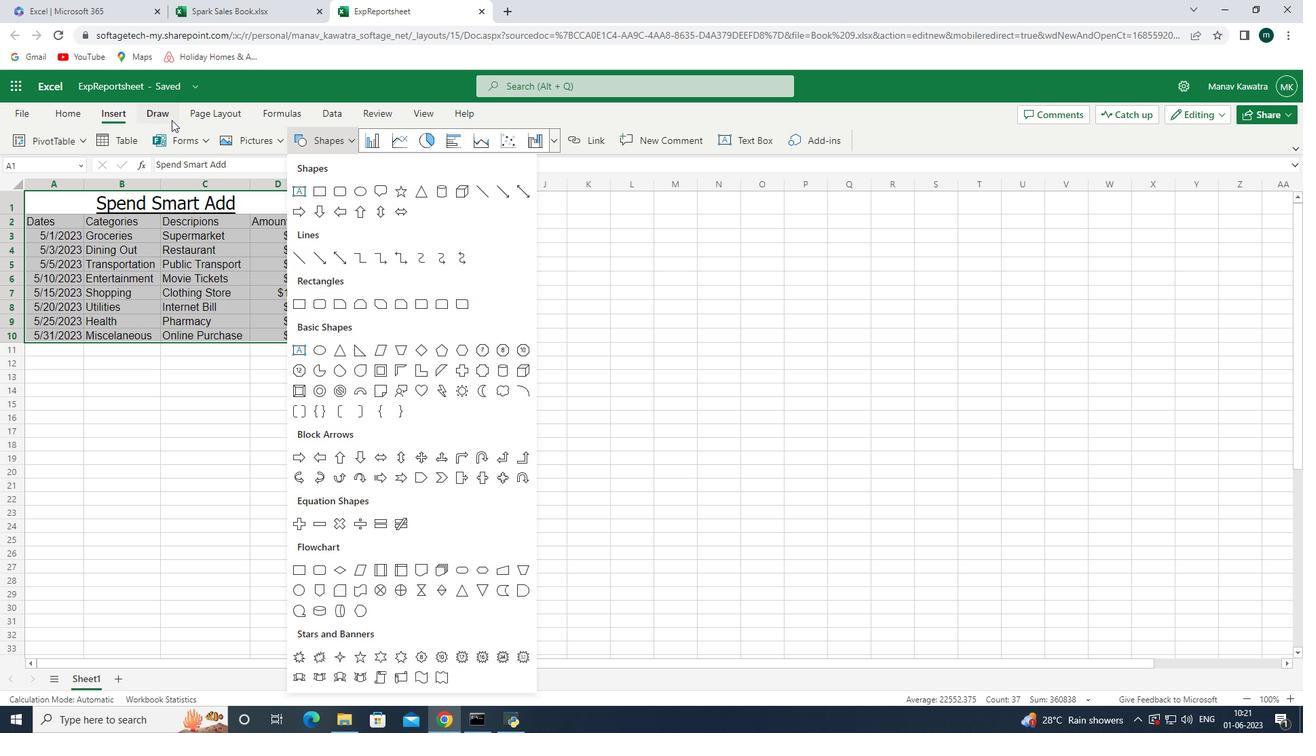 
Action: Mouse moved to (224, 113)
Screenshot: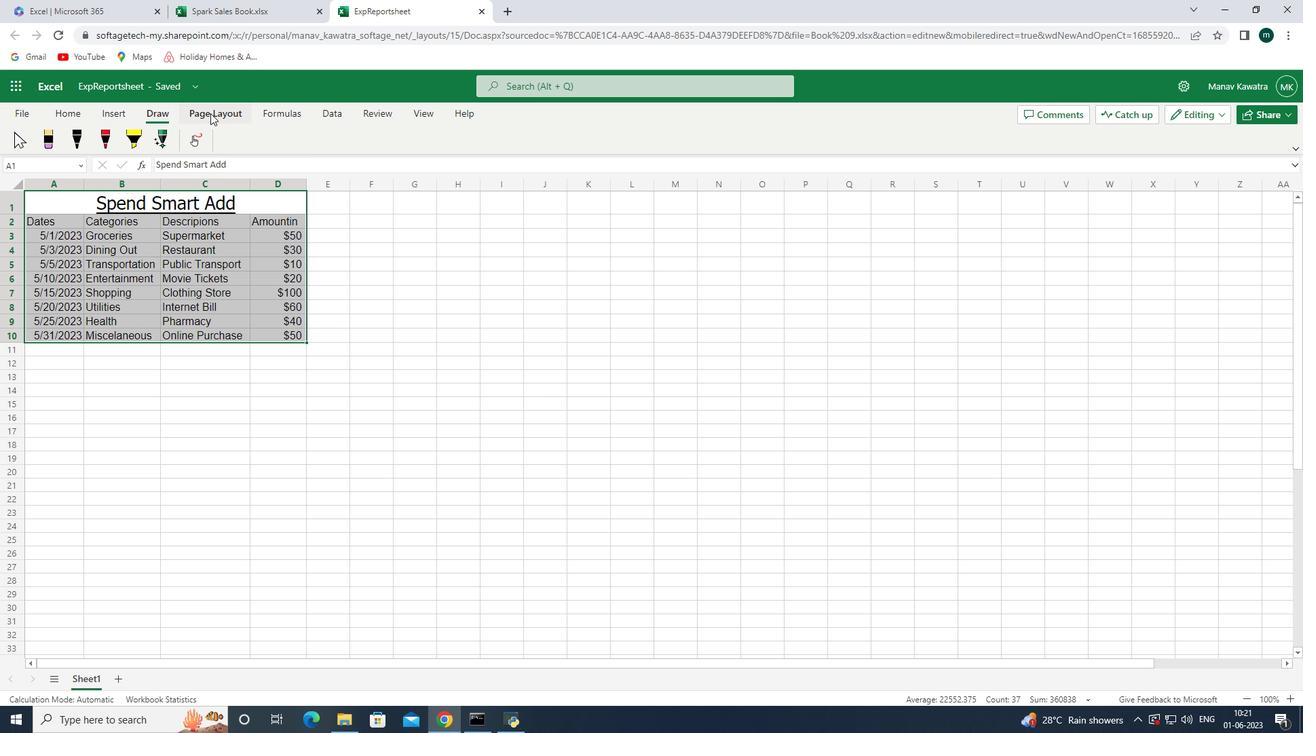 
Action: Mouse pressed left at (224, 113)
Screenshot: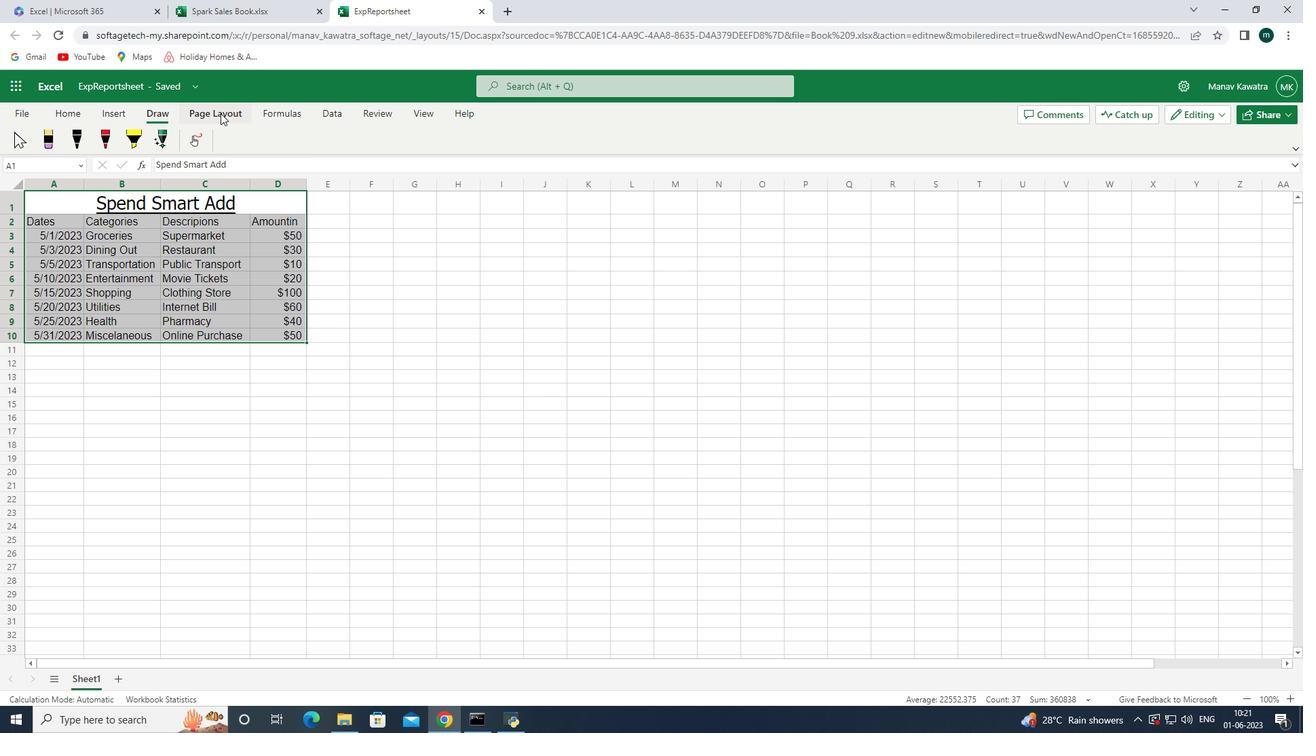 
Action: Mouse moved to (267, 115)
Screenshot: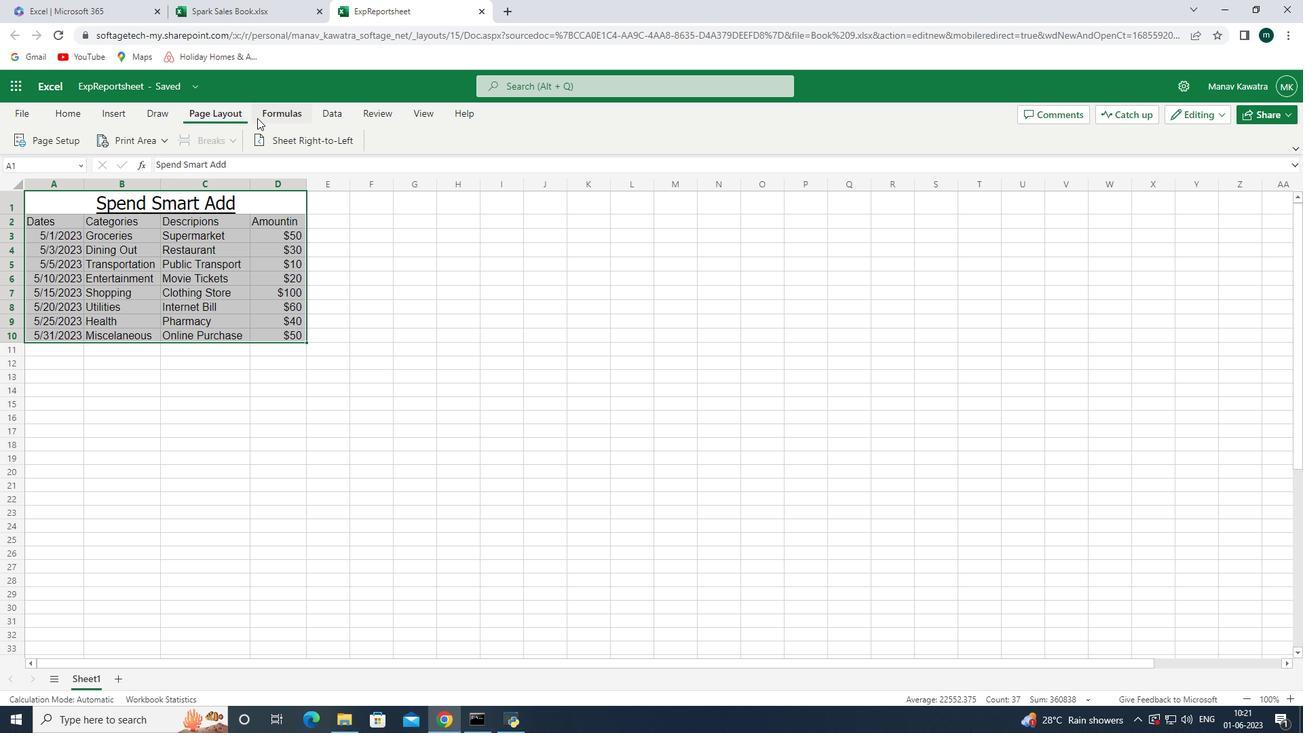 
Action: Mouse pressed left at (267, 115)
Screenshot: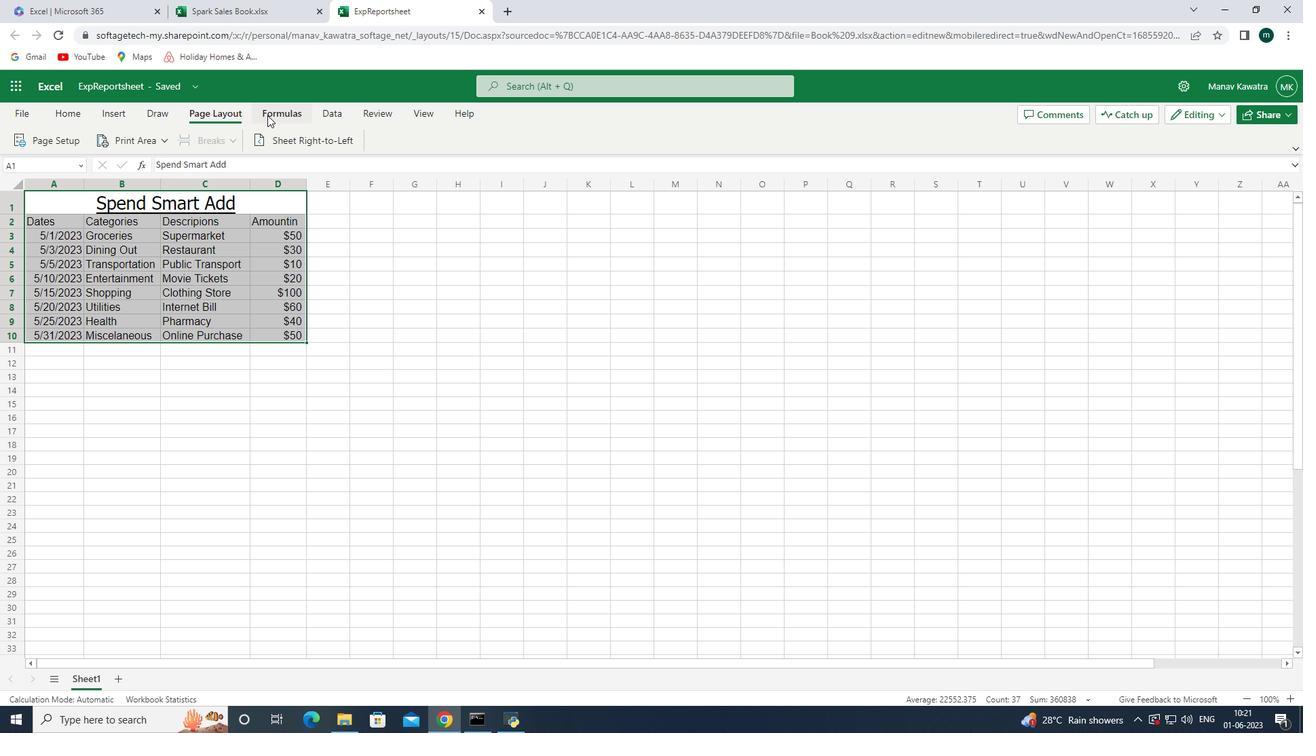 
Action: Mouse moved to (346, 120)
Screenshot: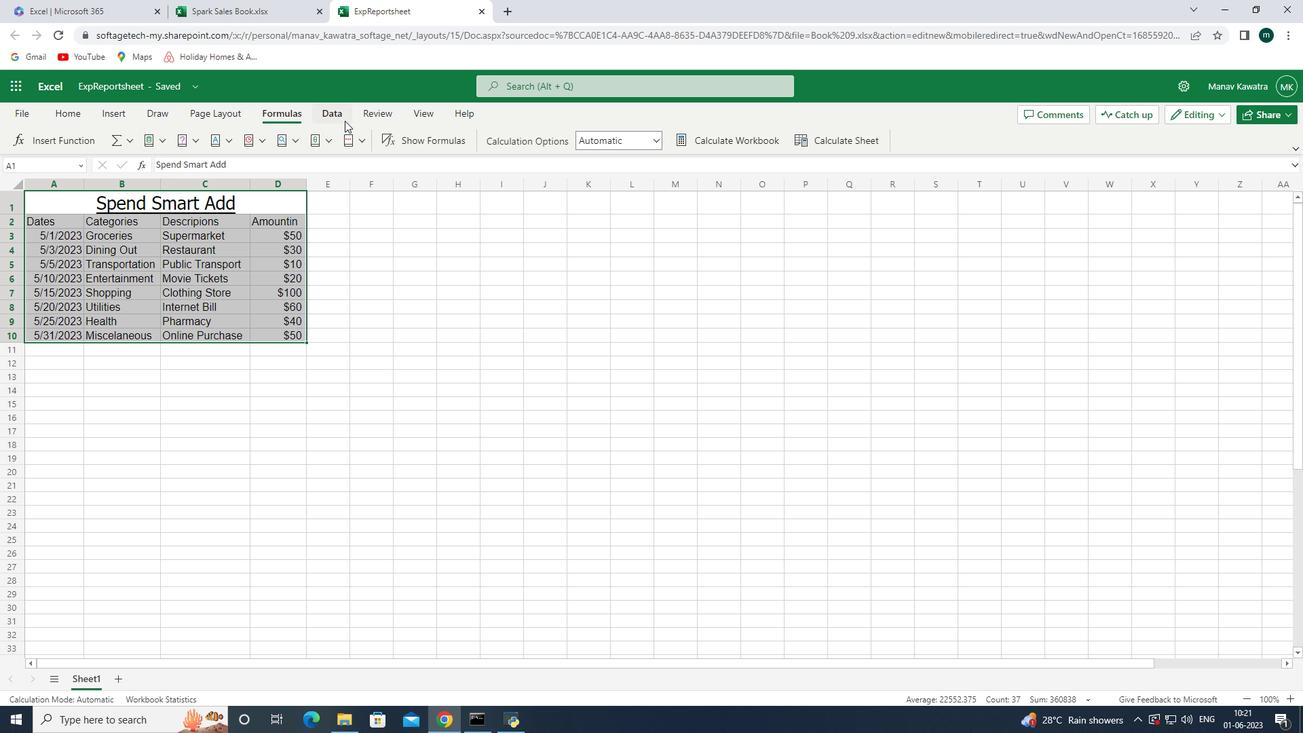 
Action: Mouse pressed left at (346, 120)
Screenshot: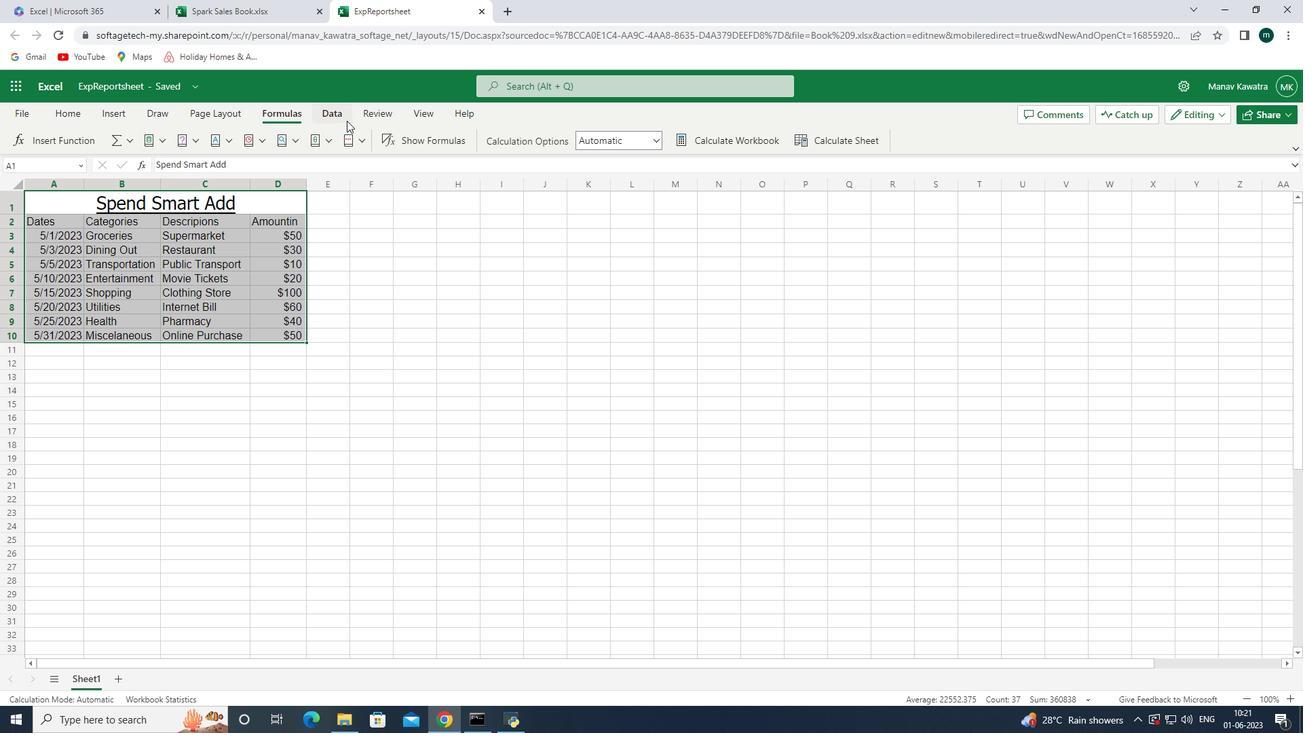 
Action: Mouse moved to (202, 141)
Screenshot: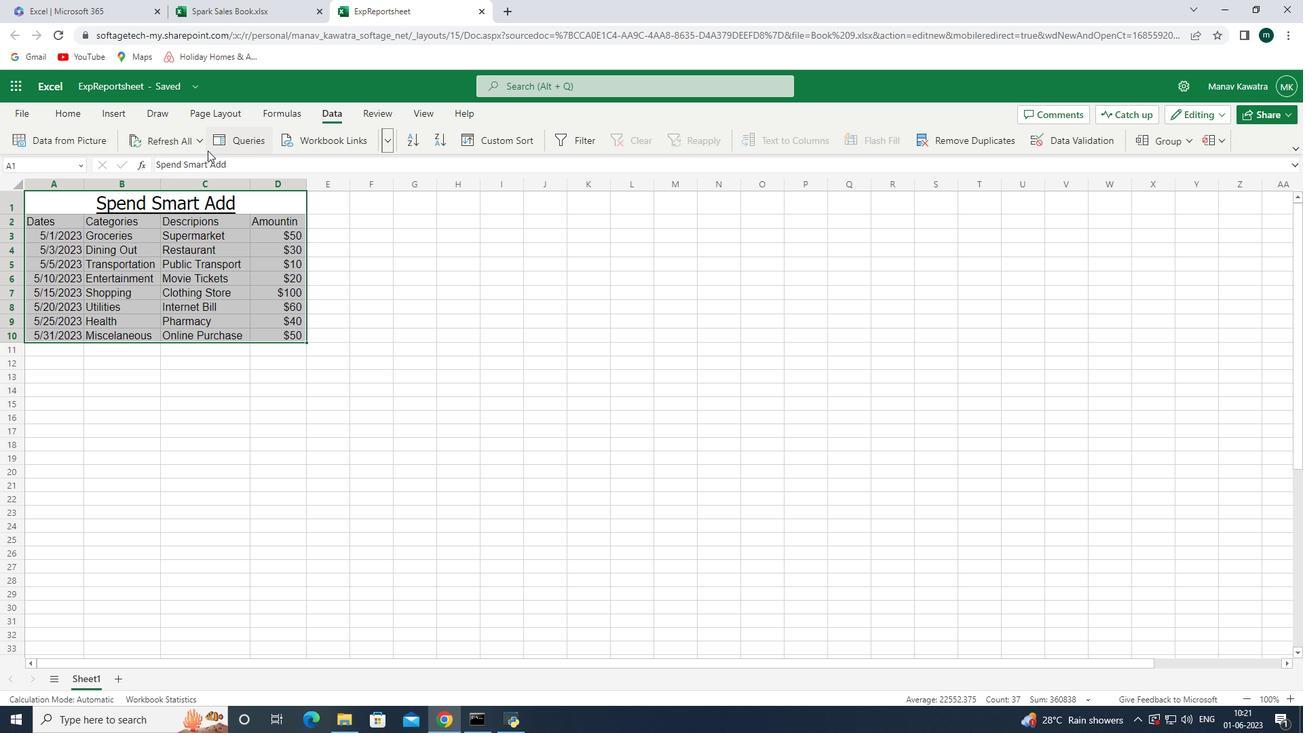 
Action: Mouse pressed left at (202, 141)
Screenshot: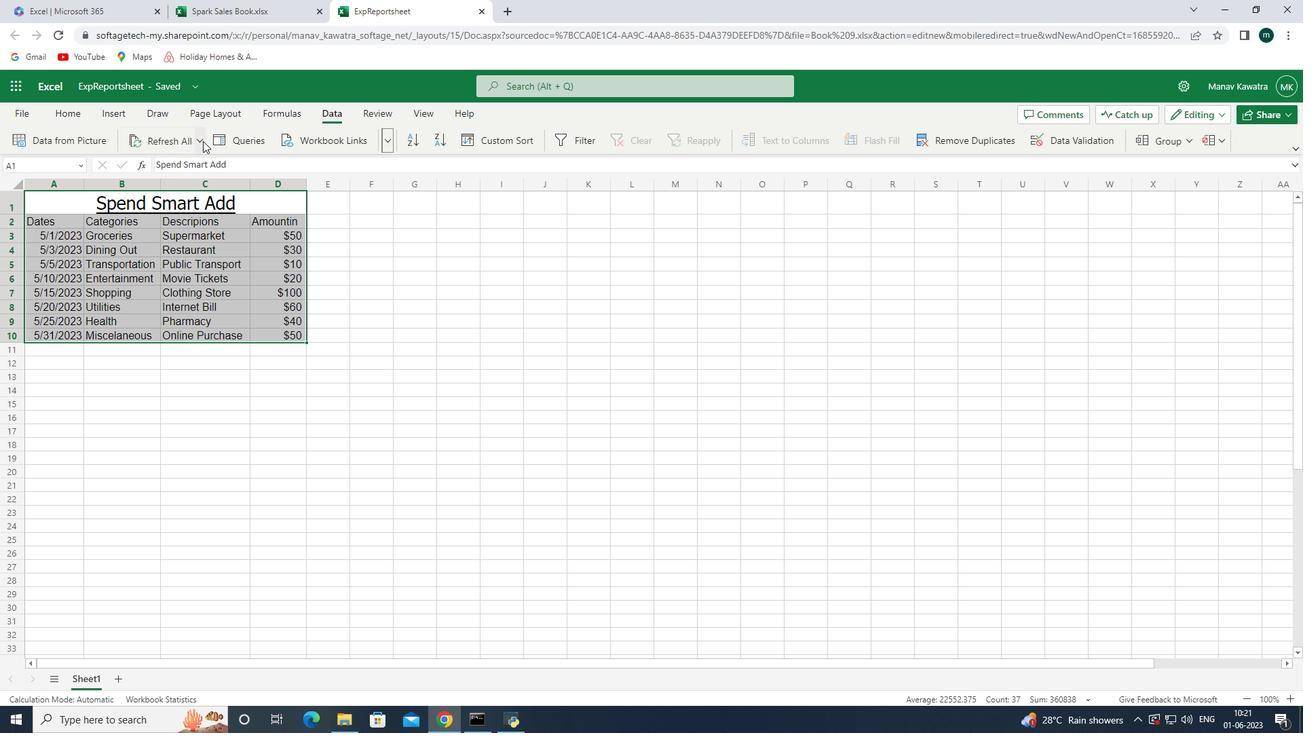 
Action: Mouse pressed left at (202, 141)
Screenshot: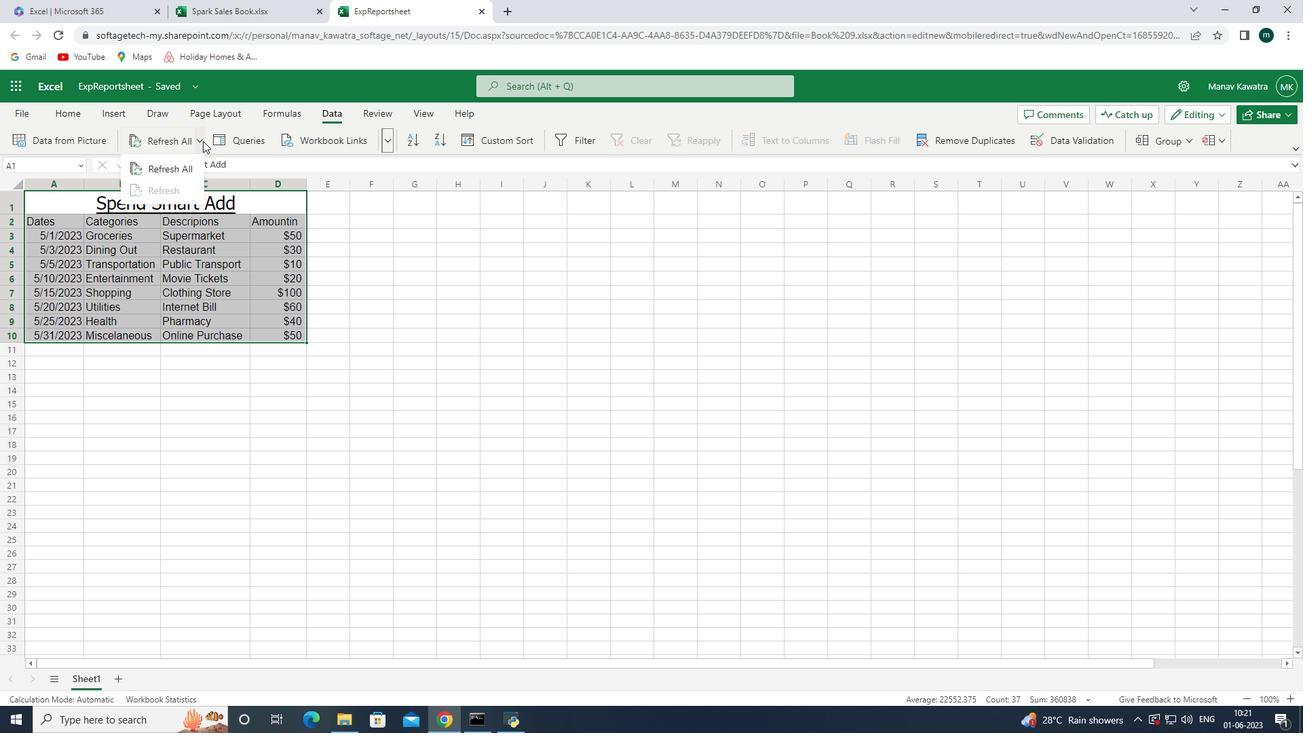 
Action: Mouse moved to (66, 111)
Screenshot: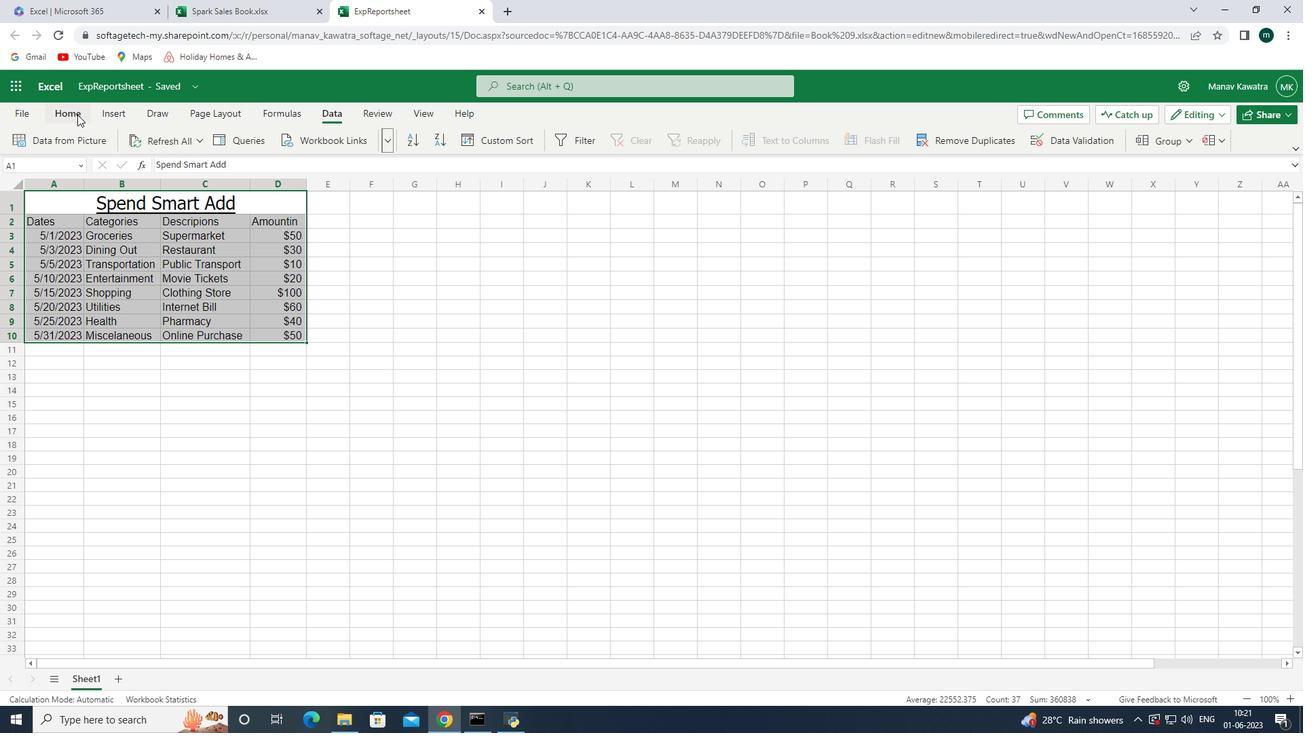 
Action: Mouse pressed left at (66, 111)
Screenshot: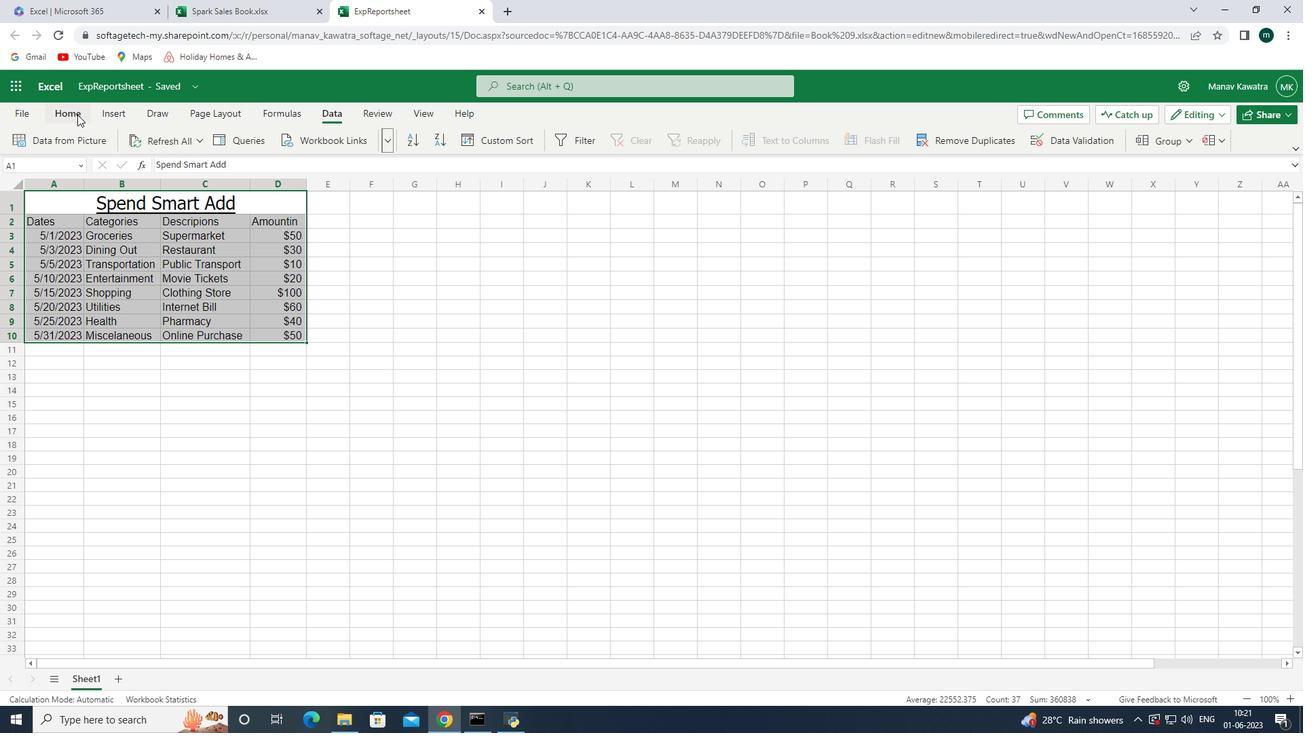 
Action: Mouse moved to (422, 143)
Screenshot: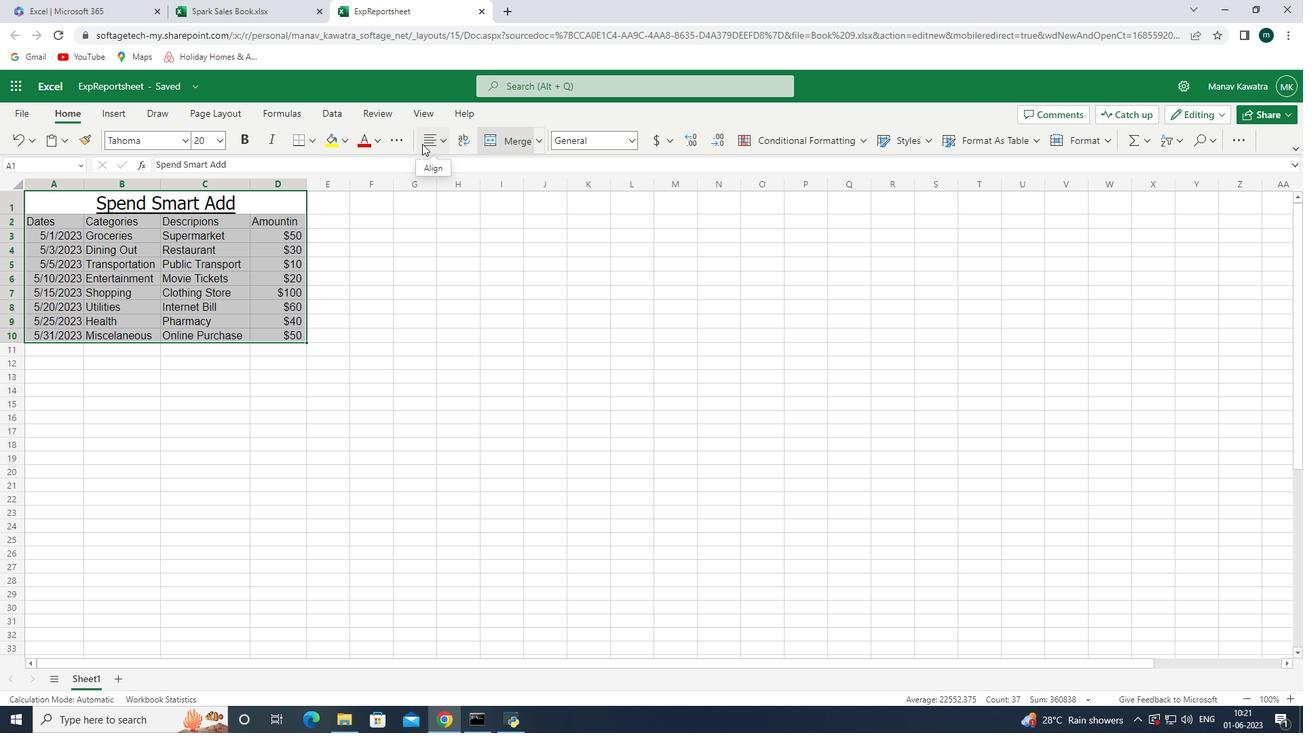 
Action: Mouse pressed left at (422, 143)
Screenshot: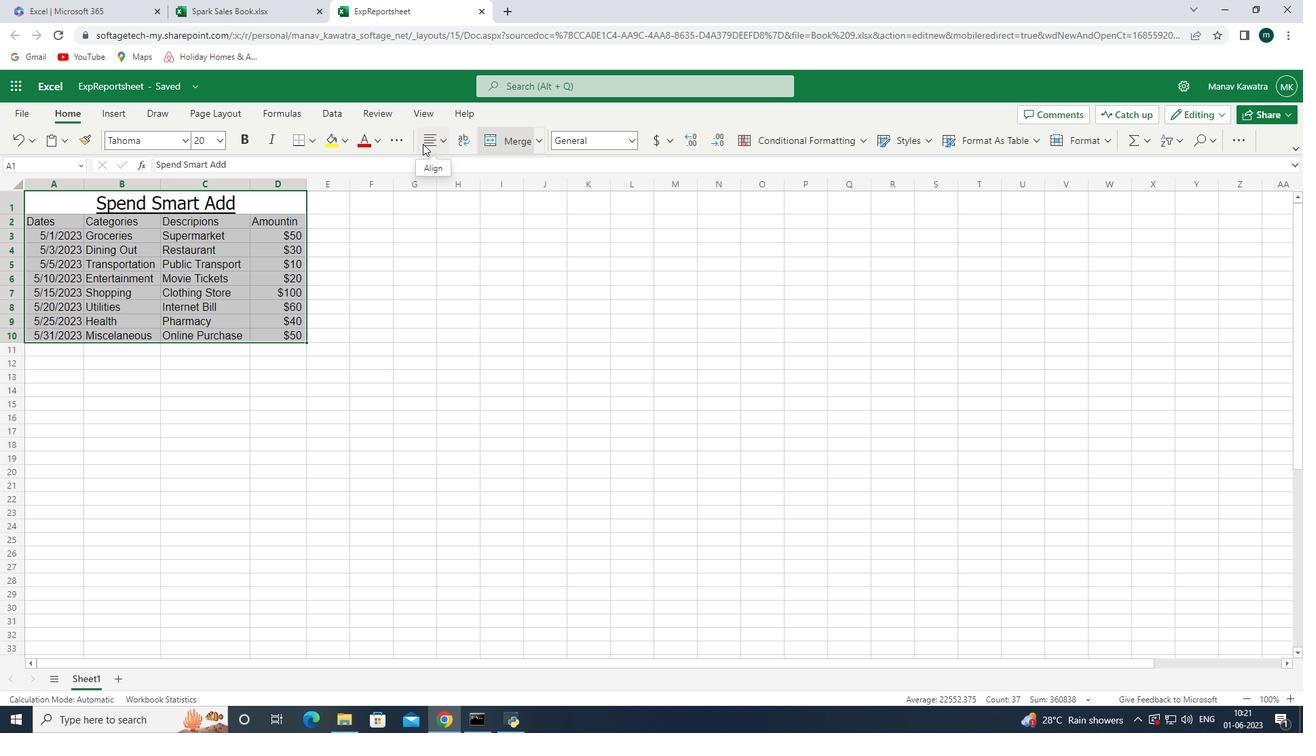 
Action: Mouse moved to (431, 192)
Screenshot: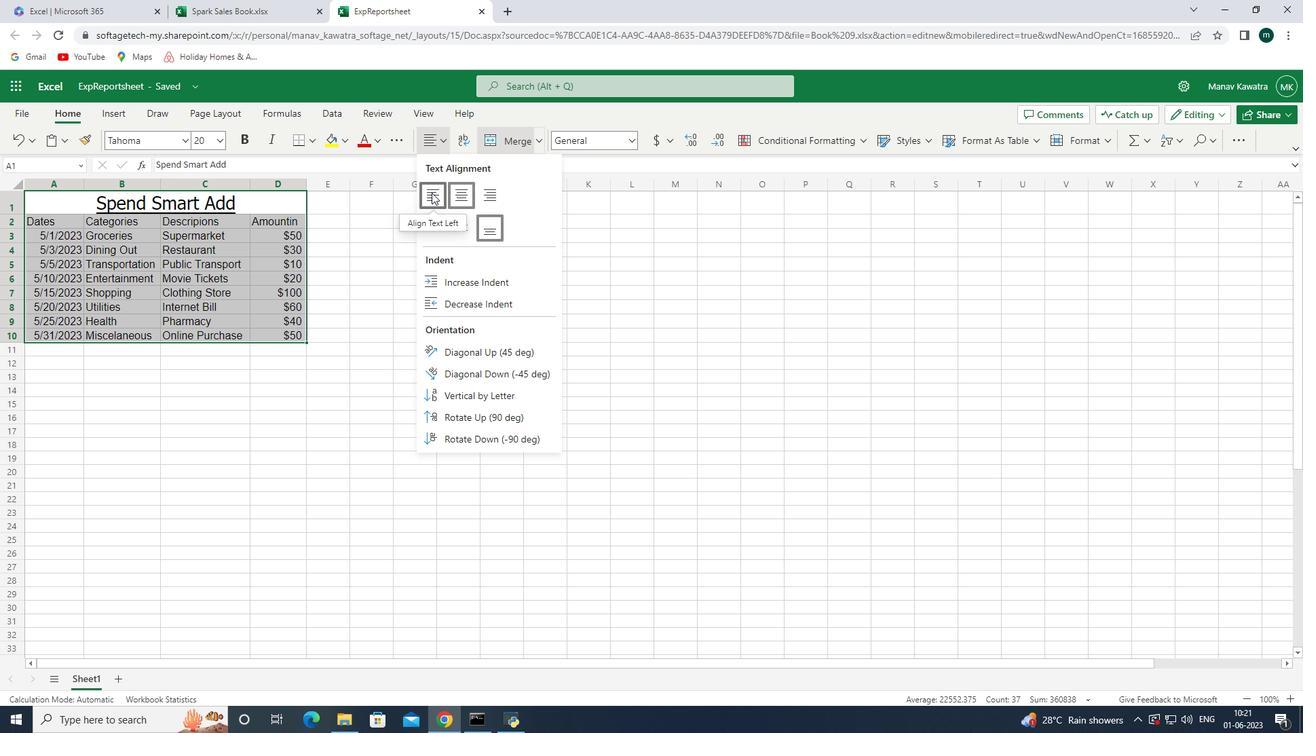 
Action: Mouse pressed left at (431, 192)
Screenshot: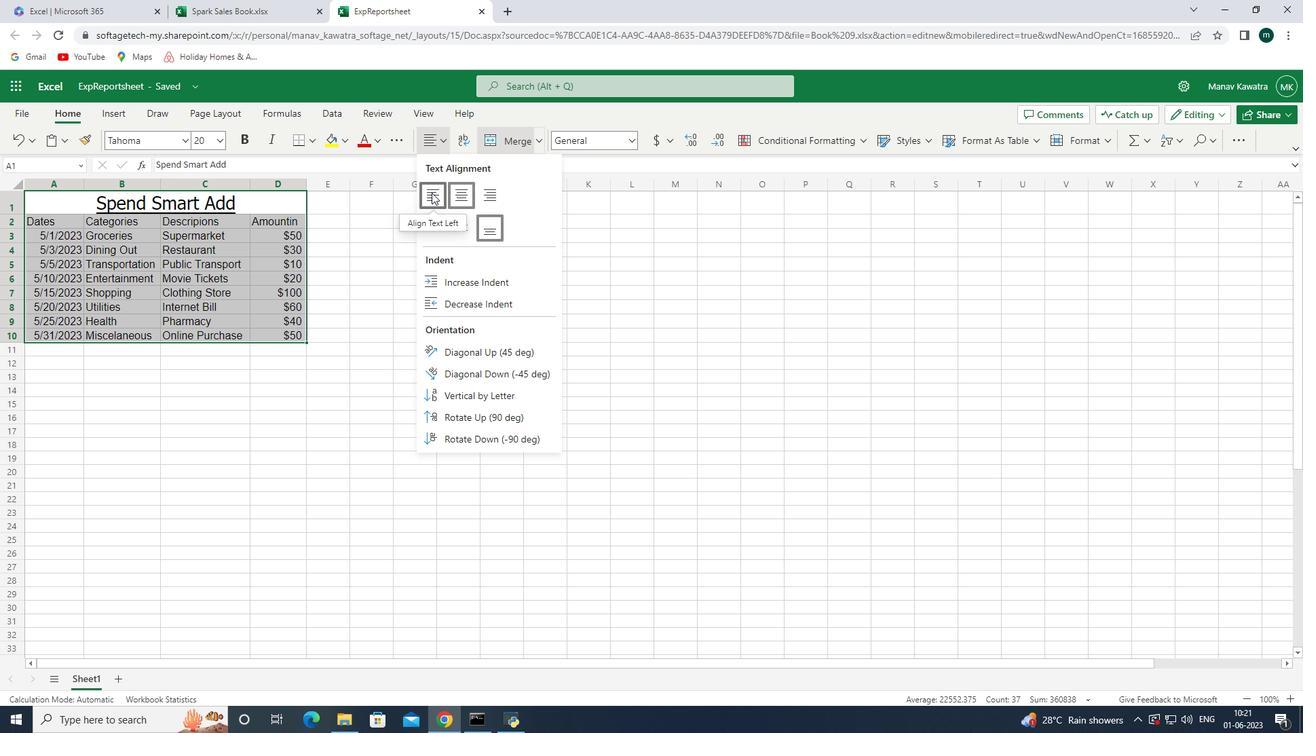 
Action: Mouse moved to (369, 215)
Screenshot: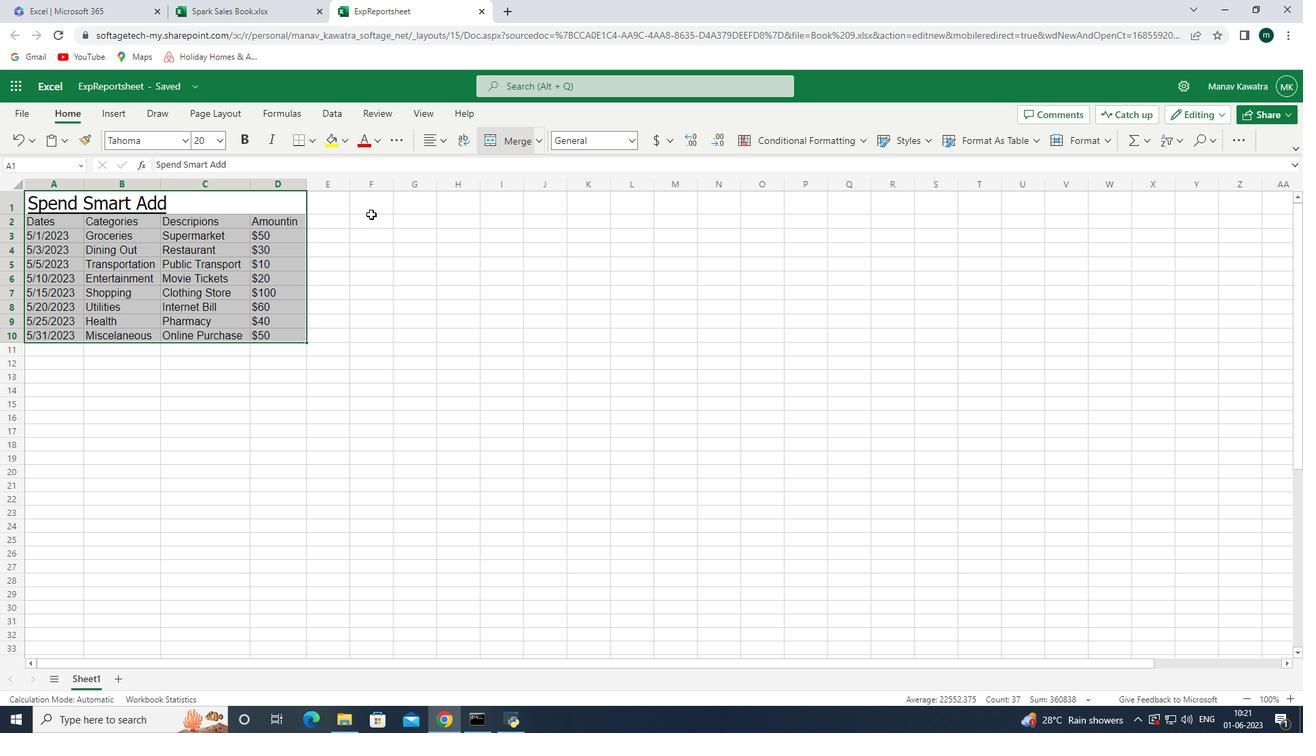 
Action: Mouse pressed left at (369, 215)
Screenshot: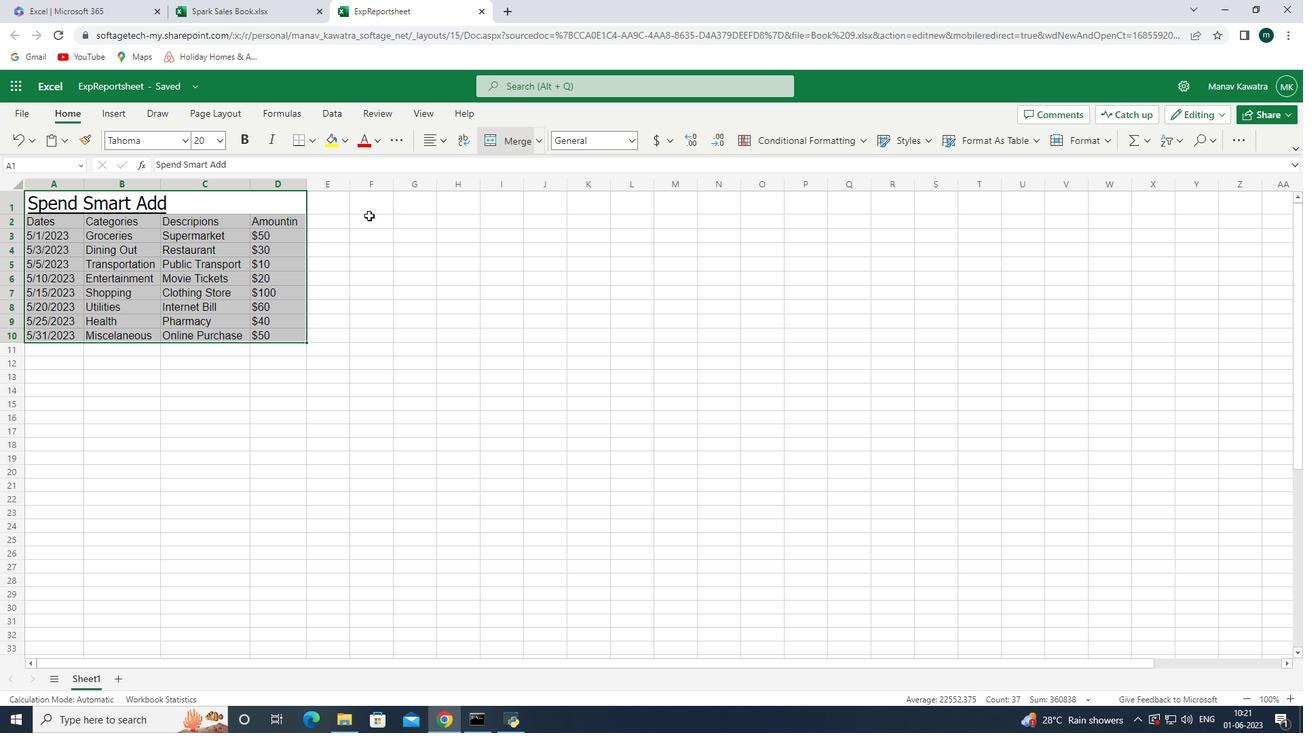 
Action: Mouse moved to (366, 223)
Screenshot: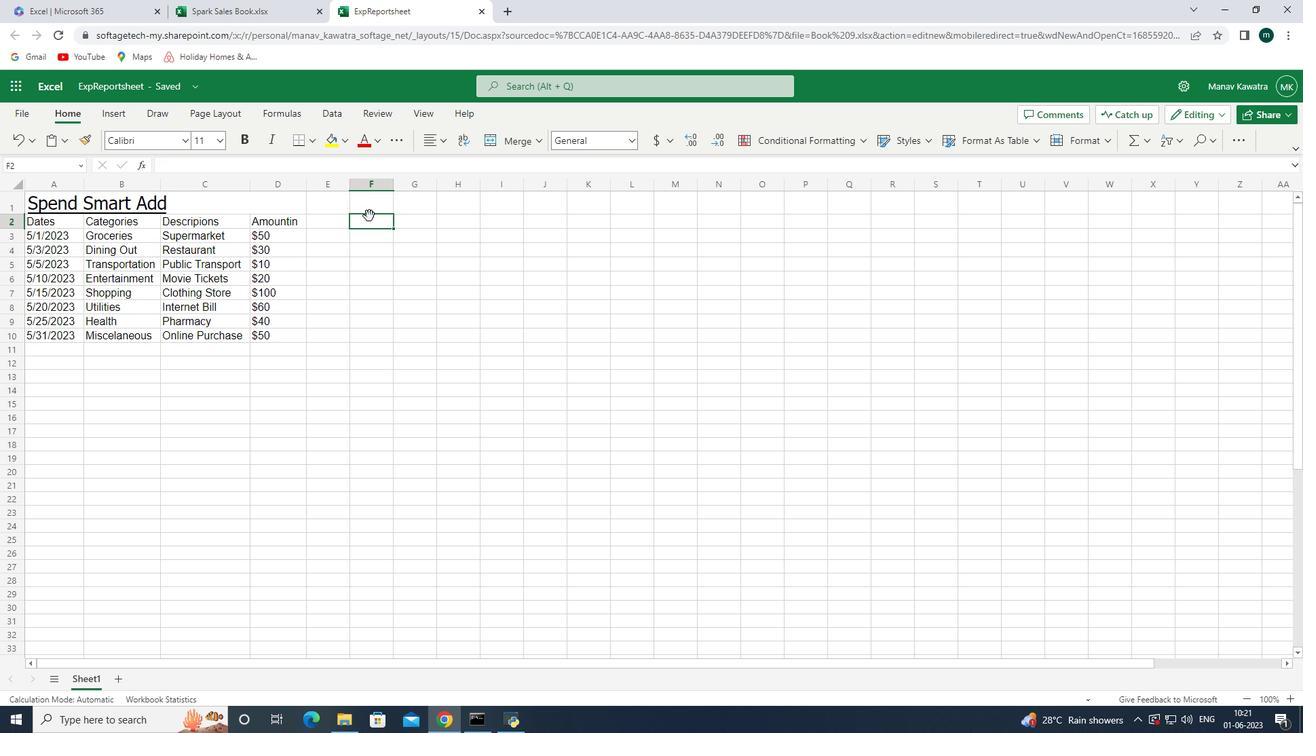 
Action: Key pressed ctrl+S<'\x13'>
Screenshot: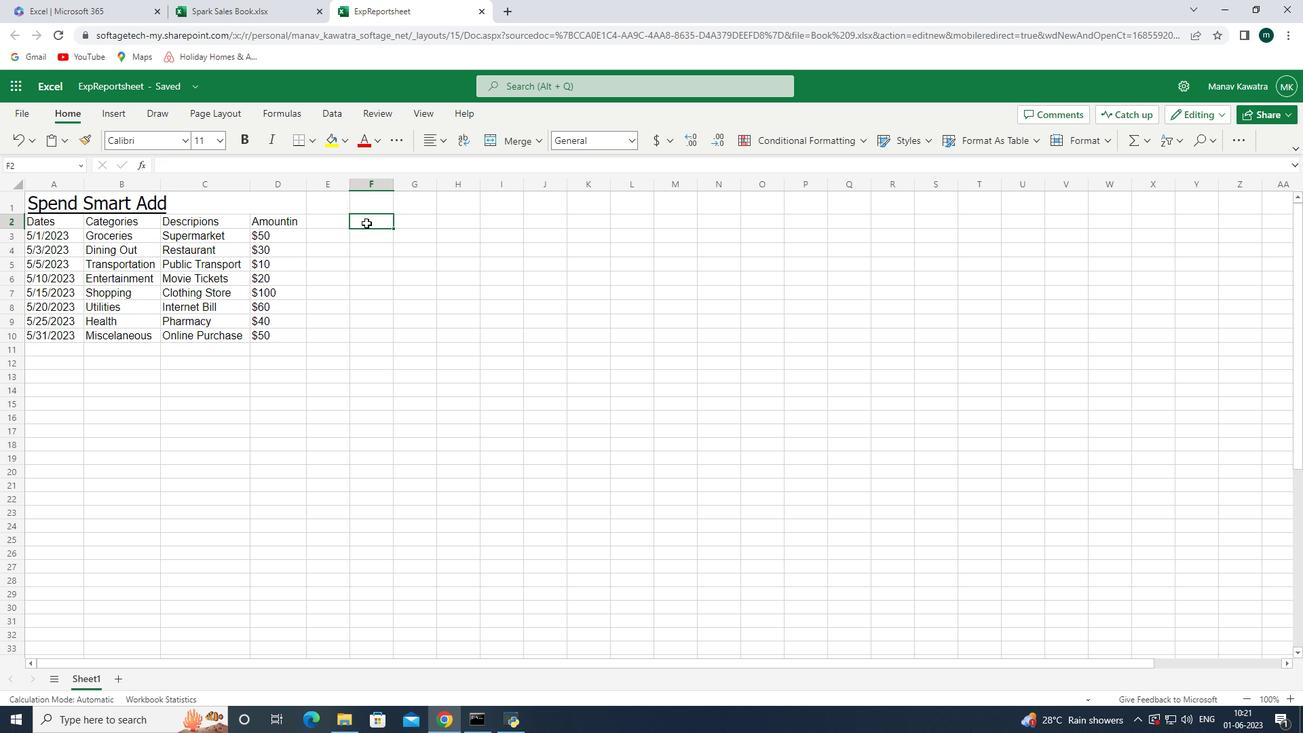 
Action: Mouse moved to (288, 237)
Screenshot: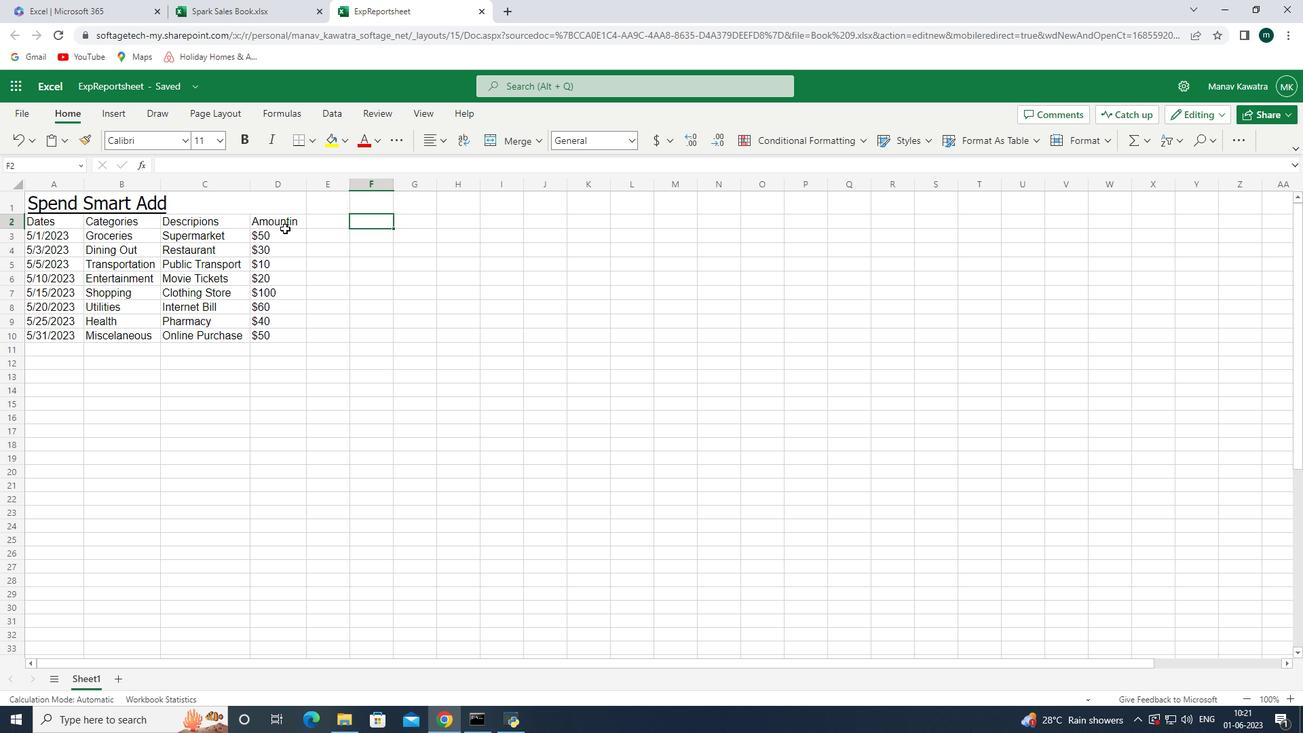 
